 Task: Look for space in Somerset East, South Africa from 10th July, 2023 to 15th July, 2023 for 7 adults in price range Rs.10000 to Rs.15000. Place can be entire place or shared room with 4 bedrooms having 7 beds and 4 bathrooms. Property type can be house, flat, guest house. Amenities needed are: wifi, TV, free parkinig on premises, gym, breakfast. Booking option can be shelf check-in. Required host language is English.
Action: Mouse moved to (436, 113)
Screenshot: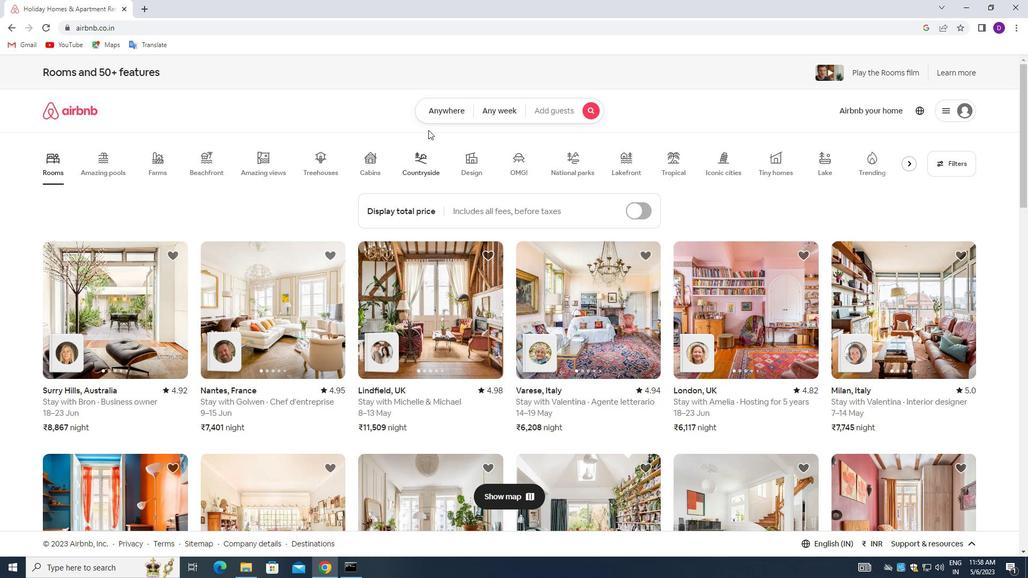 
Action: Mouse pressed left at (436, 113)
Screenshot: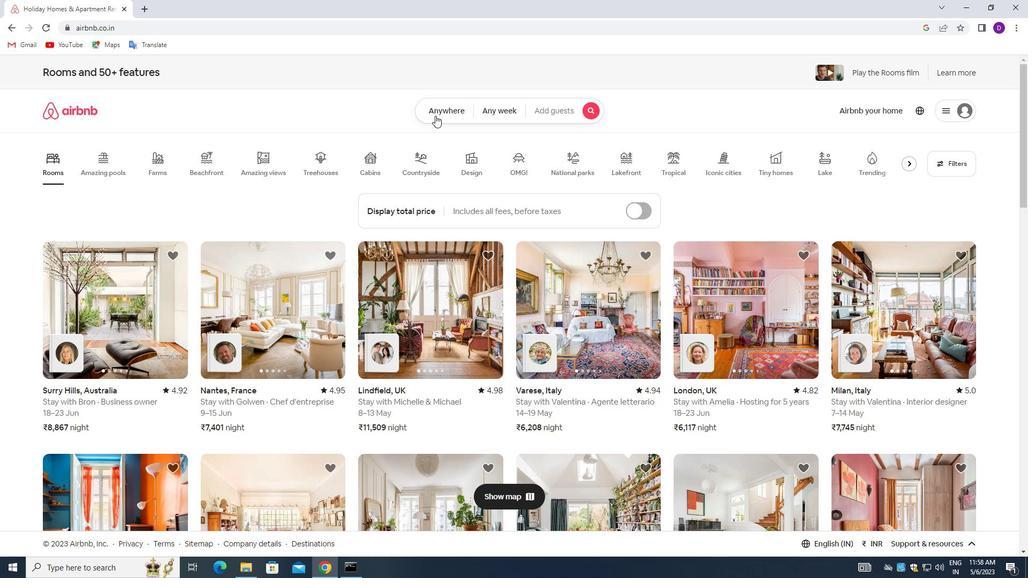 
Action: Mouse moved to (416, 148)
Screenshot: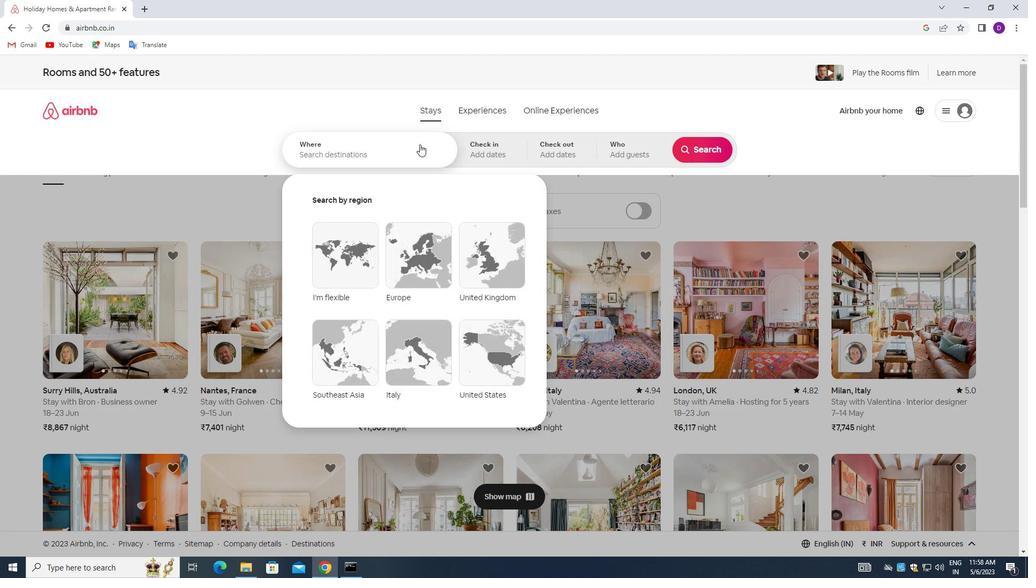 
Action: Mouse pressed left at (416, 148)
Screenshot: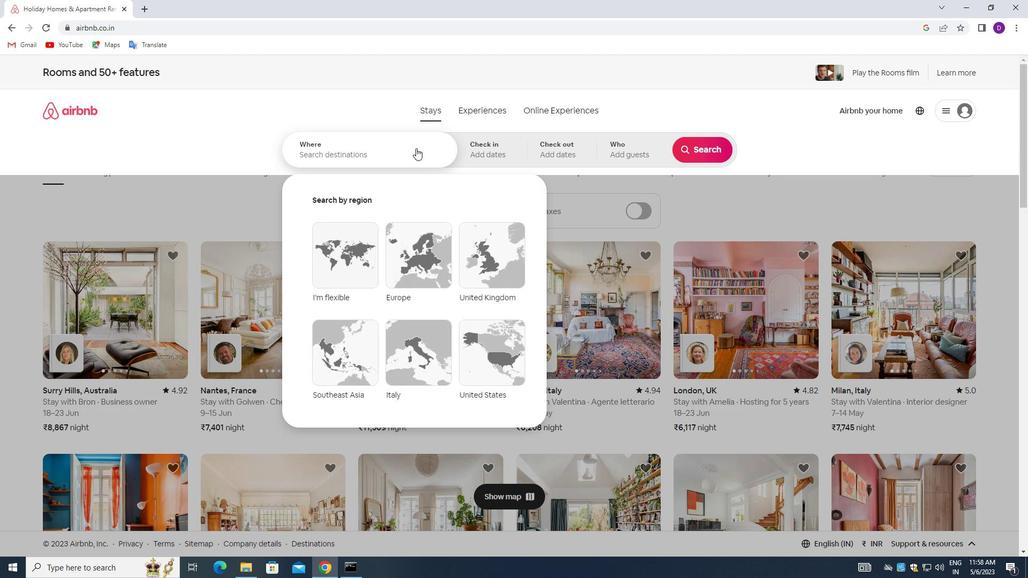 
Action: Mouse moved to (235, 234)
Screenshot: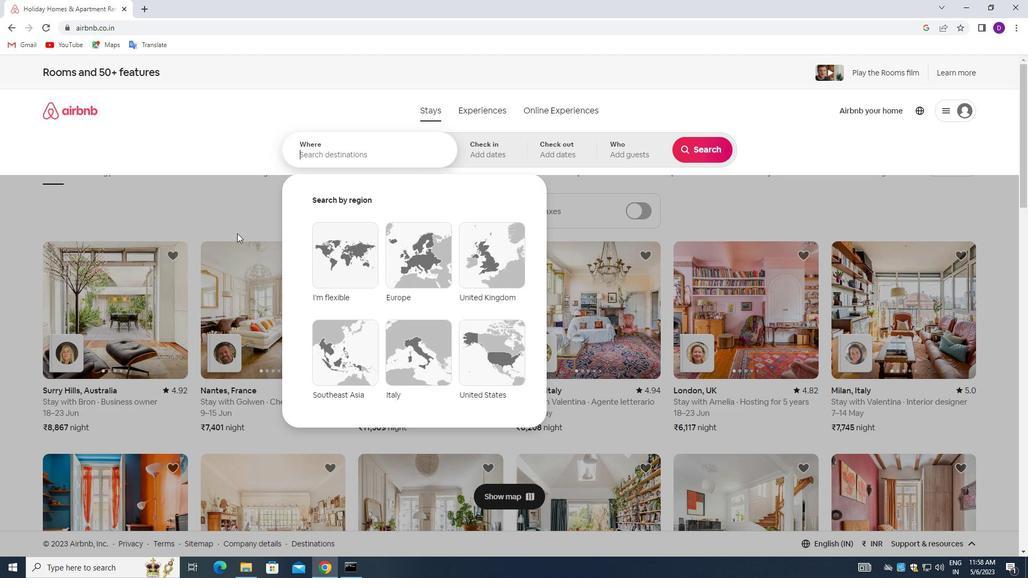 
Action: Key pressed <Key.shift_r>Somerset<Key.space><Key.shift_r>East,<Key.space><Key.shift_r>South<Key.space><Key.shift_r>Africa<Key.enter>
Screenshot: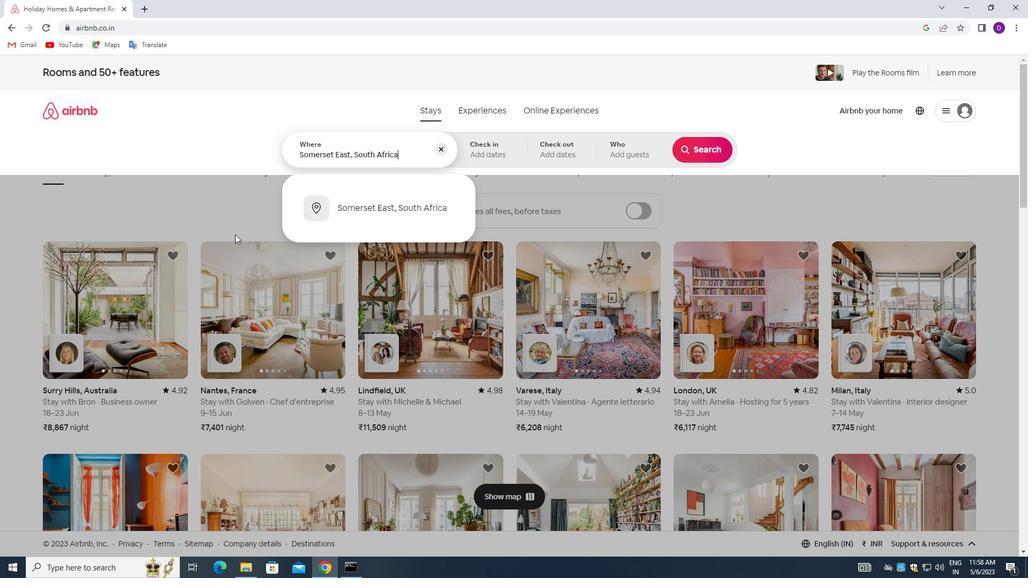 
Action: Mouse moved to (694, 242)
Screenshot: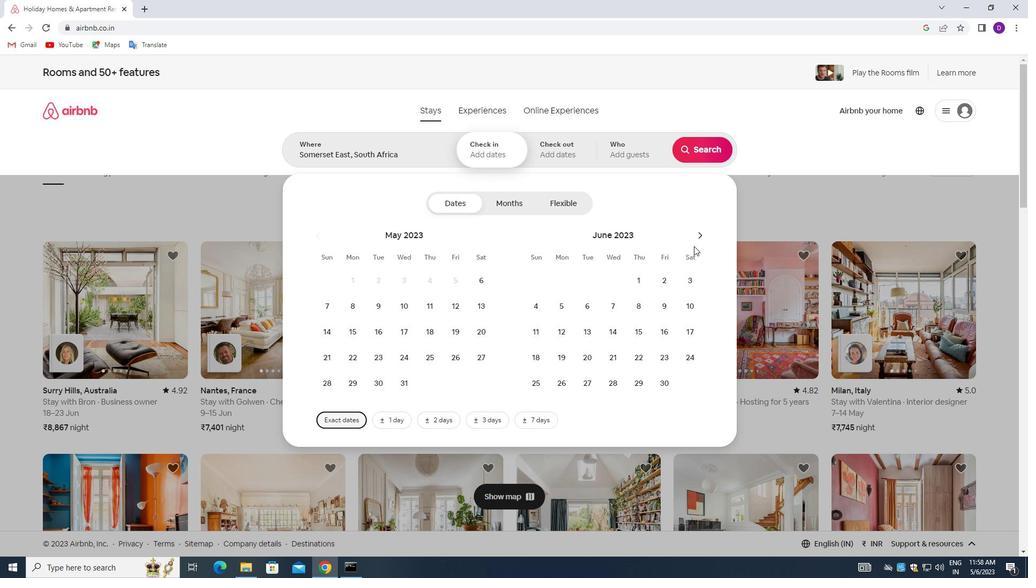 
Action: Mouse pressed left at (694, 242)
Screenshot: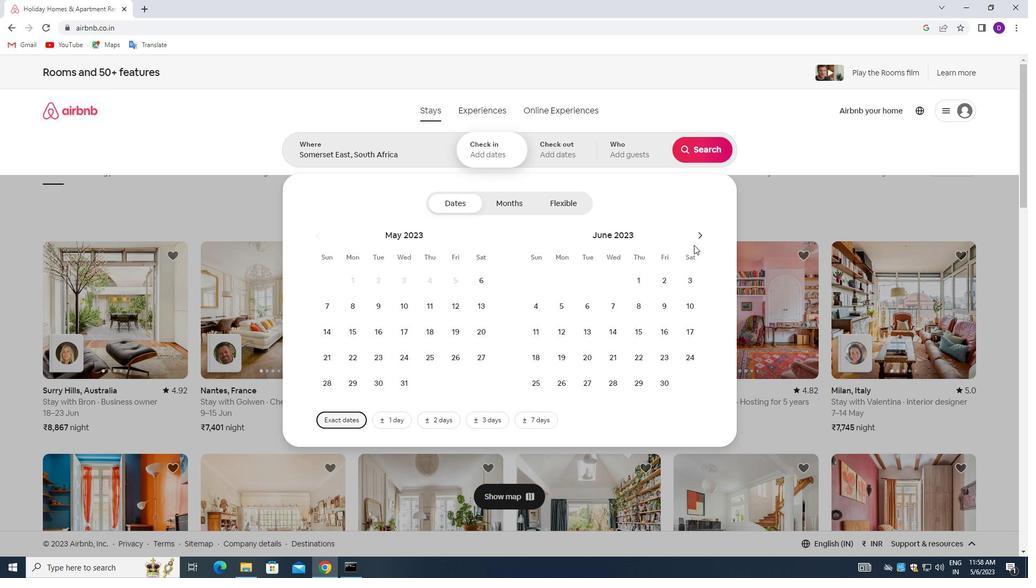 
Action: Mouse moved to (697, 236)
Screenshot: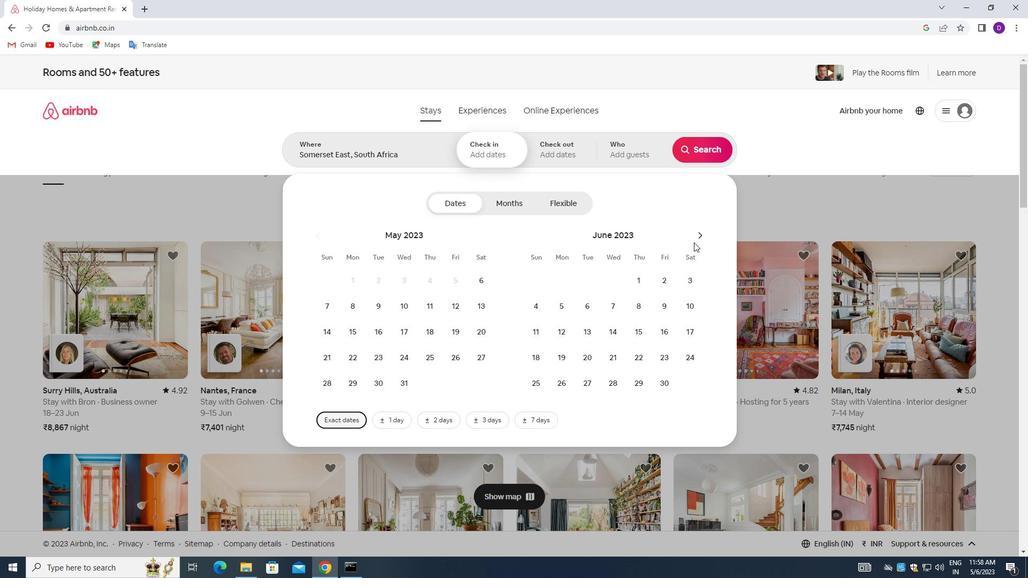 
Action: Mouse pressed left at (697, 236)
Screenshot: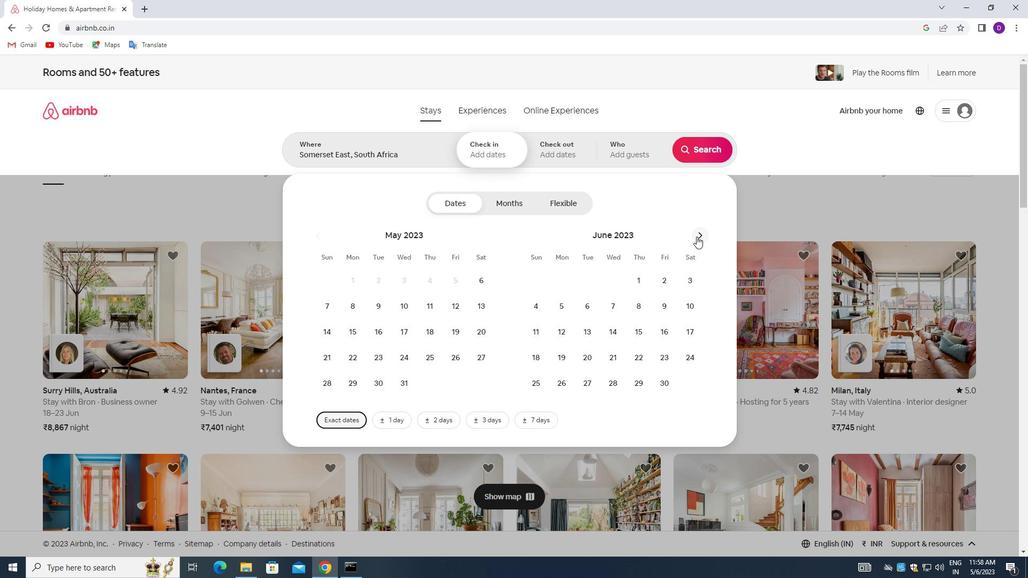 
Action: Mouse moved to (567, 333)
Screenshot: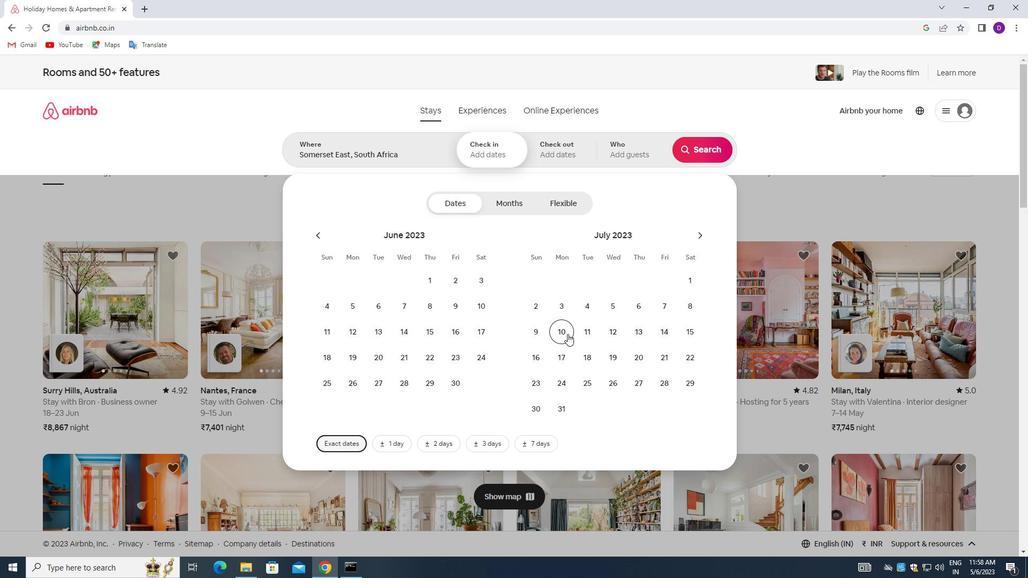 
Action: Mouse pressed left at (567, 333)
Screenshot: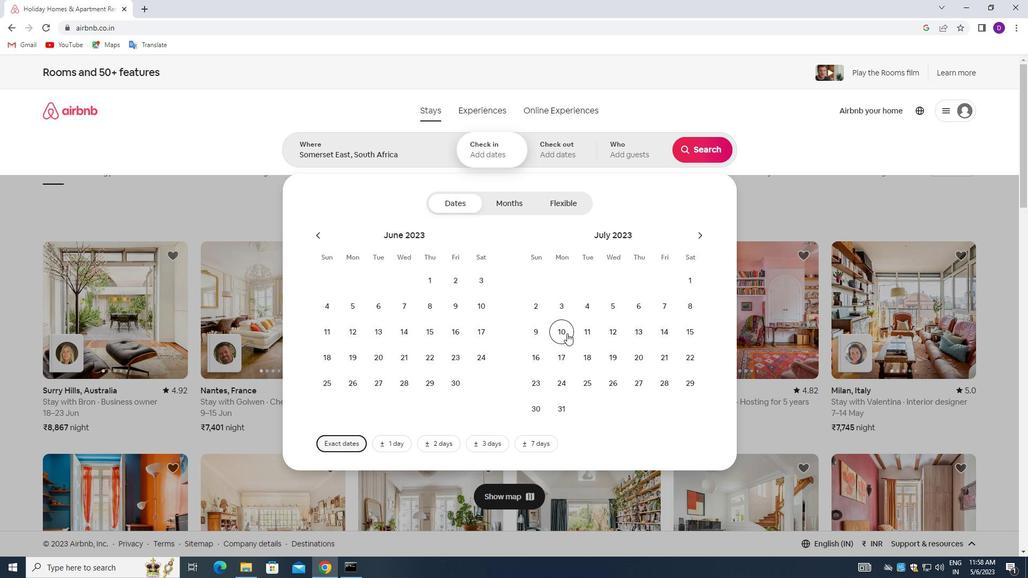 
Action: Mouse moved to (692, 333)
Screenshot: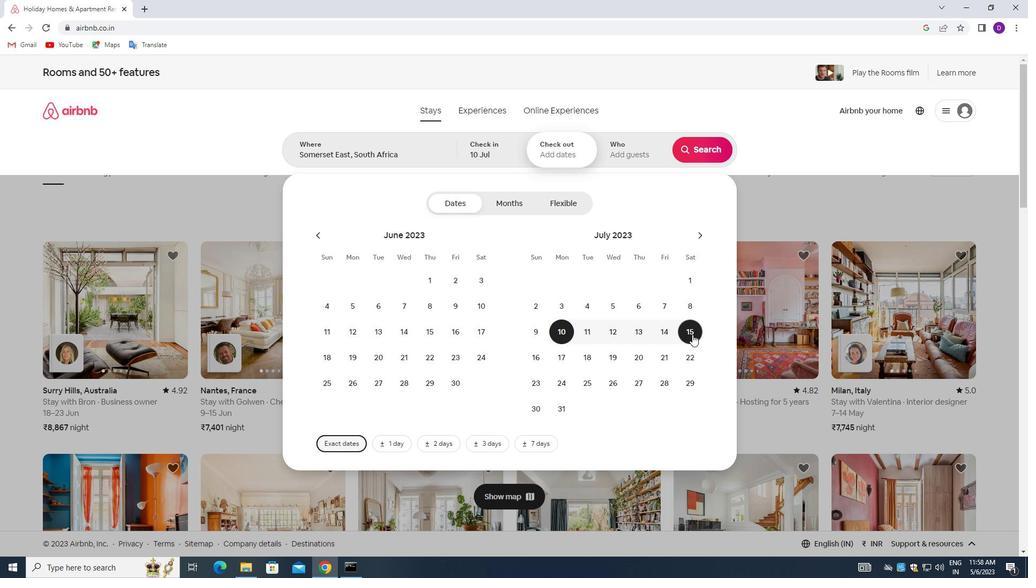 
Action: Mouse pressed left at (692, 333)
Screenshot: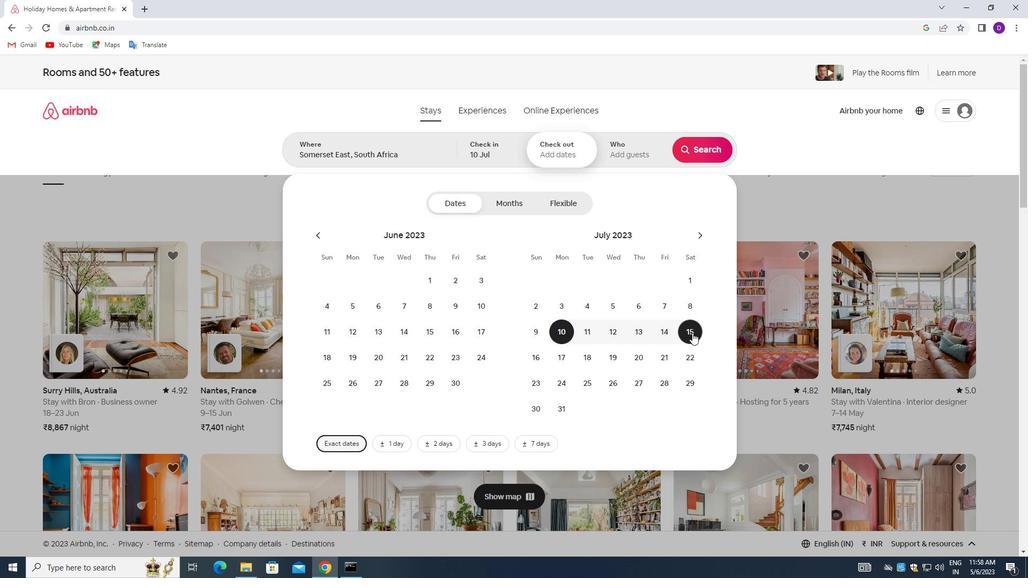 
Action: Mouse moved to (615, 159)
Screenshot: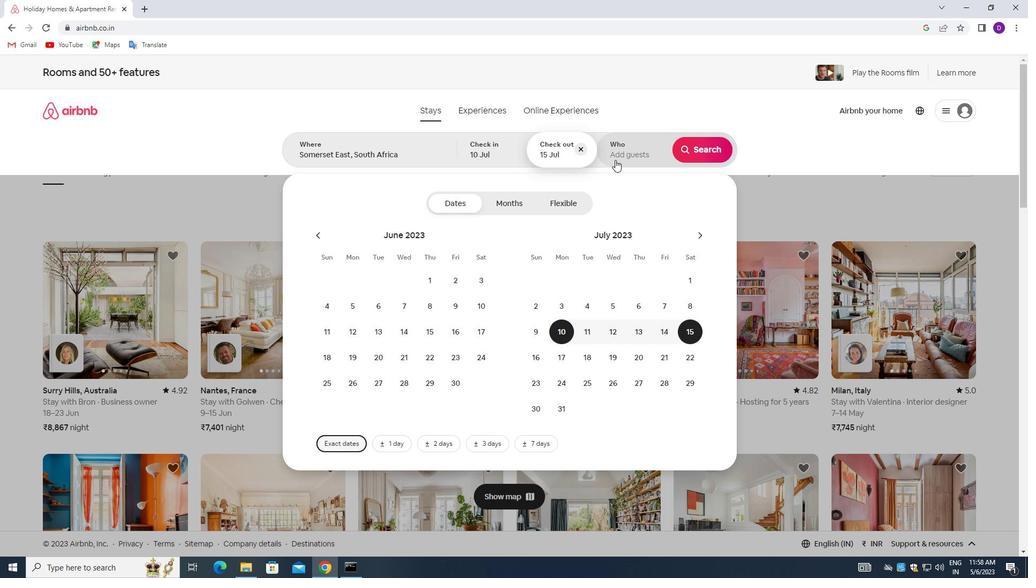 
Action: Mouse pressed left at (615, 159)
Screenshot: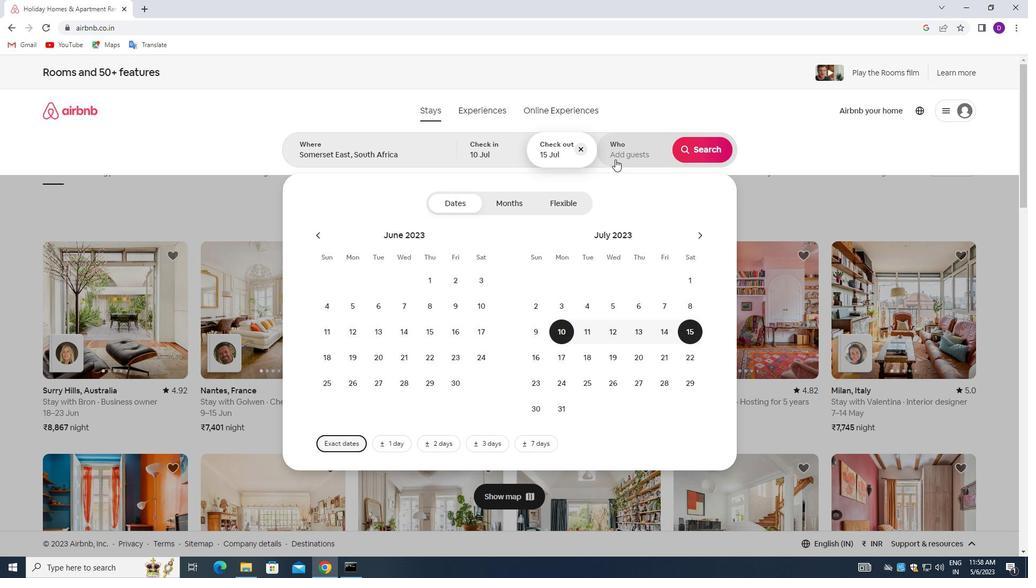 
Action: Mouse moved to (701, 209)
Screenshot: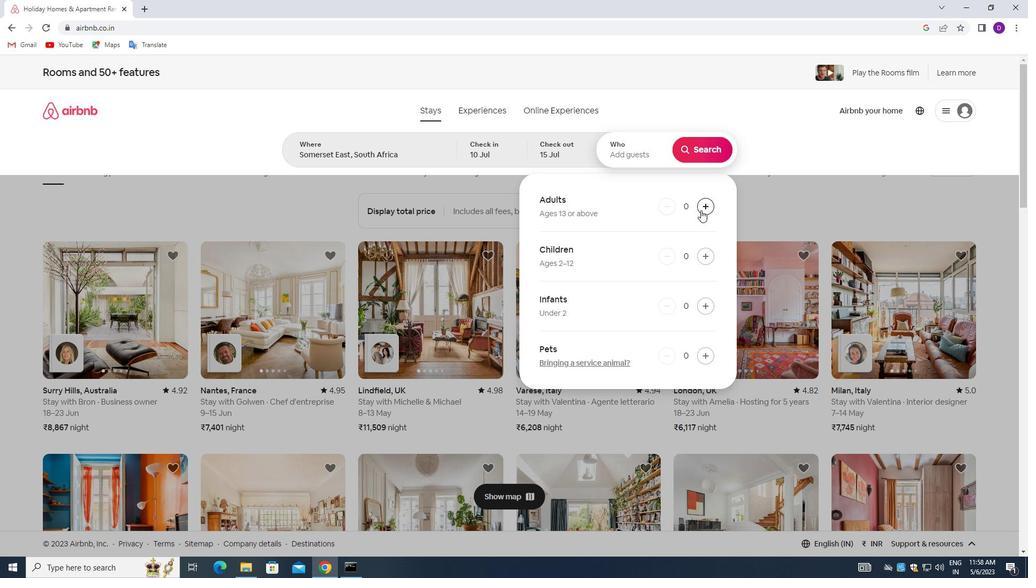 
Action: Mouse pressed left at (701, 209)
Screenshot: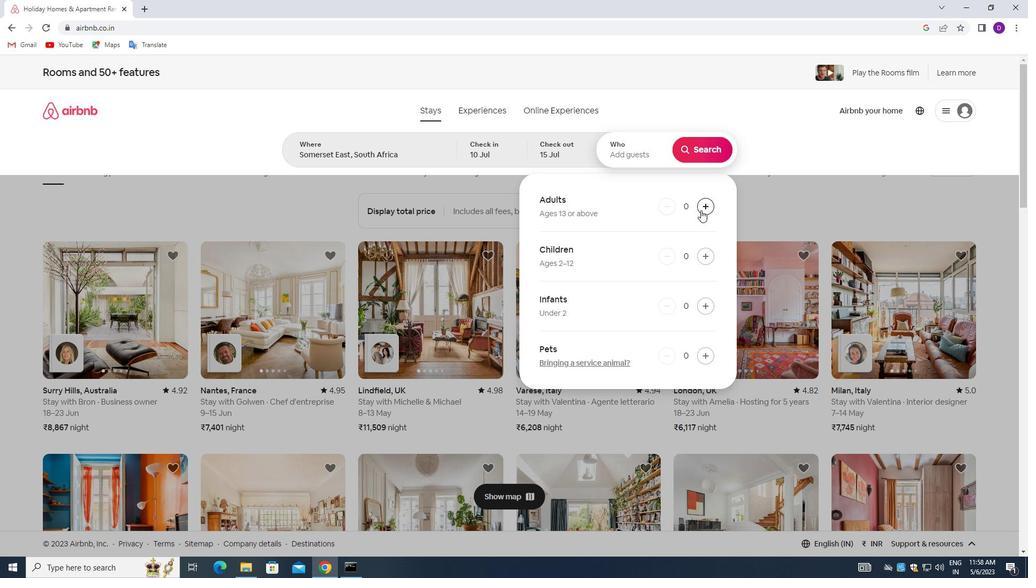 
Action: Mouse pressed left at (701, 209)
Screenshot: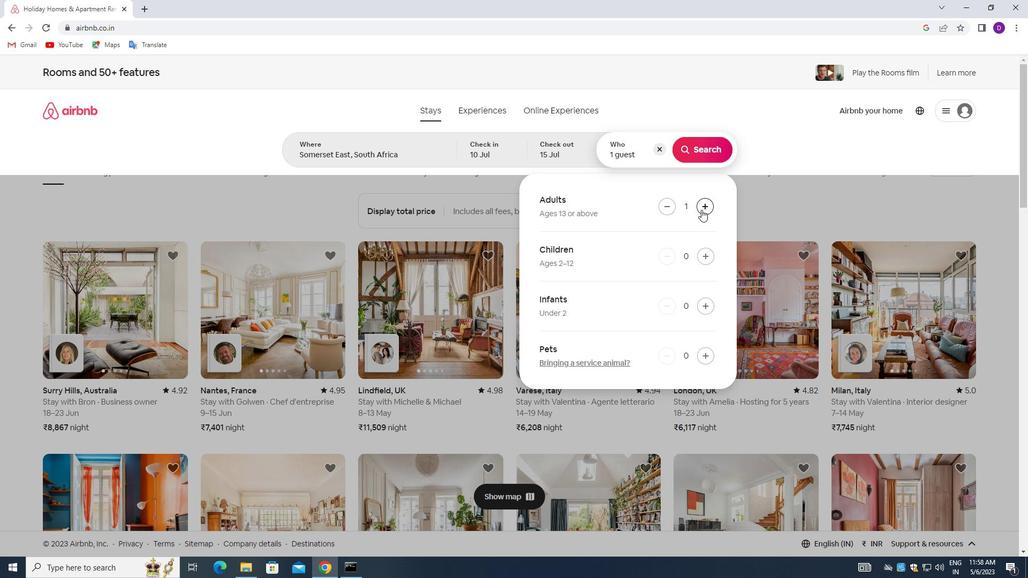 
Action: Mouse pressed left at (701, 209)
Screenshot: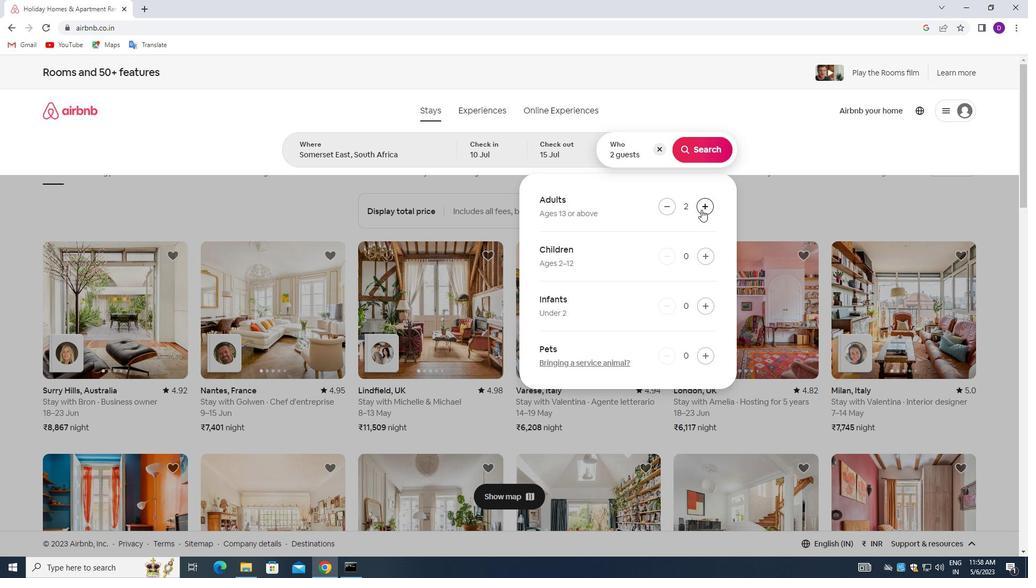 
Action: Mouse pressed left at (701, 209)
Screenshot: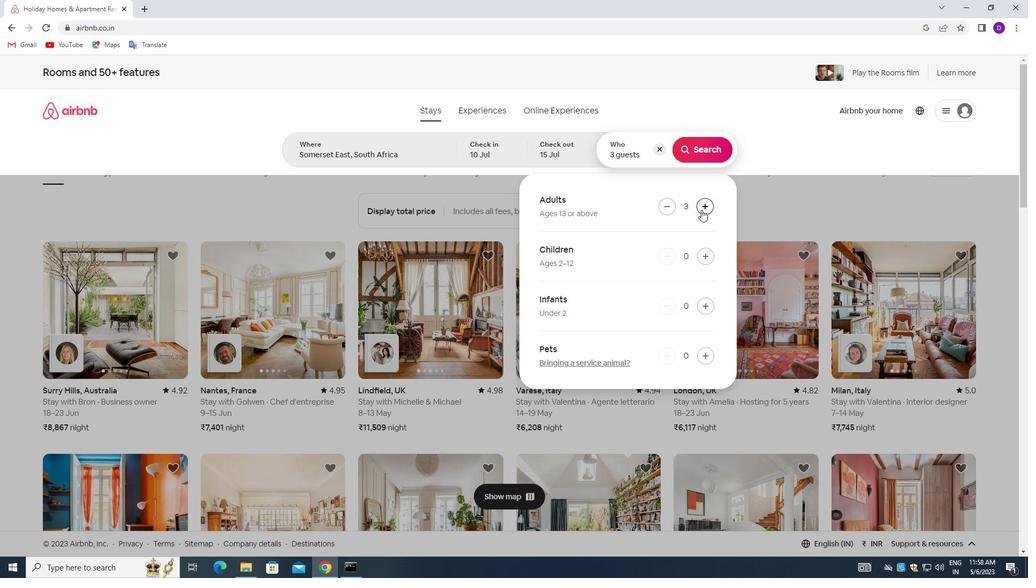 
Action: Mouse pressed left at (701, 209)
Screenshot: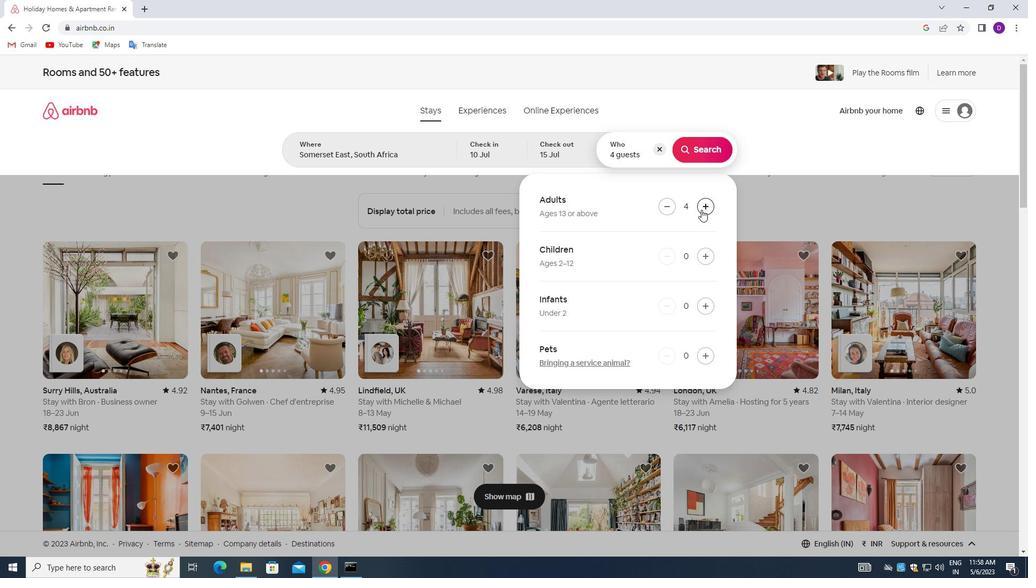 
Action: Mouse pressed left at (701, 209)
Screenshot: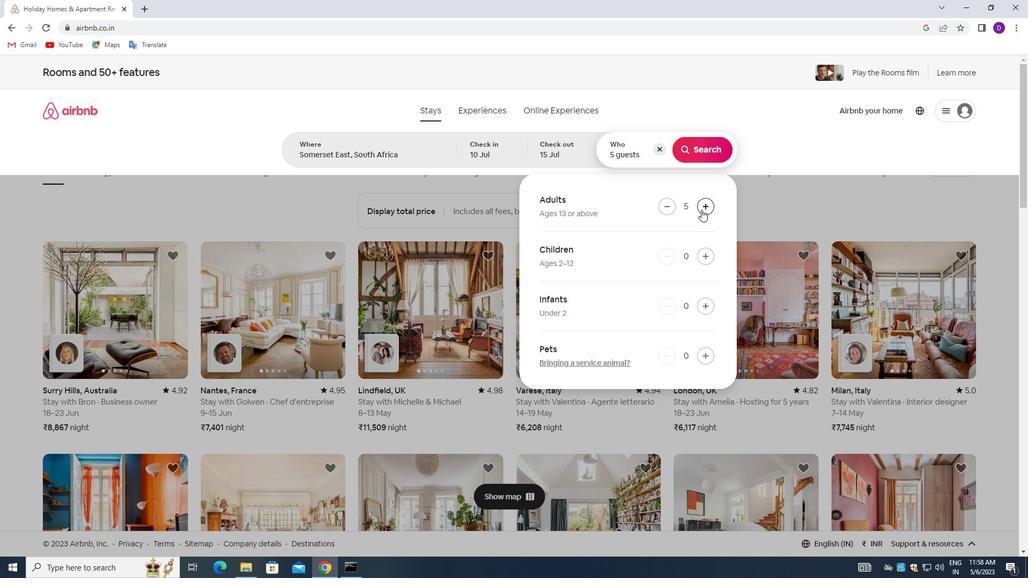 
Action: Mouse moved to (701, 209)
Screenshot: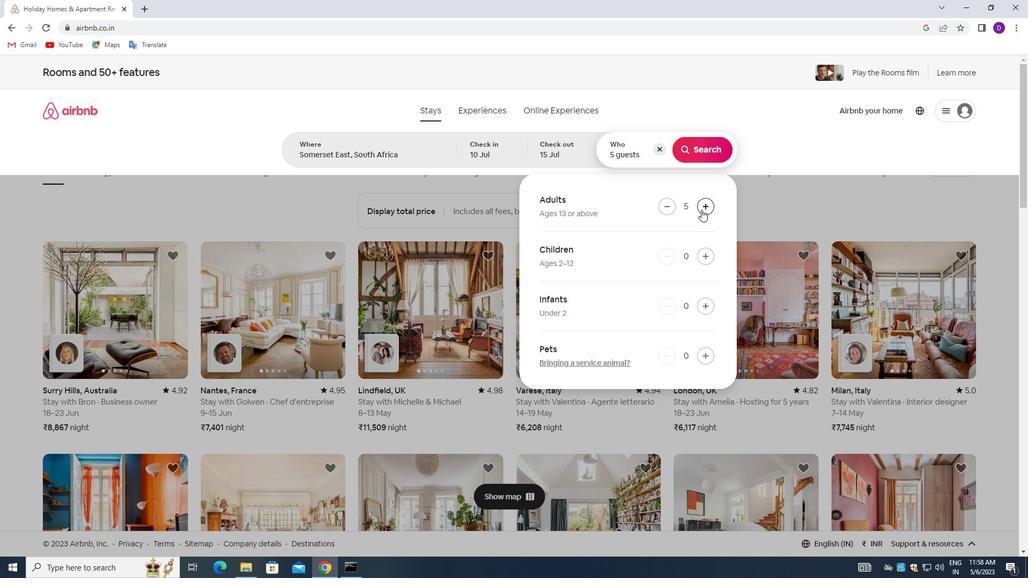 
Action: Mouse pressed left at (701, 209)
Screenshot: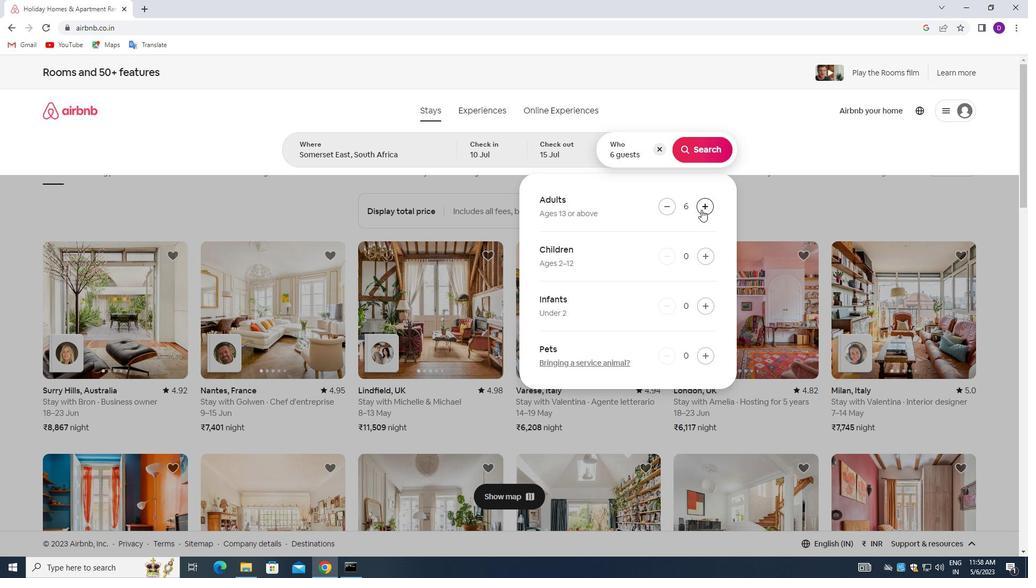 
Action: Mouse moved to (702, 151)
Screenshot: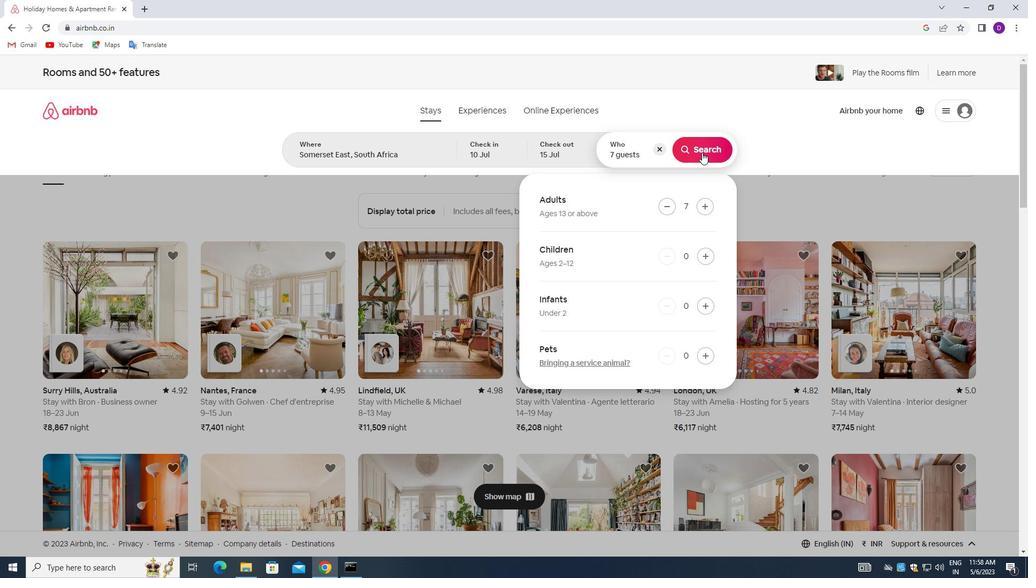 
Action: Mouse pressed left at (702, 151)
Screenshot: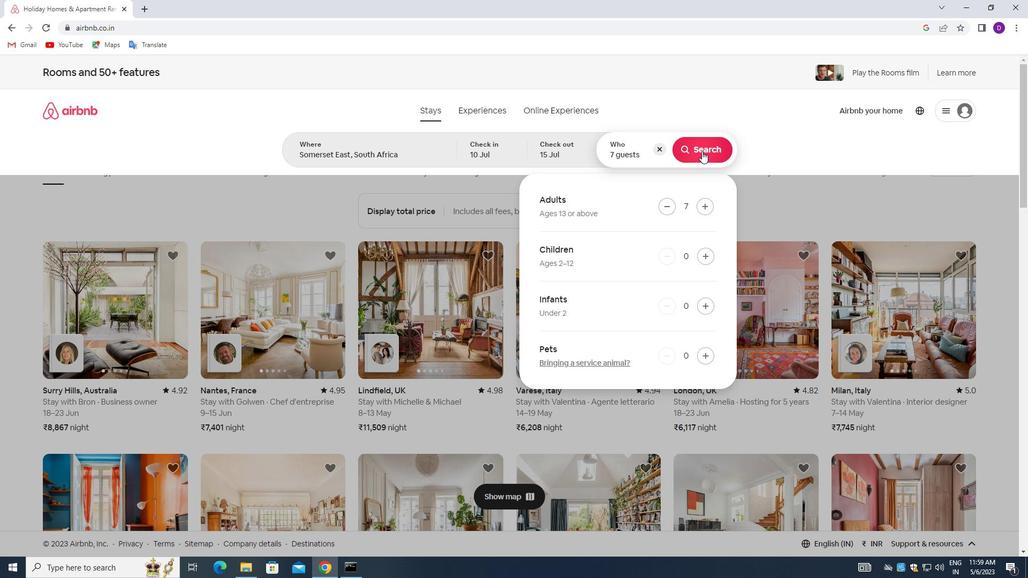 
Action: Mouse moved to (969, 120)
Screenshot: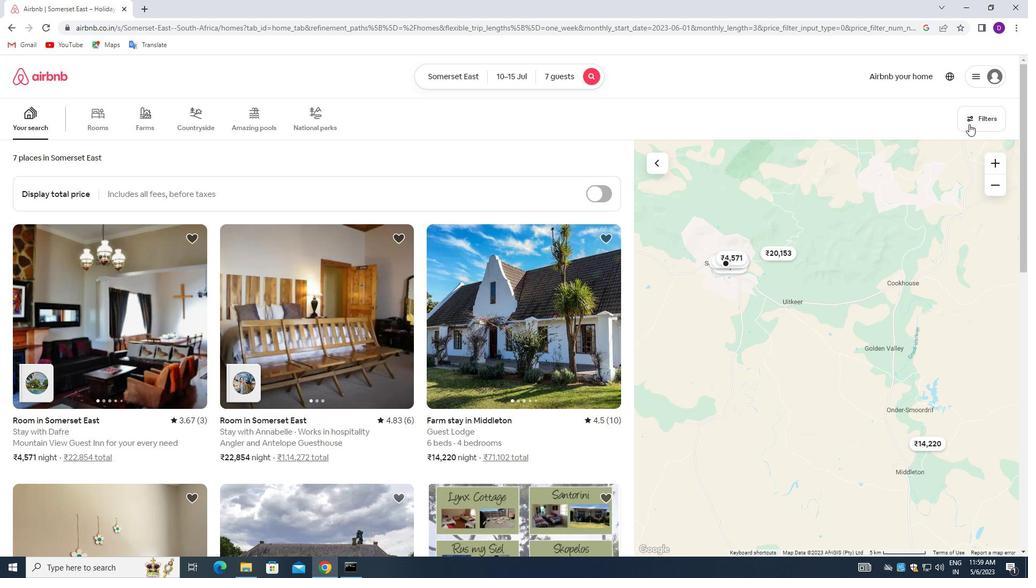
Action: Mouse pressed left at (969, 120)
Screenshot: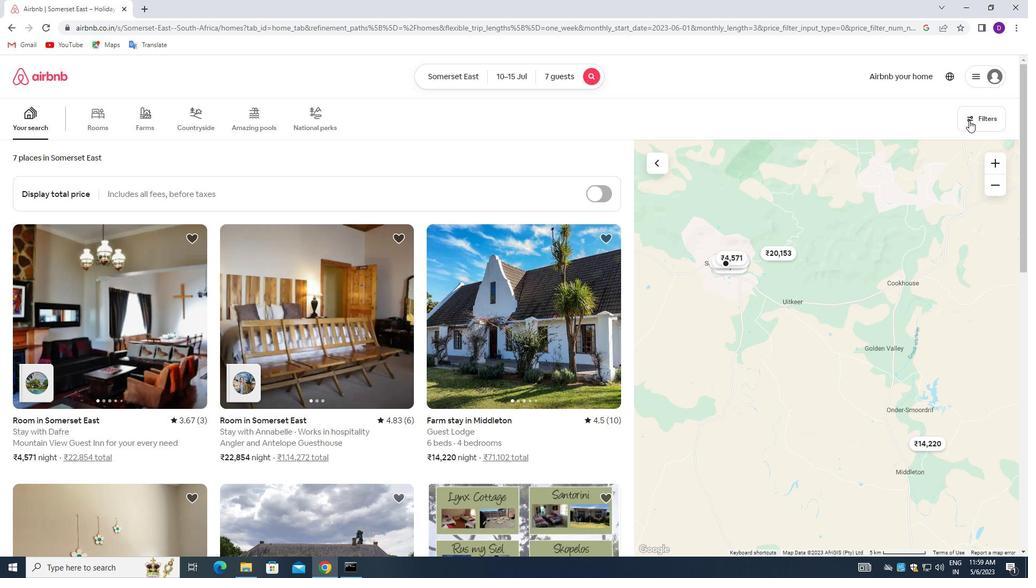 
Action: Mouse moved to (378, 383)
Screenshot: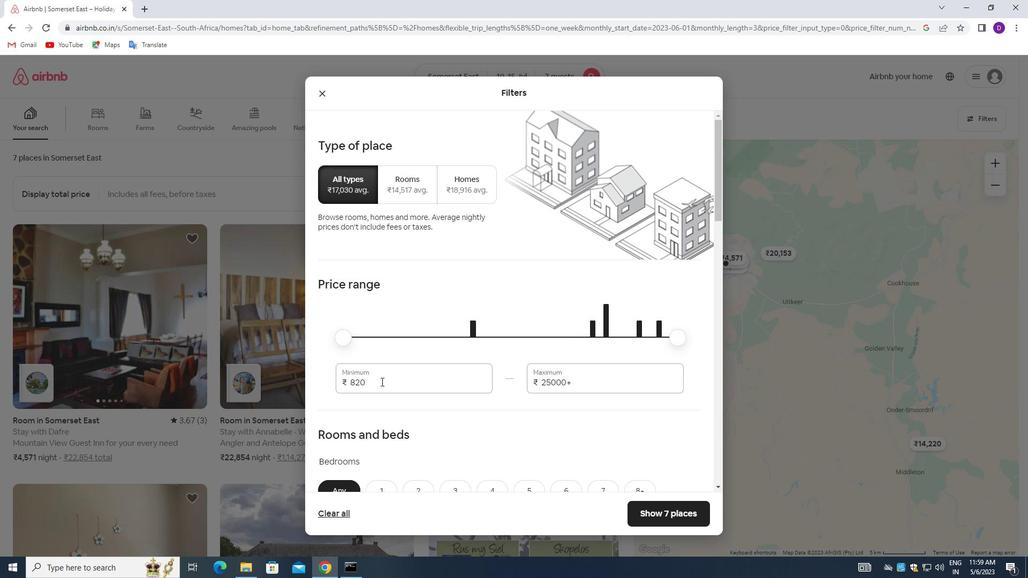 
Action: Mouse pressed left at (378, 383)
Screenshot: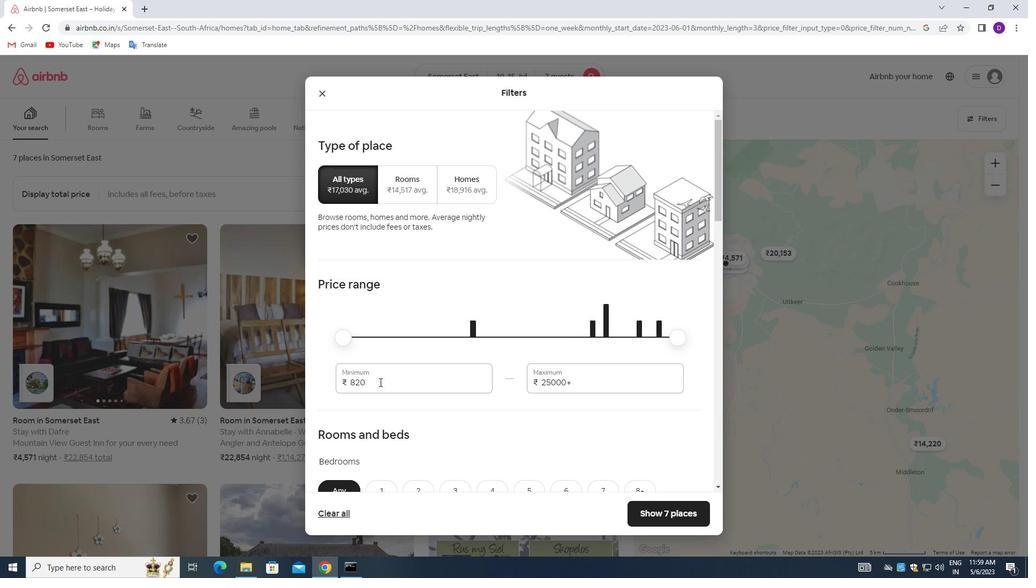 
Action: Mouse pressed left at (378, 383)
Screenshot: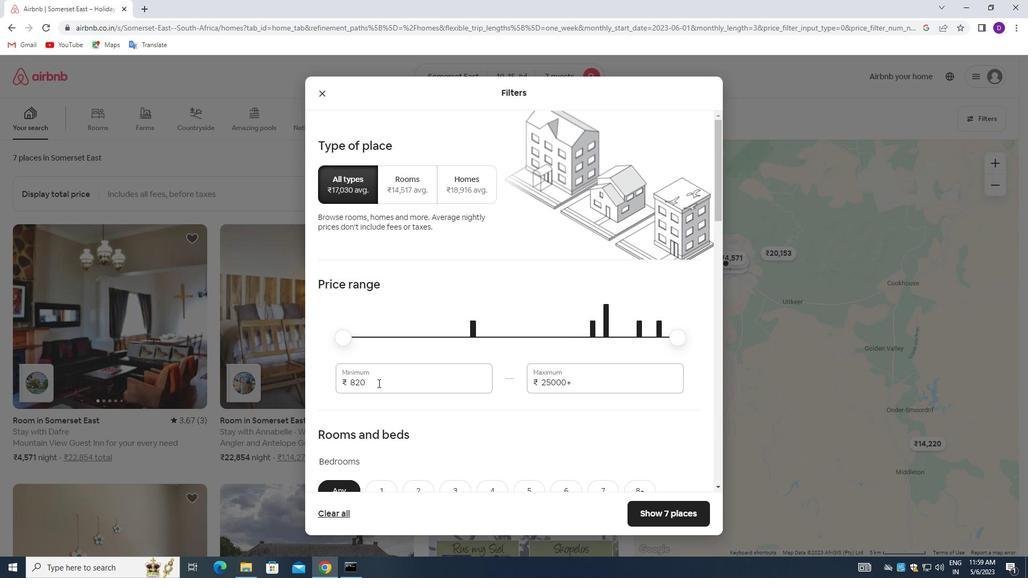 
Action: Key pressed 10000<Key.tab>15000
Screenshot: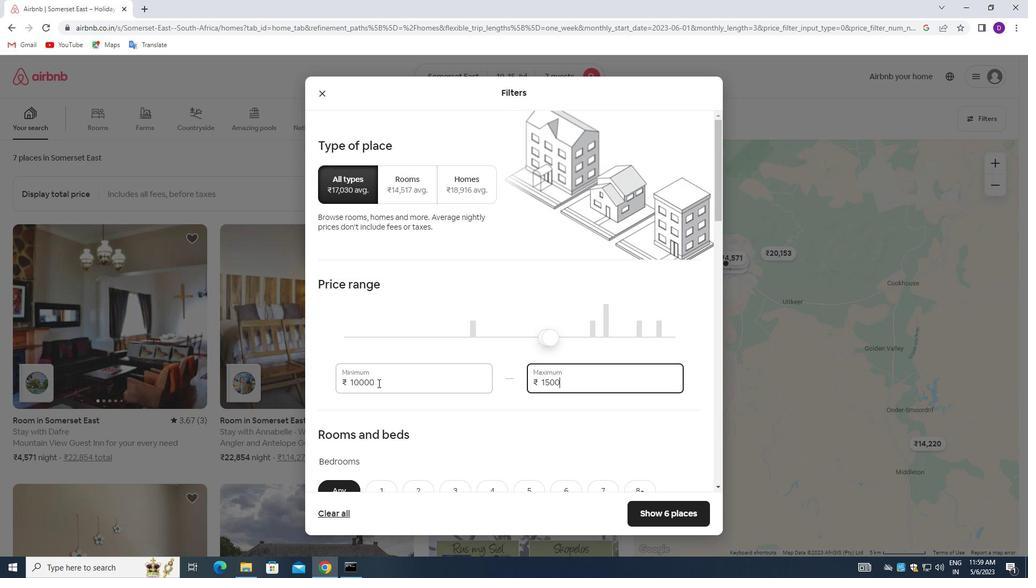 
Action: Mouse moved to (450, 389)
Screenshot: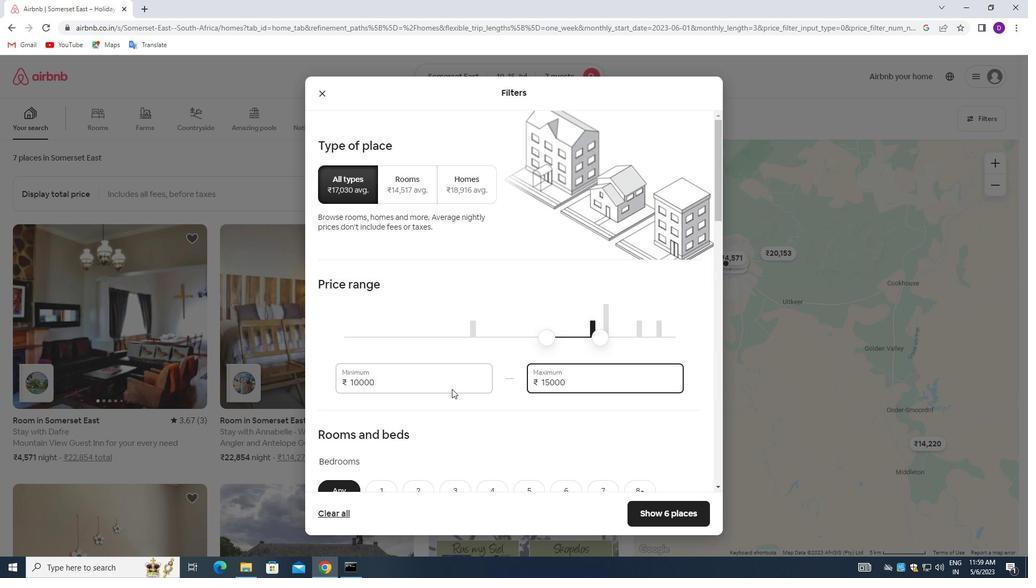 
Action: Mouse scrolled (450, 388) with delta (0, 0)
Screenshot: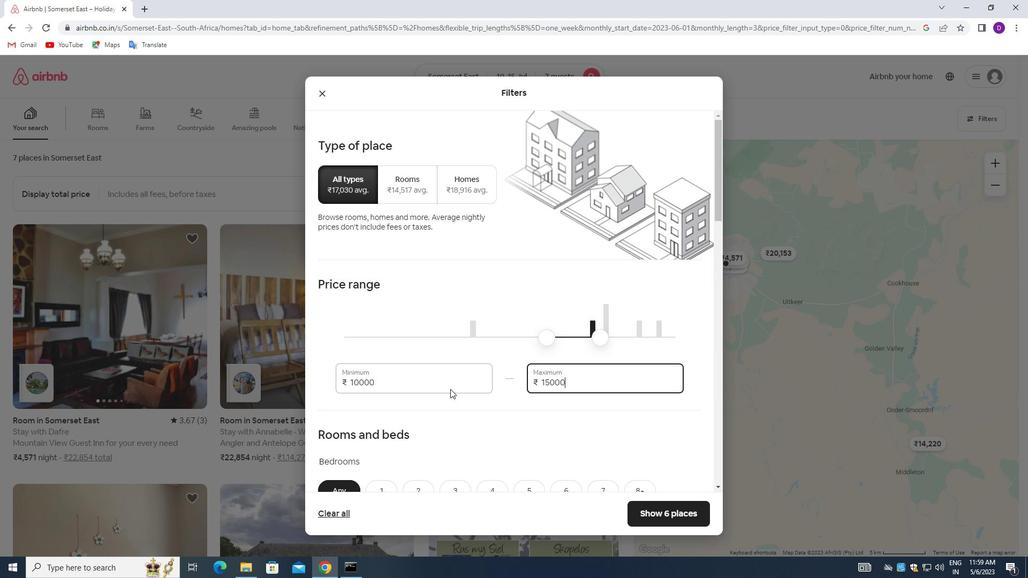 
Action: Mouse scrolled (450, 388) with delta (0, 0)
Screenshot: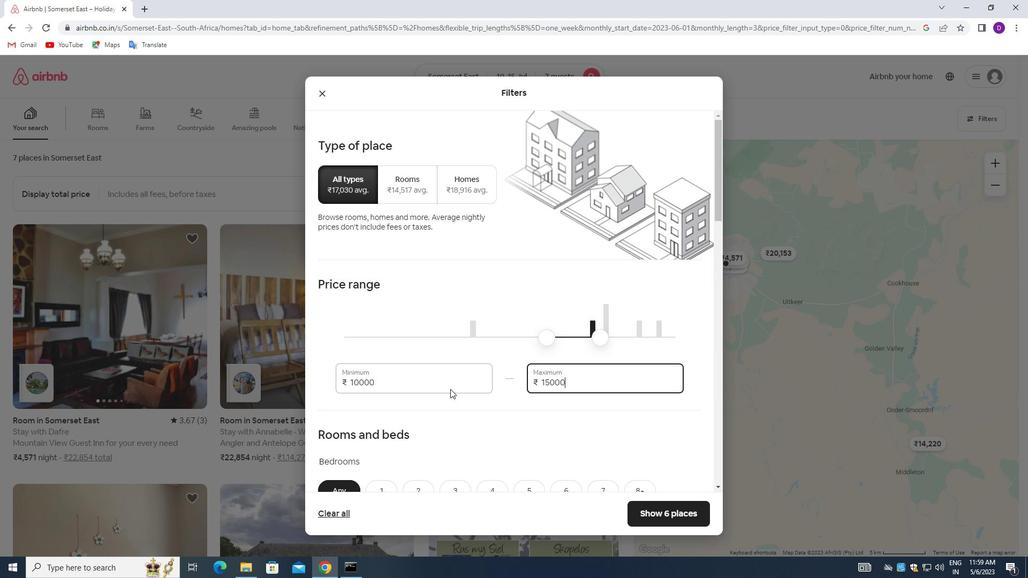 
Action: Mouse scrolled (450, 388) with delta (0, 0)
Screenshot: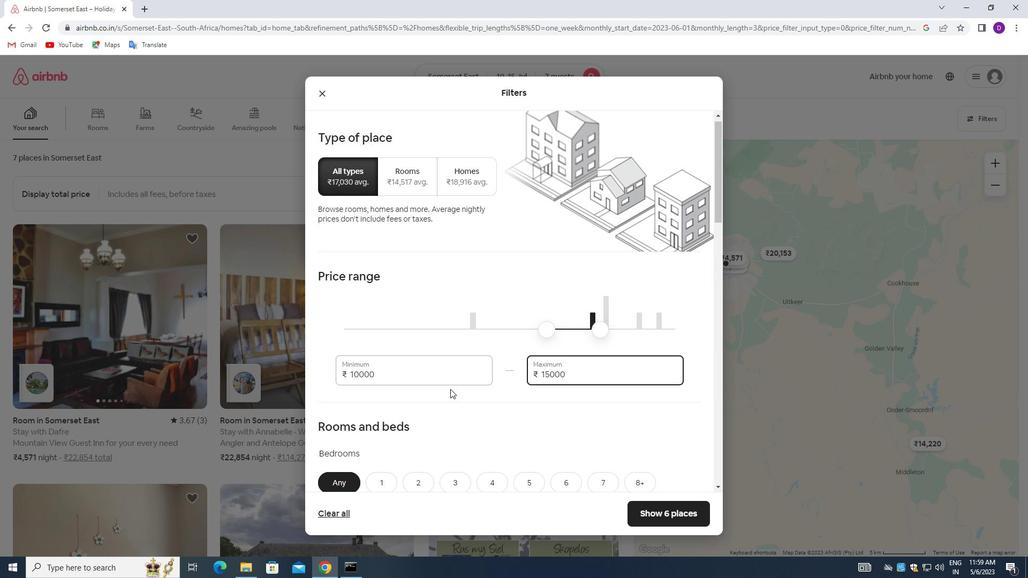 
Action: Mouse moved to (487, 336)
Screenshot: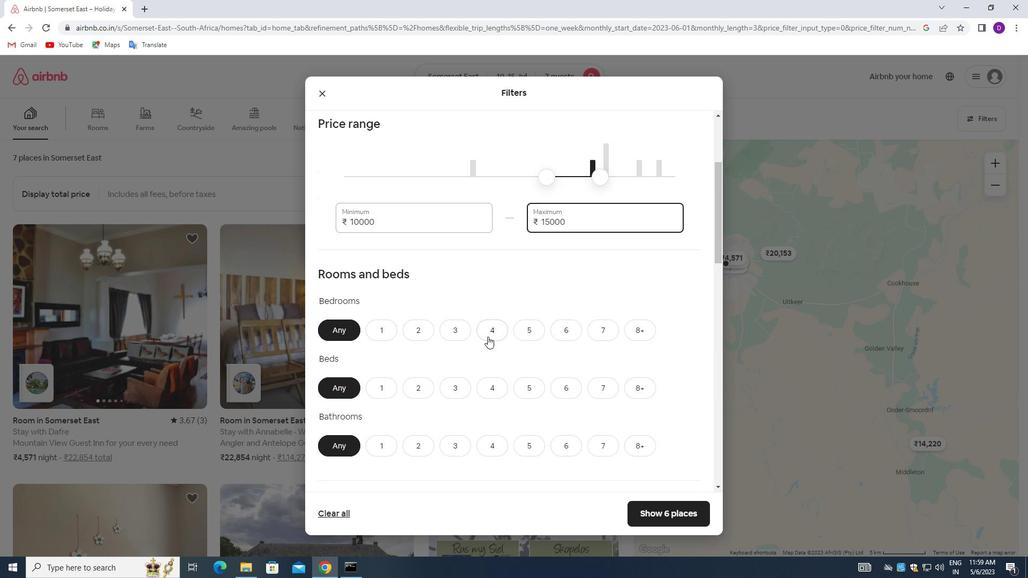 
Action: Mouse pressed left at (487, 336)
Screenshot: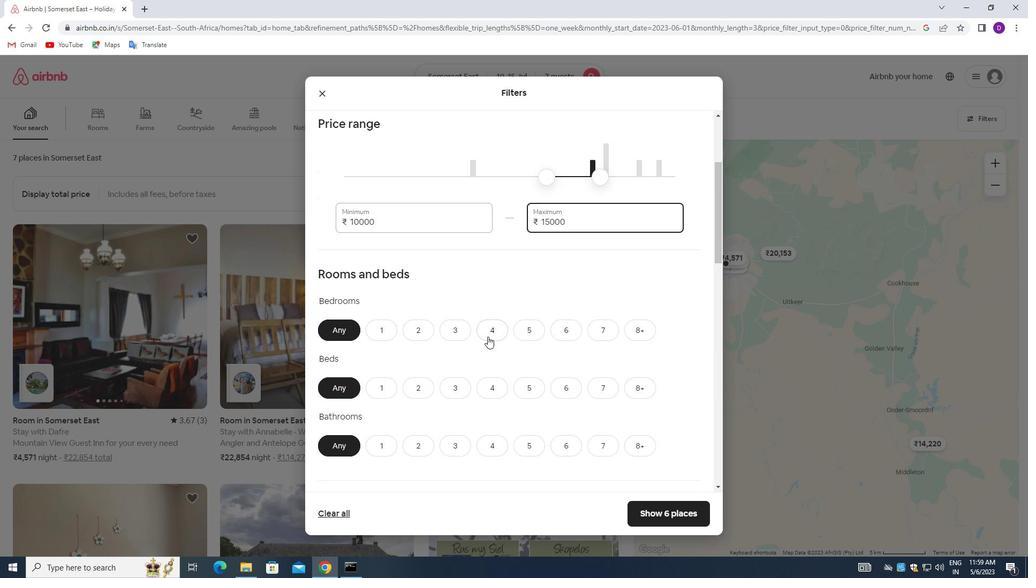 
Action: Mouse moved to (597, 389)
Screenshot: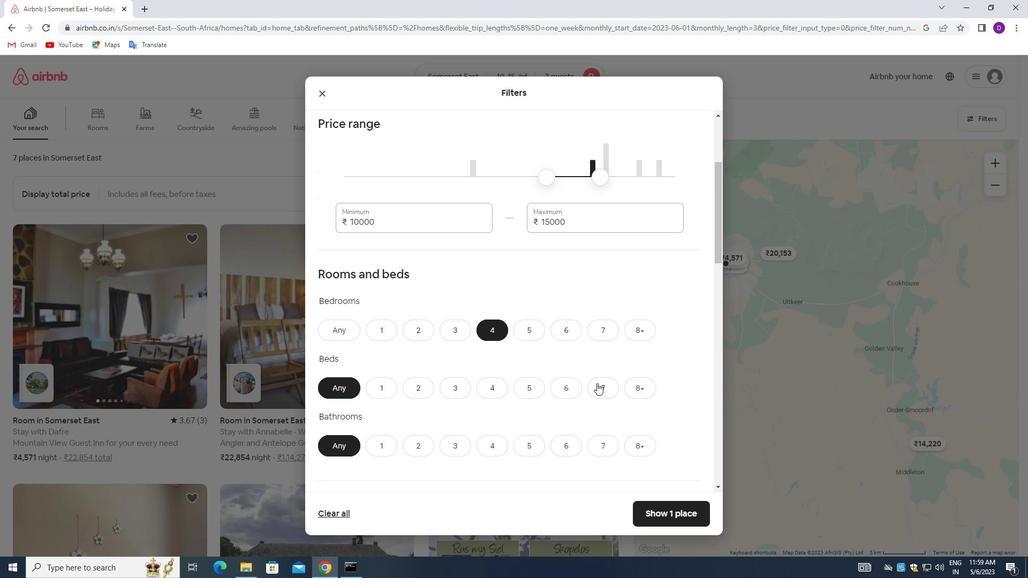 
Action: Mouse pressed left at (597, 389)
Screenshot: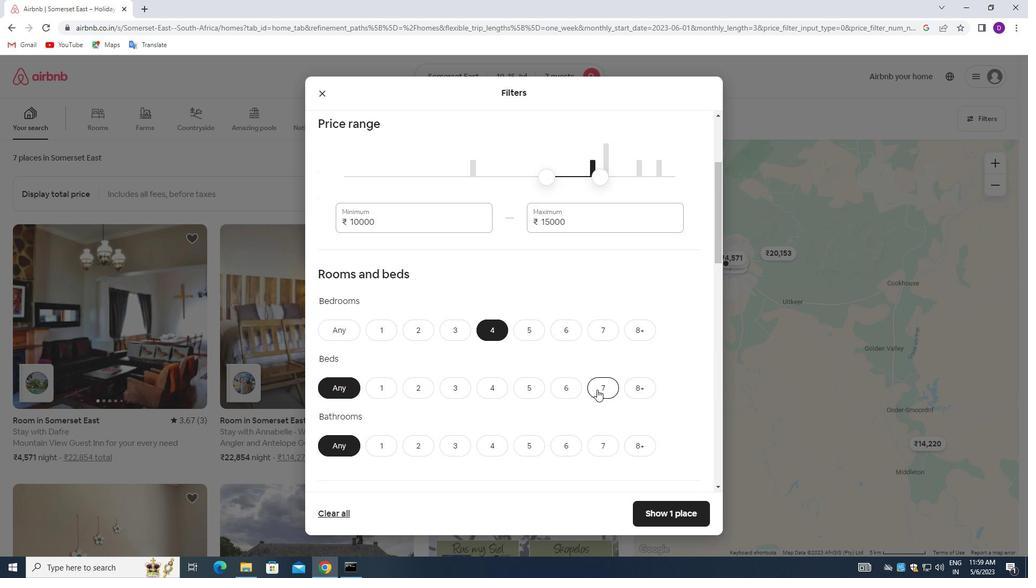
Action: Mouse moved to (497, 442)
Screenshot: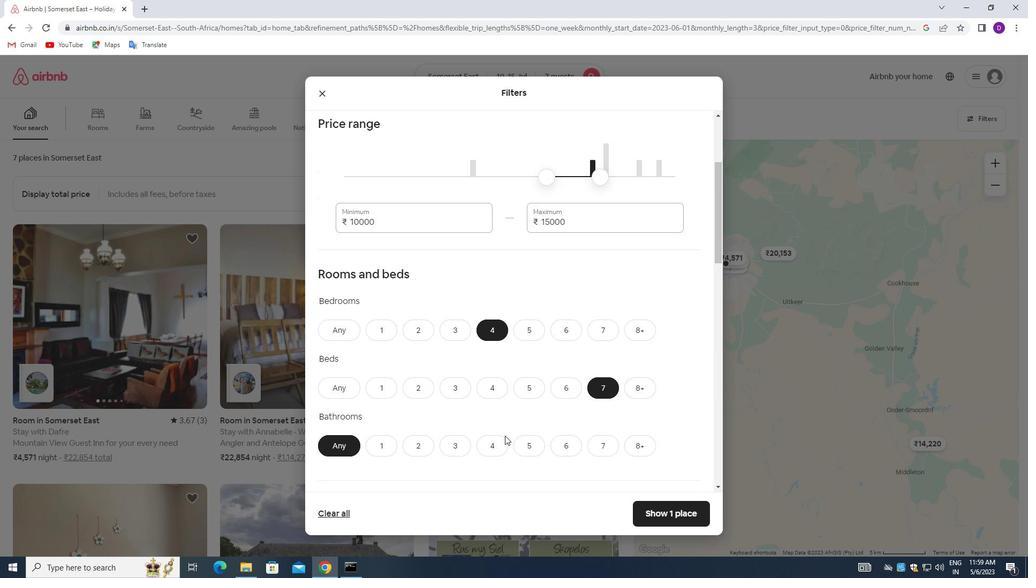 
Action: Mouse pressed left at (497, 442)
Screenshot: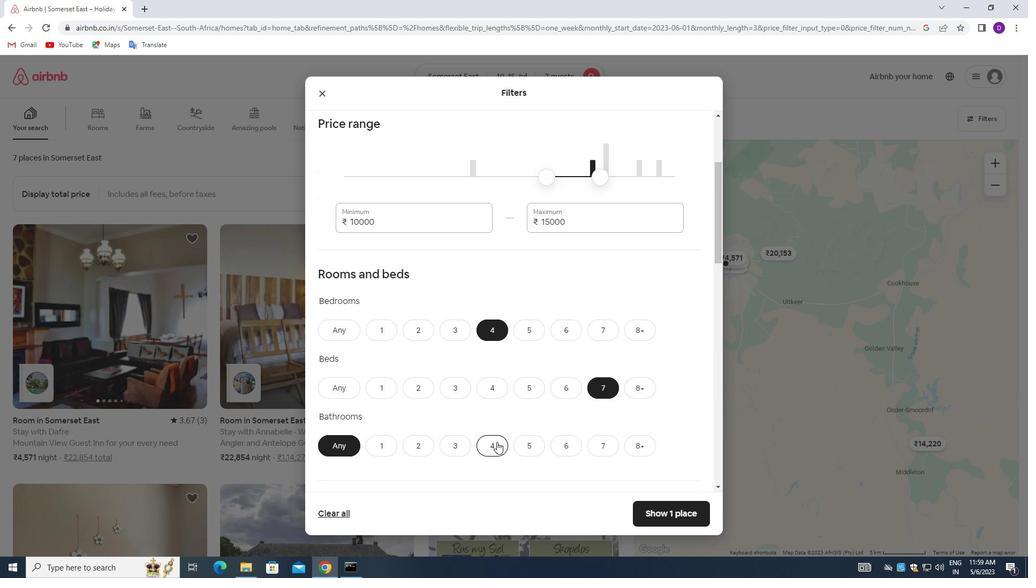 
Action: Mouse moved to (479, 380)
Screenshot: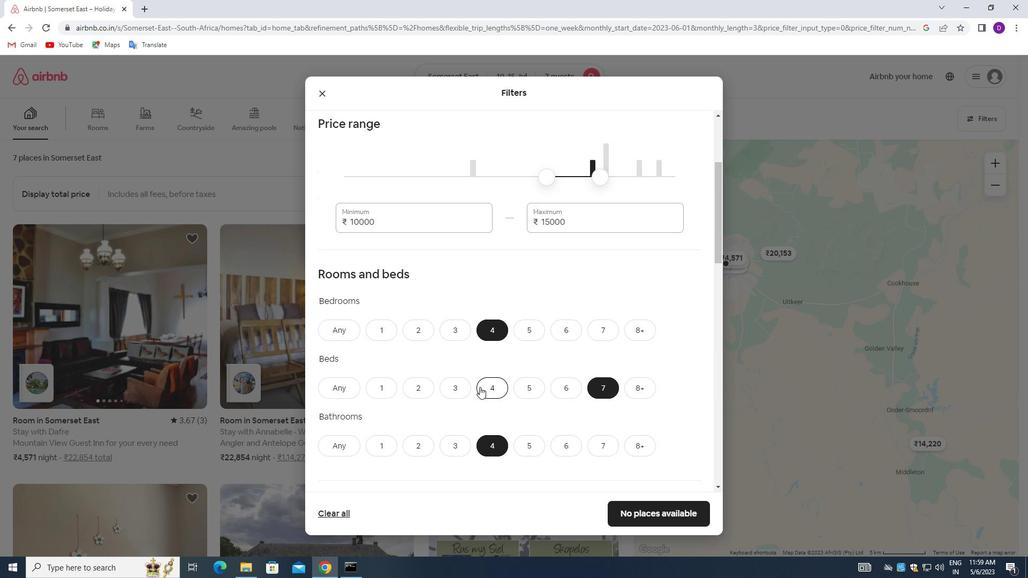 
Action: Mouse scrolled (479, 380) with delta (0, 0)
Screenshot: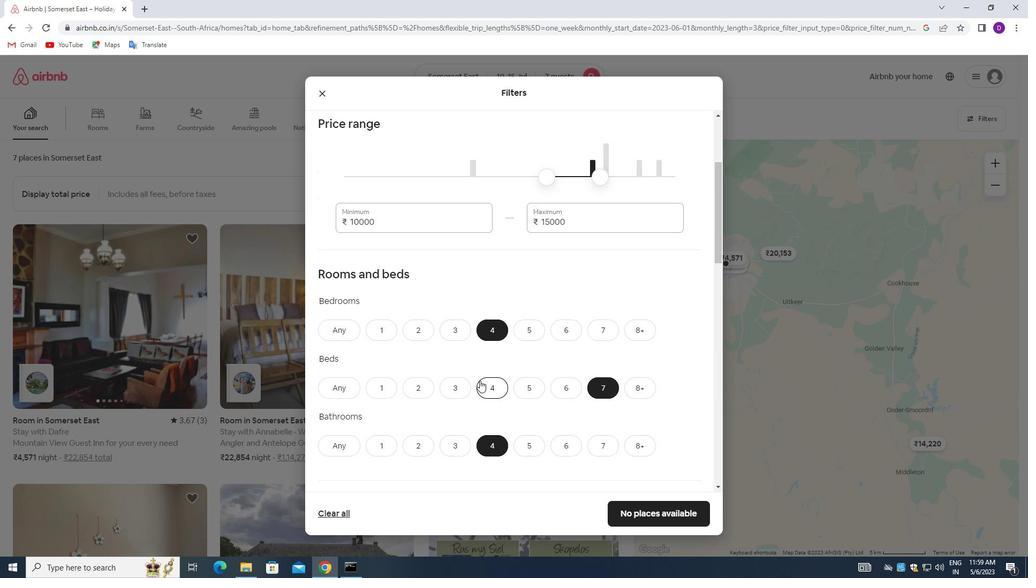 
Action: Mouse scrolled (479, 380) with delta (0, 0)
Screenshot: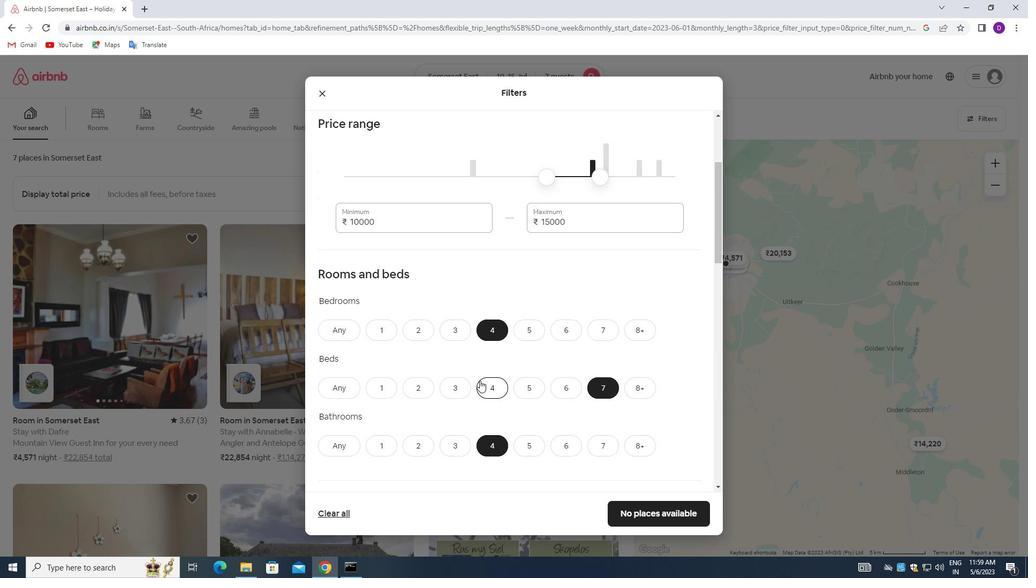 
Action: Mouse scrolled (479, 380) with delta (0, 0)
Screenshot: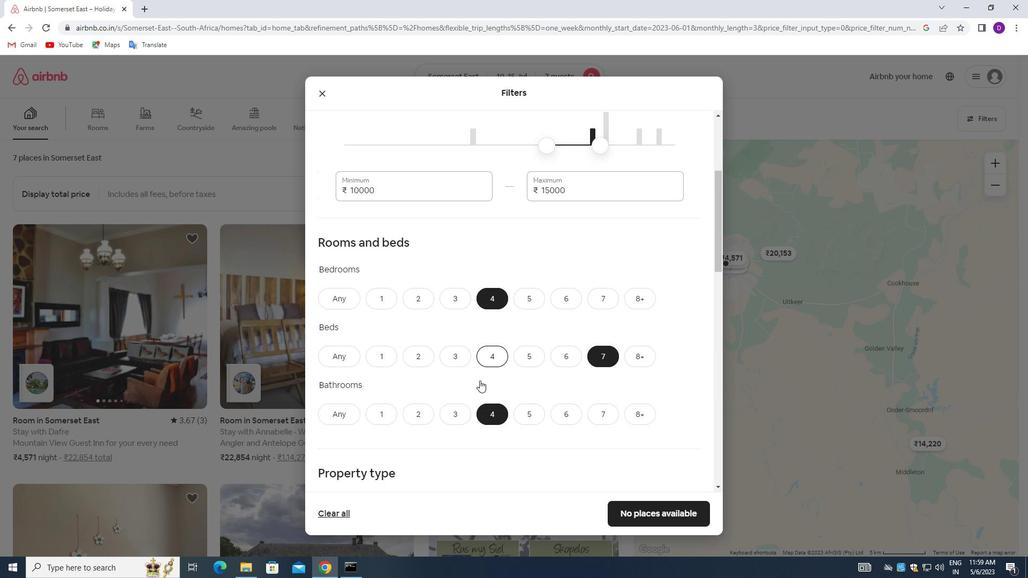 
Action: Mouse moved to (393, 401)
Screenshot: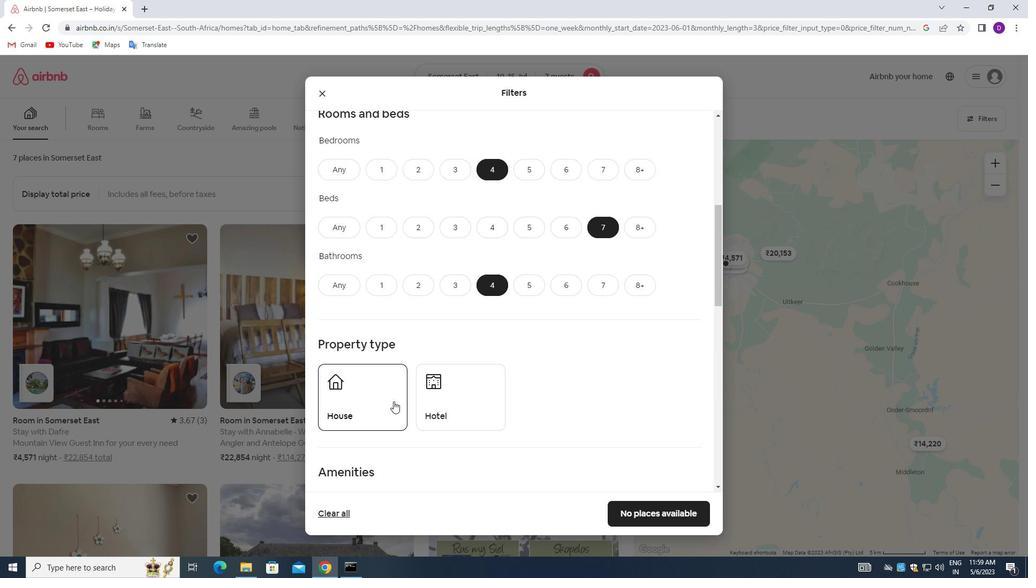 
Action: Mouse pressed left at (393, 401)
Screenshot: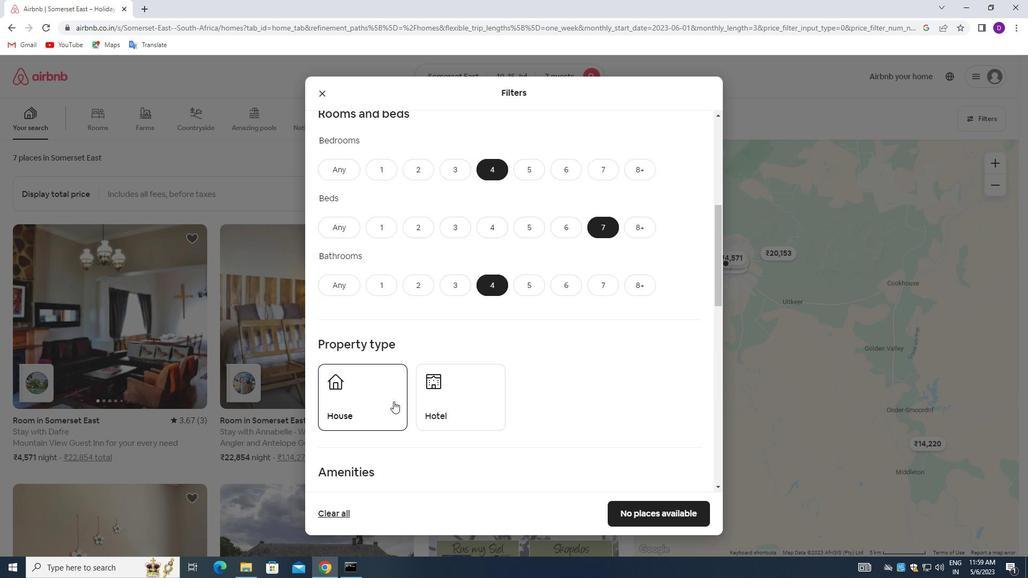 
Action: Mouse moved to (479, 389)
Screenshot: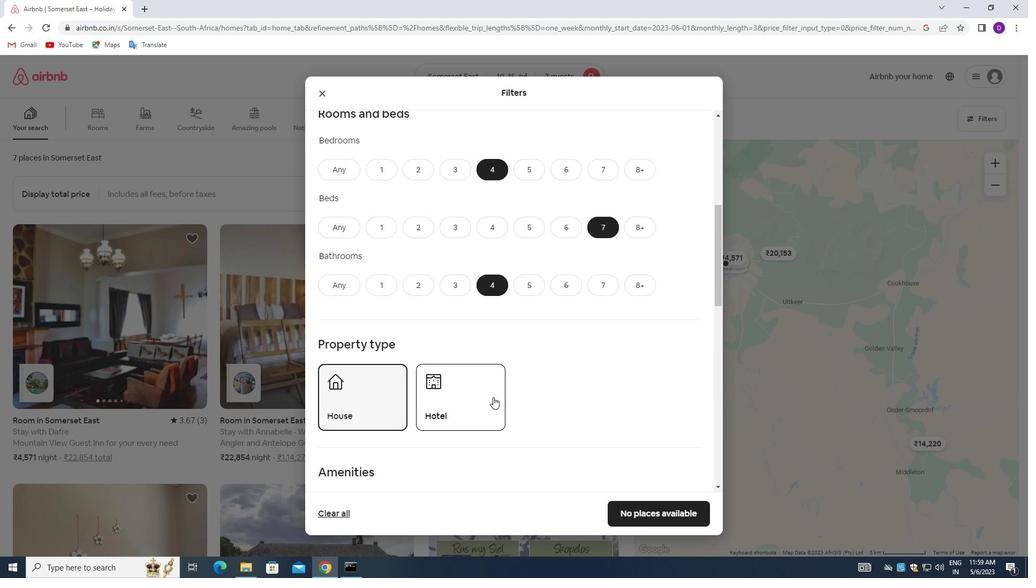 
Action: Mouse scrolled (479, 389) with delta (0, 0)
Screenshot: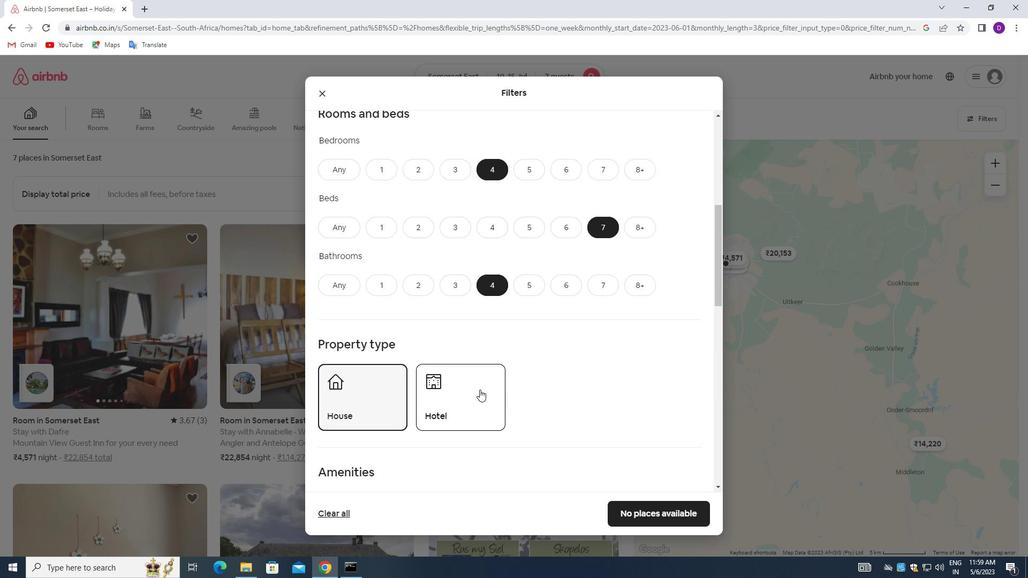 
Action: Mouse scrolled (479, 389) with delta (0, 0)
Screenshot: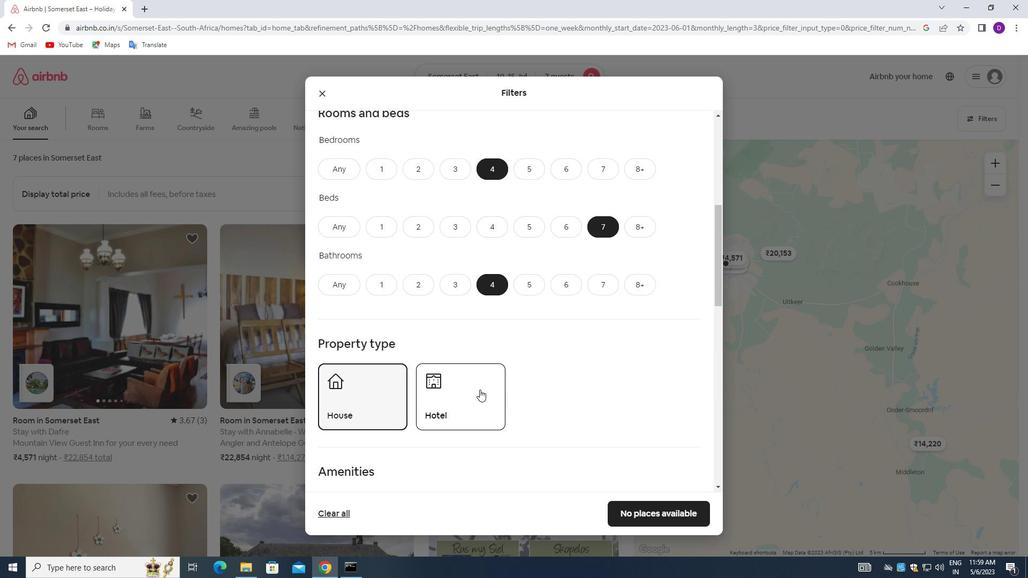 
Action: Mouse moved to (474, 374)
Screenshot: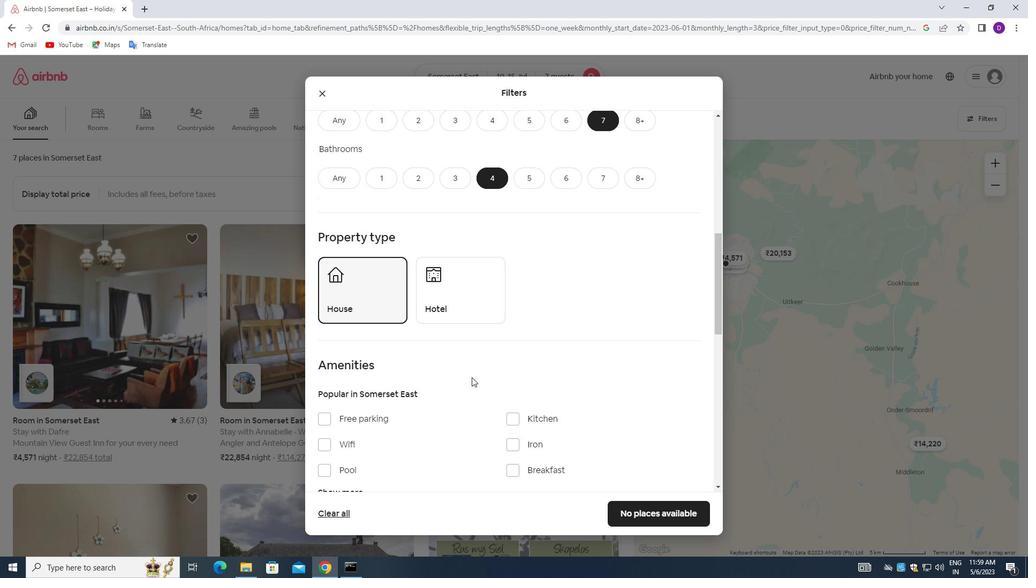 
Action: Mouse scrolled (474, 373) with delta (0, 0)
Screenshot: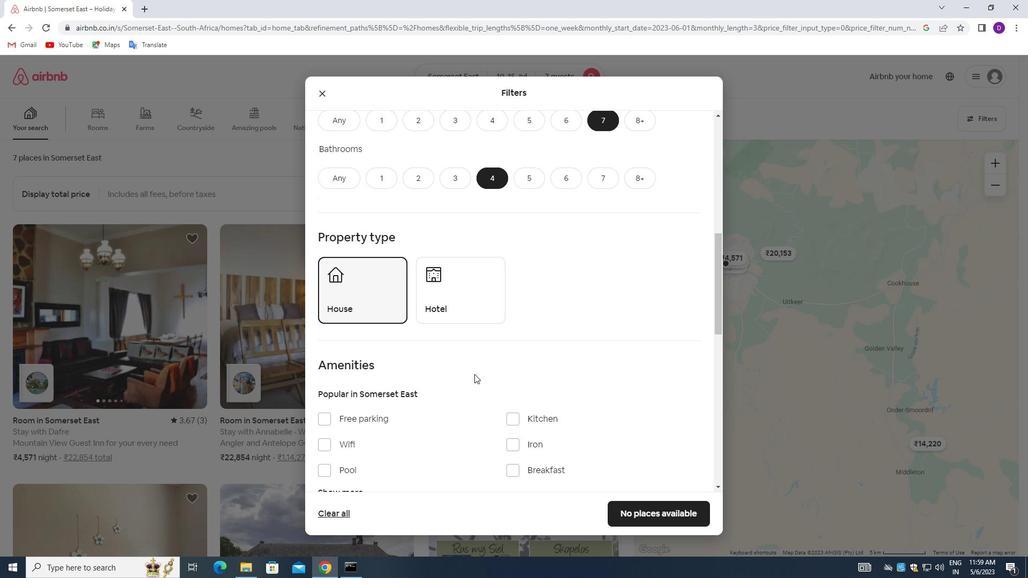 
Action: Mouse moved to (474, 374)
Screenshot: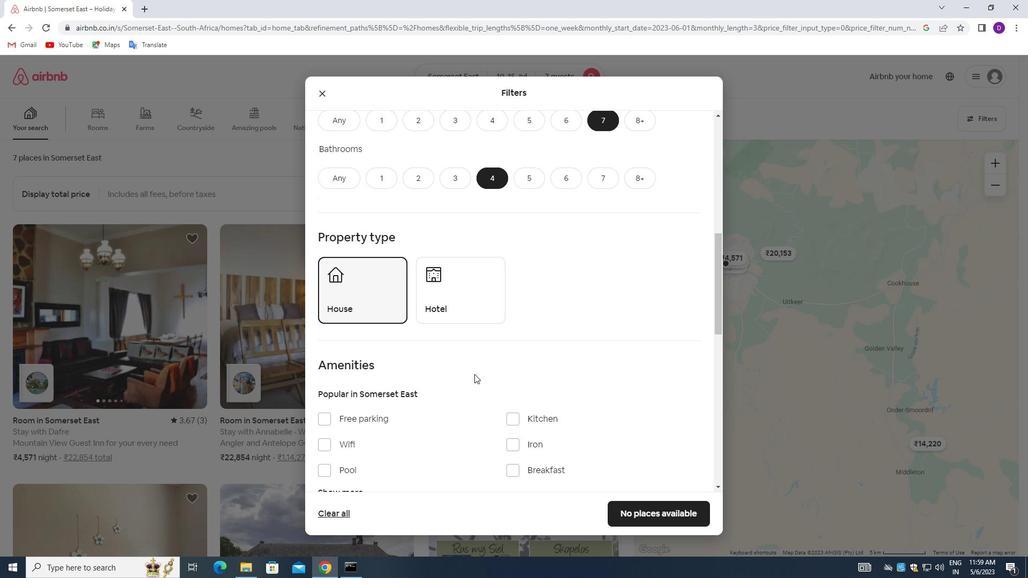 
Action: Mouse scrolled (474, 373) with delta (0, 0)
Screenshot: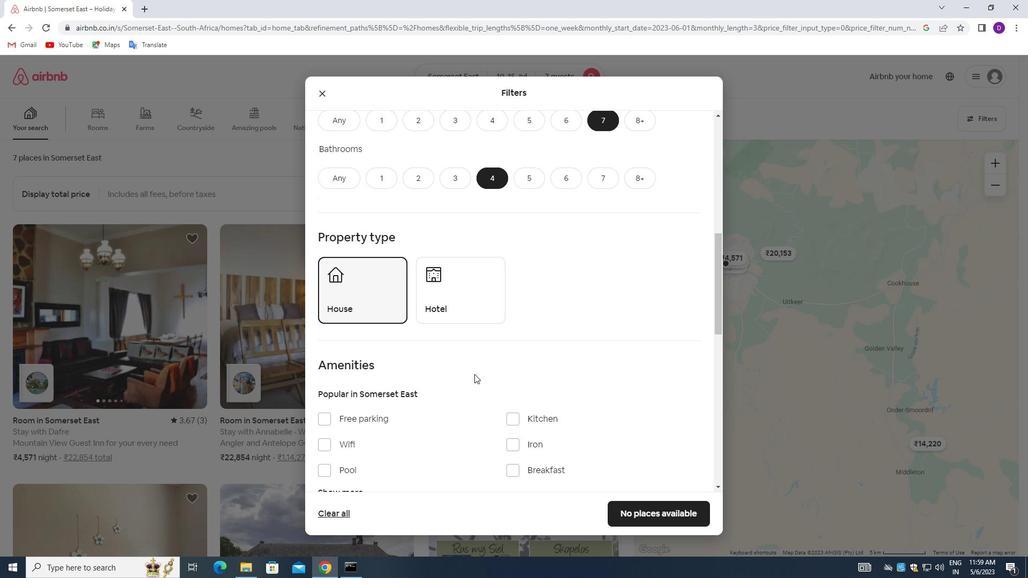 
Action: Mouse moved to (323, 340)
Screenshot: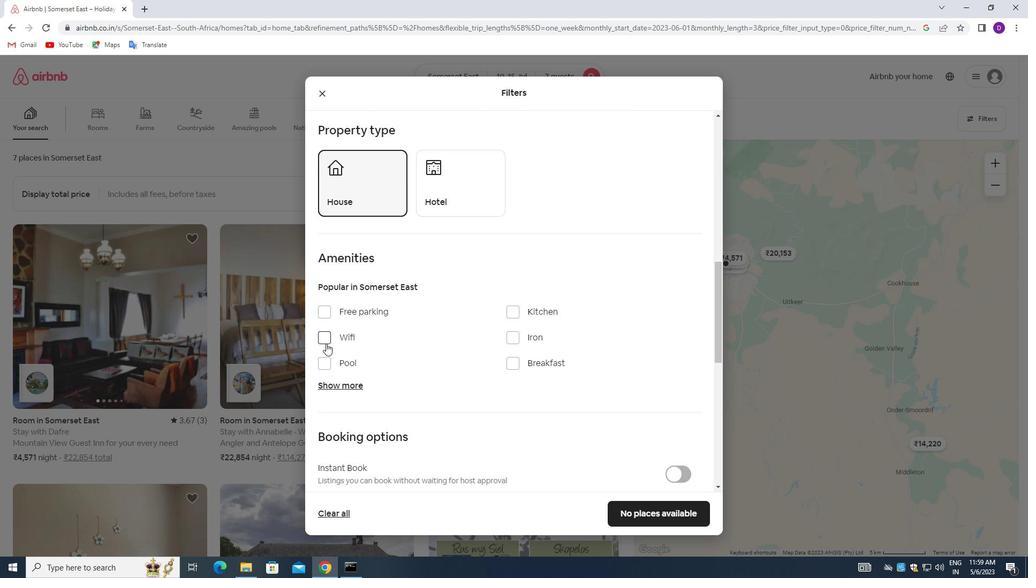 
Action: Mouse pressed left at (323, 340)
Screenshot: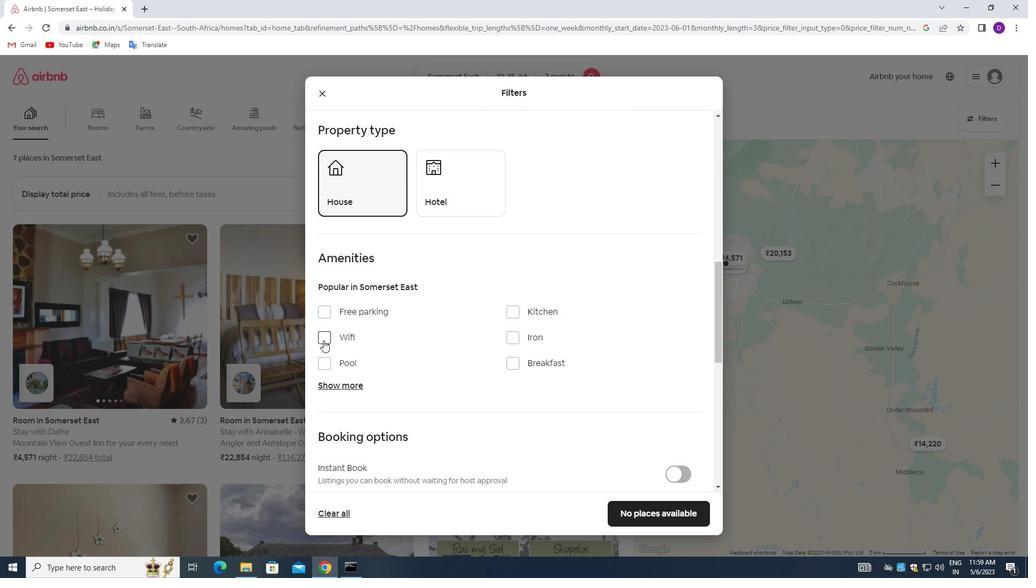 
Action: Mouse moved to (322, 316)
Screenshot: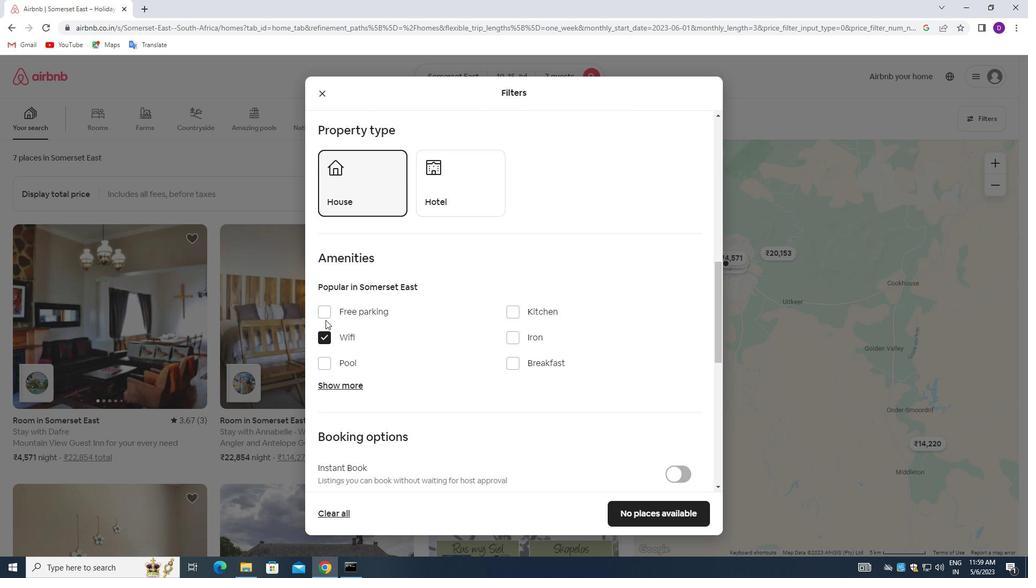 
Action: Mouse pressed left at (322, 316)
Screenshot: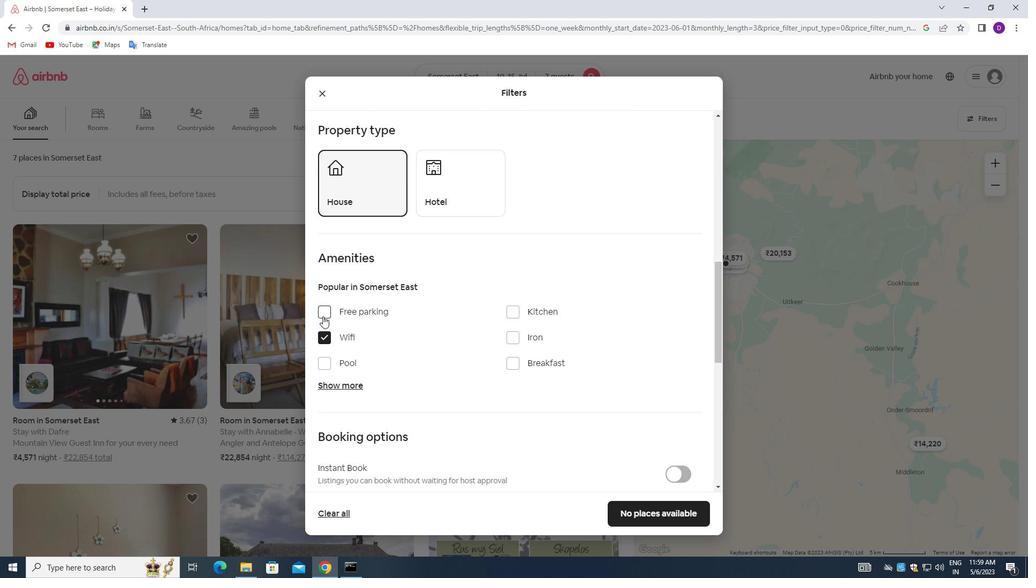 
Action: Mouse moved to (337, 386)
Screenshot: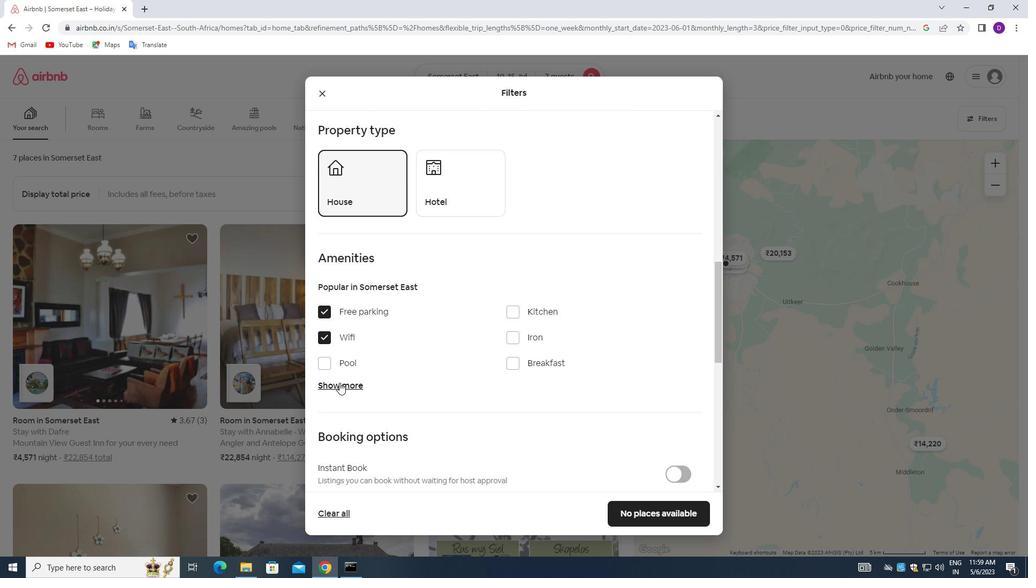 
Action: Mouse pressed left at (337, 386)
Screenshot: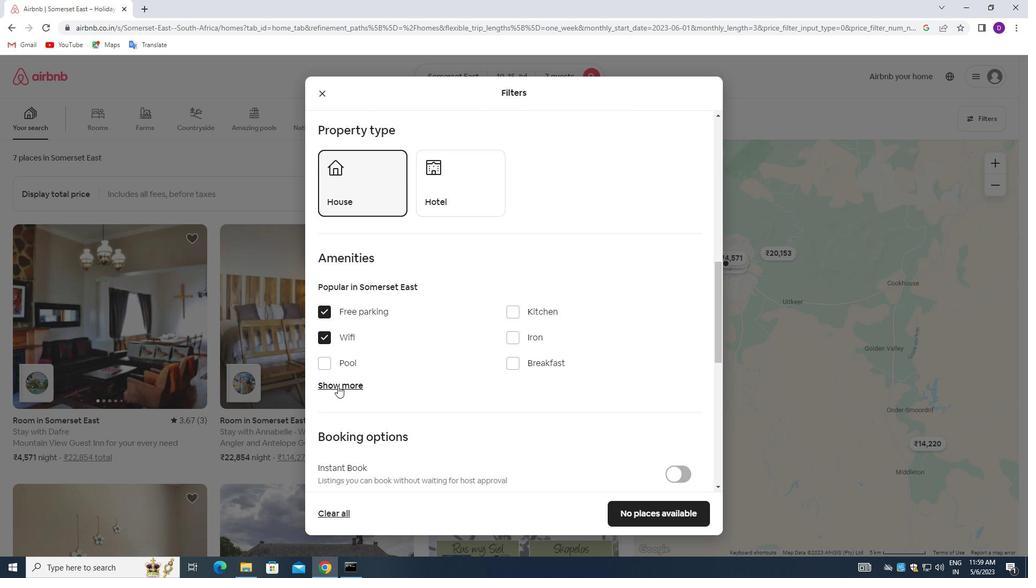 
Action: Mouse moved to (441, 400)
Screenshot: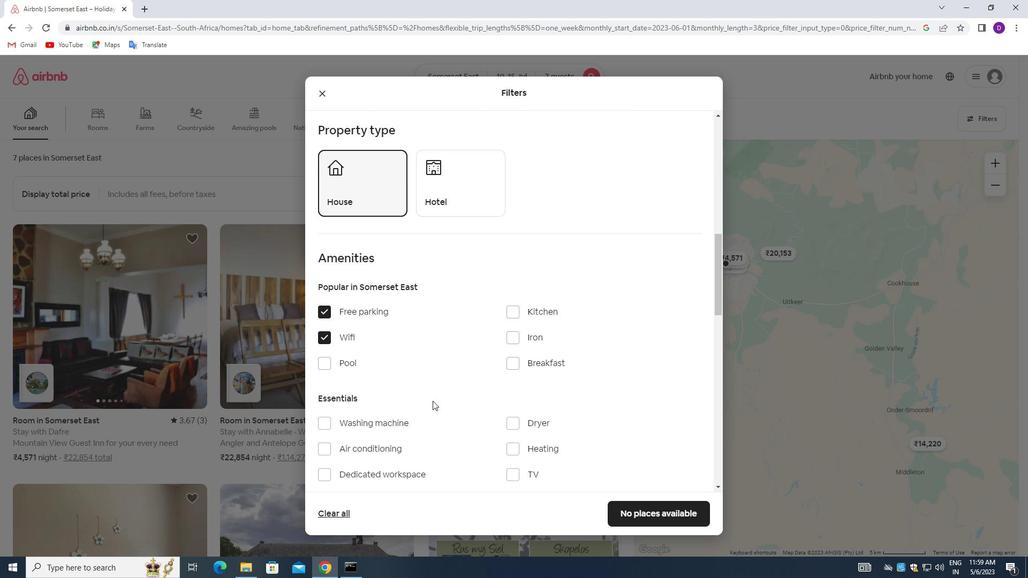 
Action: Mouse scrolled (441, 400) with delta (0, 0)
Screenshot: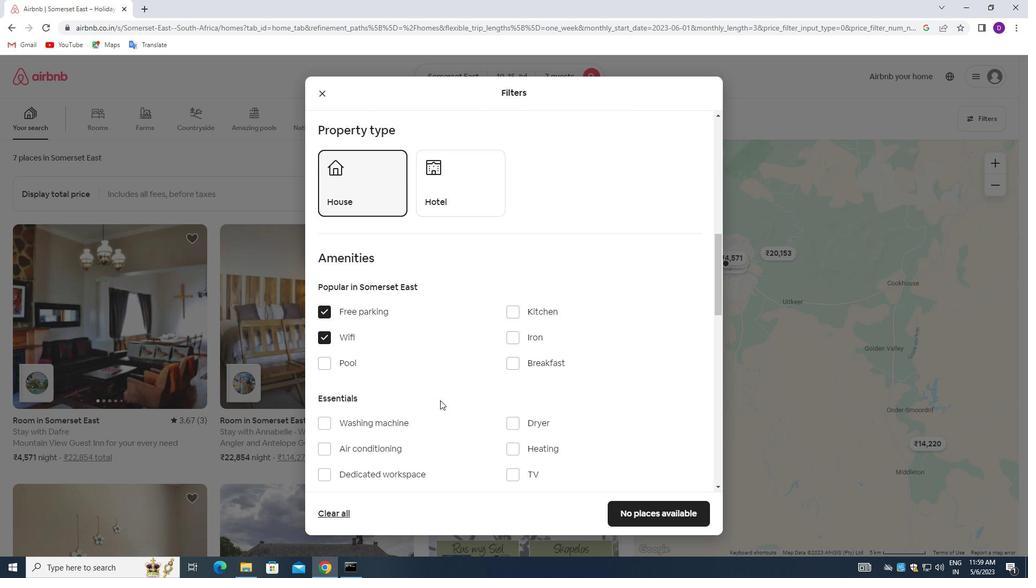 
Action: Mouse moved to (506, 306)
Screenshot: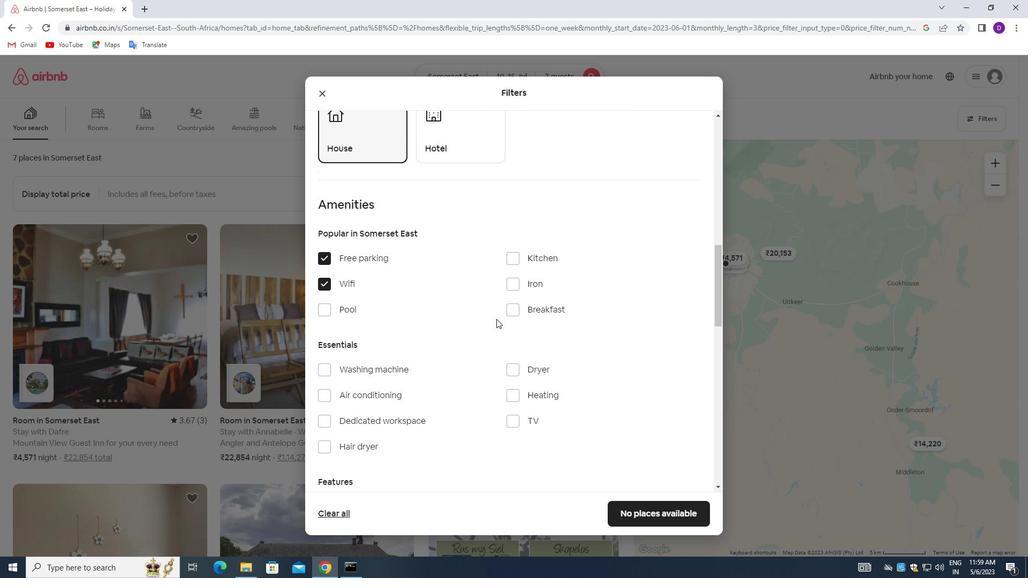 
Action: Mouse pressed left at (506, 306)
Screenshot: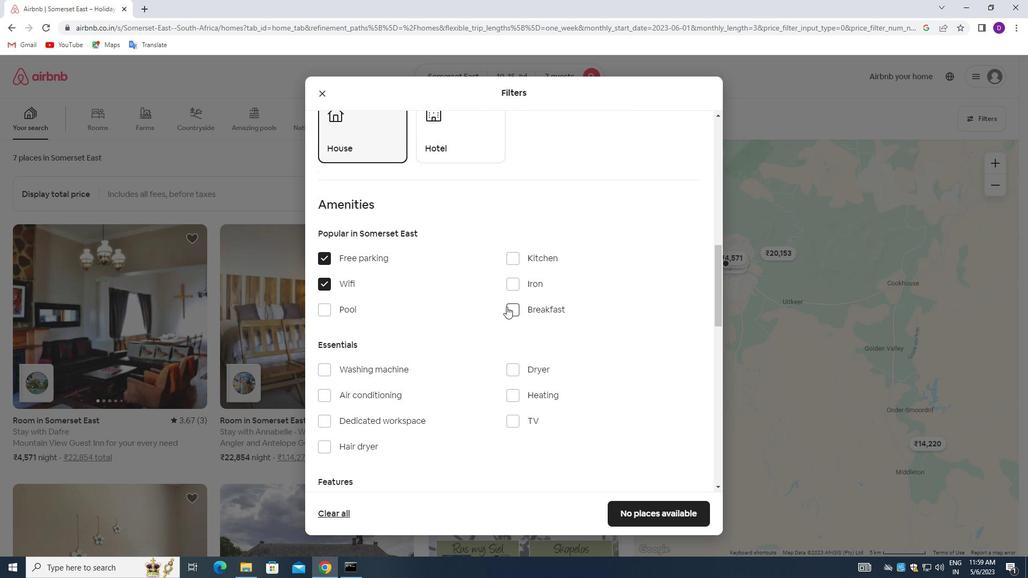 
Action: Mouse moved to (510, 420)
Screenshot: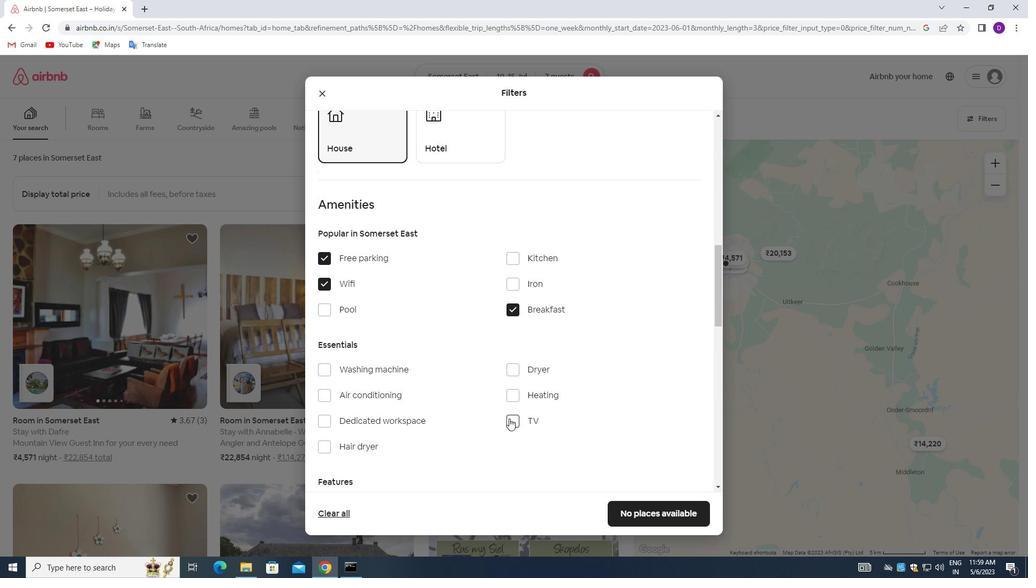 
Action: Mouse pressed left at (510, 420)
Screenshot: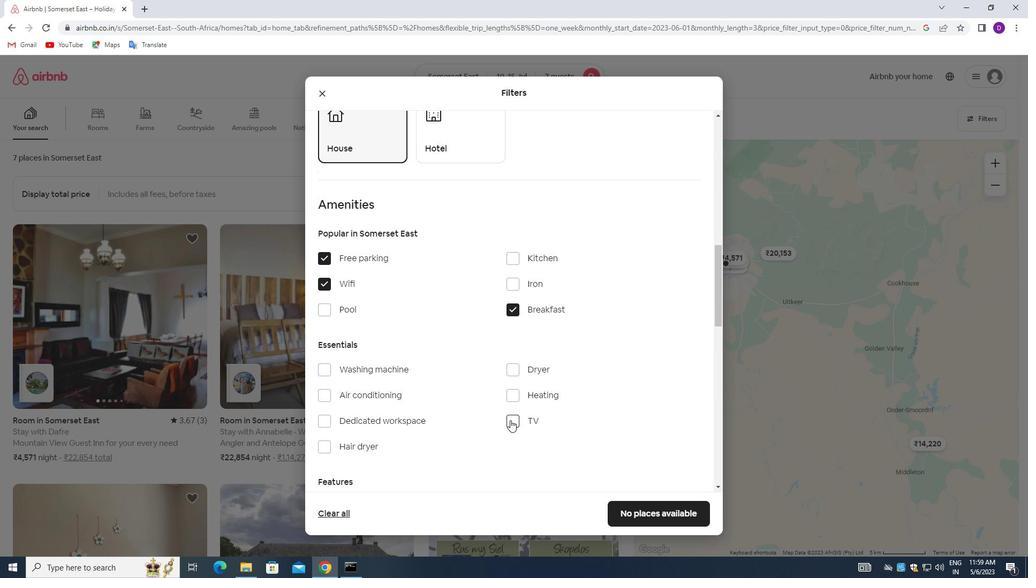 
Action: Mouse moved to (425, 394)
Screenshot: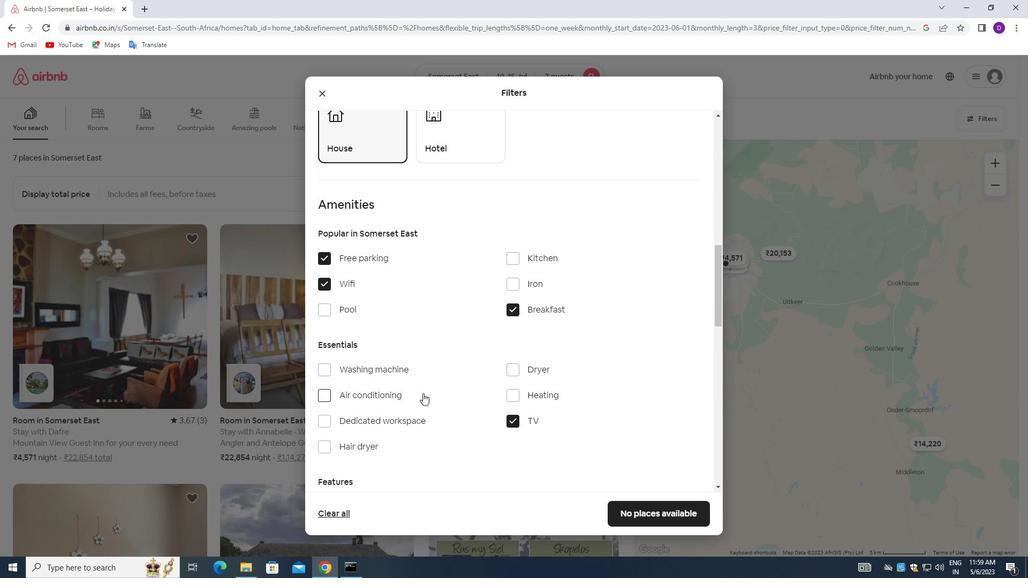 
Action: Mouse scrolled (425, 394) with delta (0, 0)
Screenshot: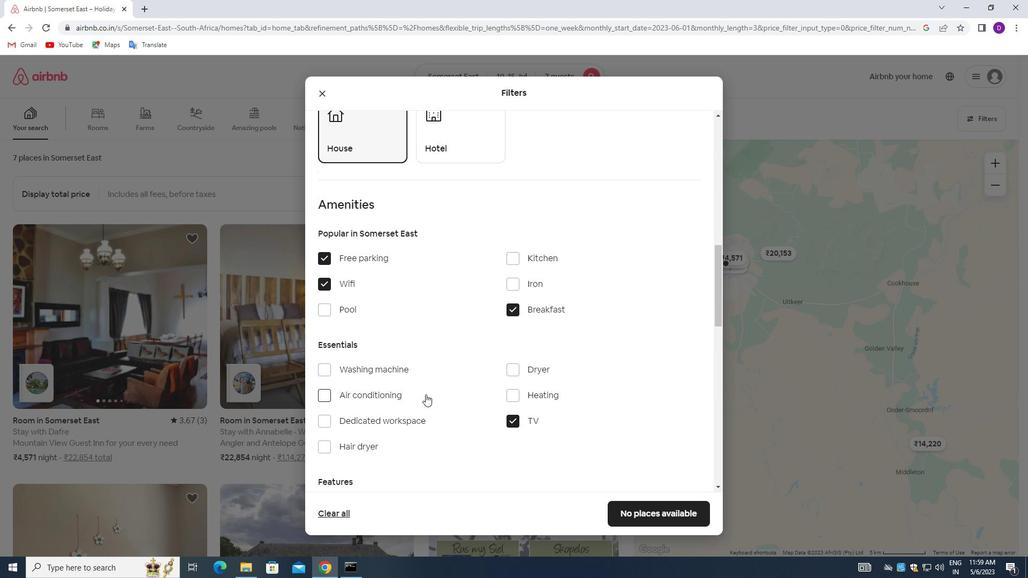 
Action: Mouse moved to (420, 394)
Screenshot: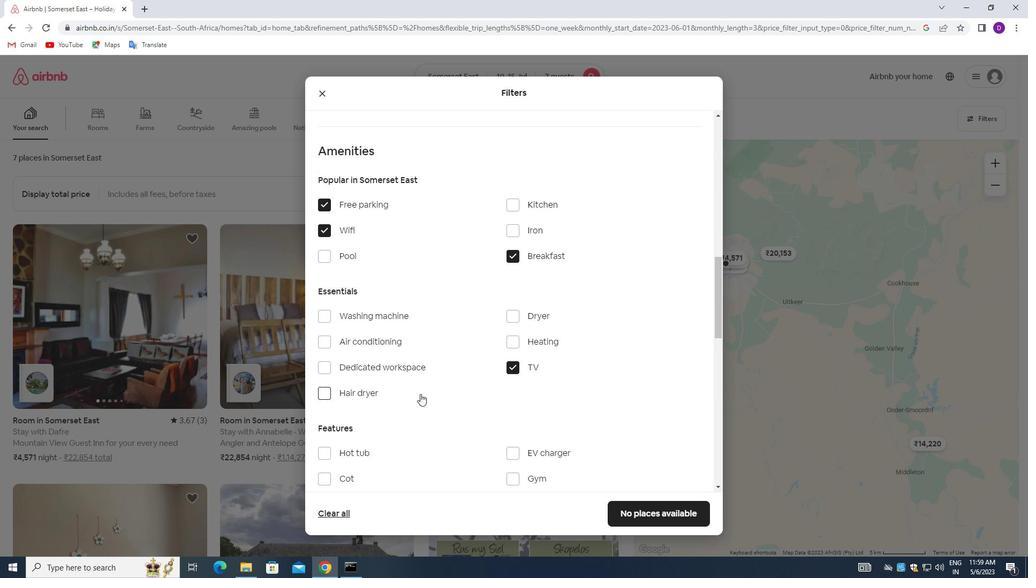 
Action: Mouse scrolled (420, 393) with delta (0, 0)
Screenshot: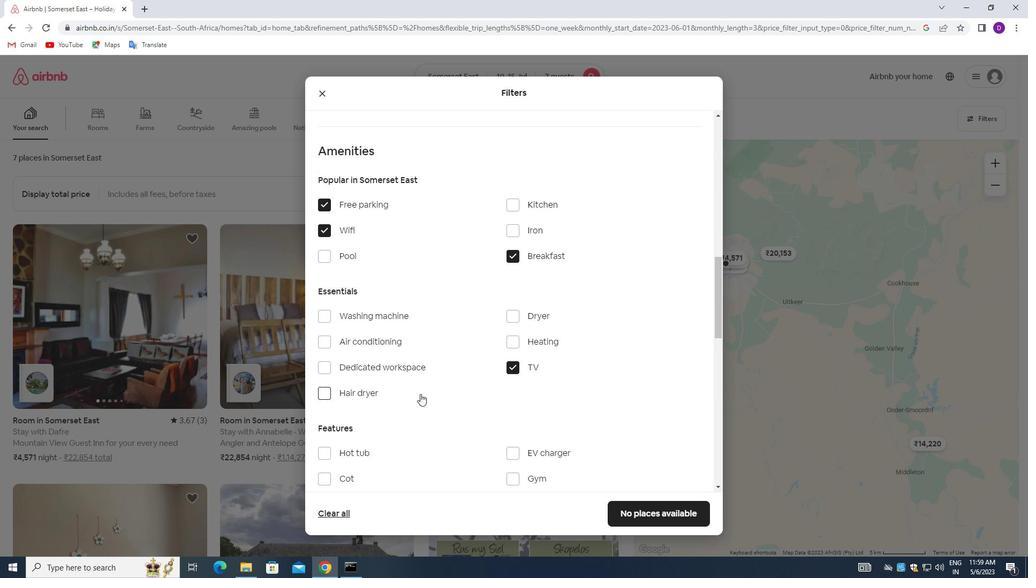 
Action: Mouse moved to (419, 394)
Screenshot: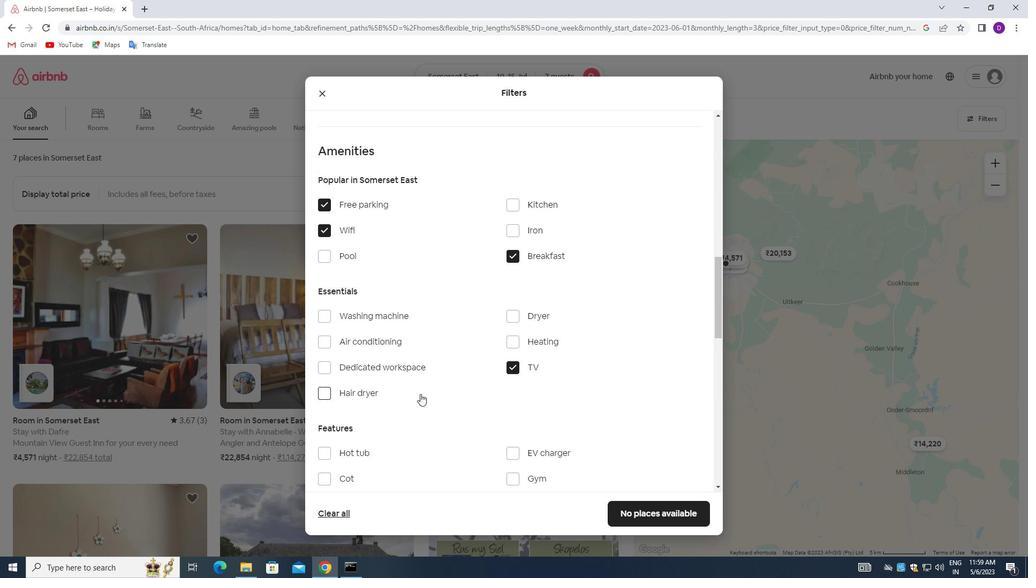 
Action: Mouse scrolled (419, 393) with delta (0, 0)
Screenshot: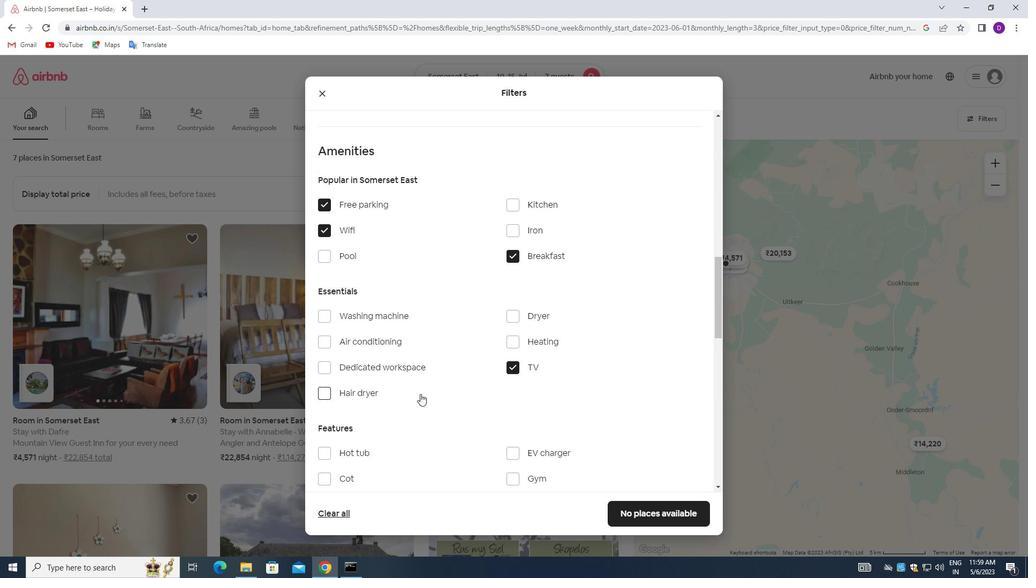 
Action: Mouse moved to (516, 374)
Screenshot: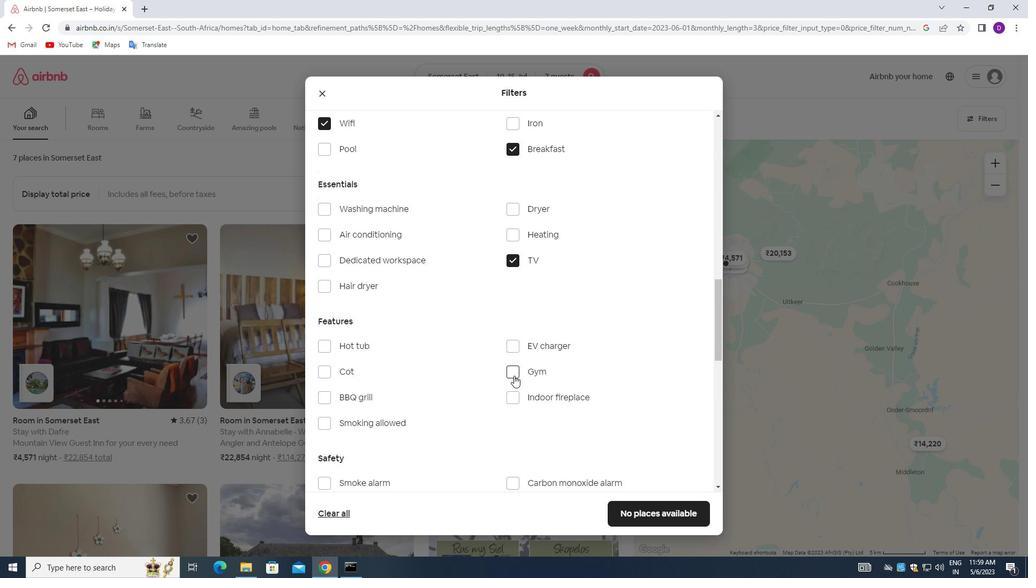 
Action: Mouse pressed left at (516, 374)
Screenshot: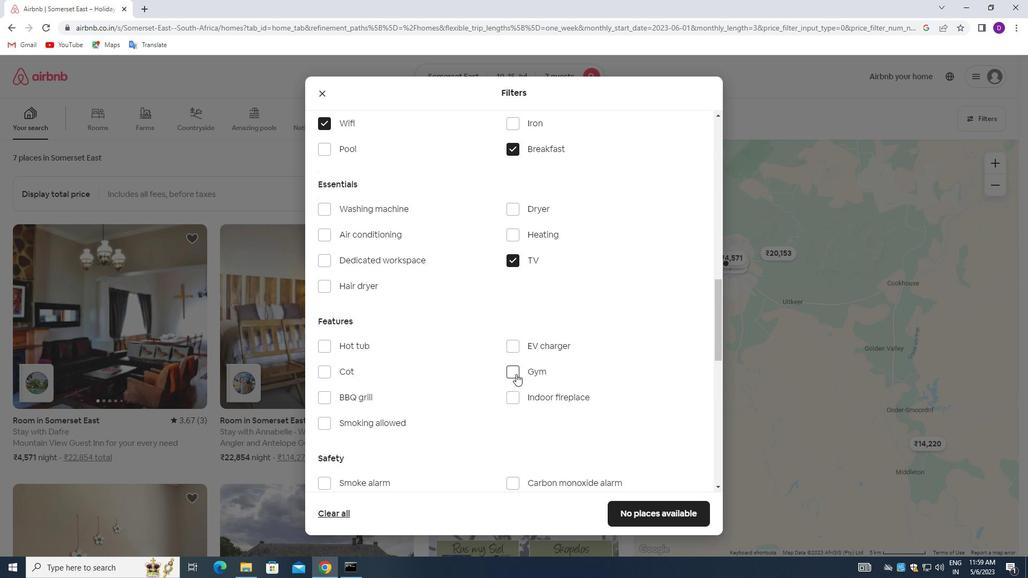 
Action: Mouse moved to (470, 352)
Screenshot: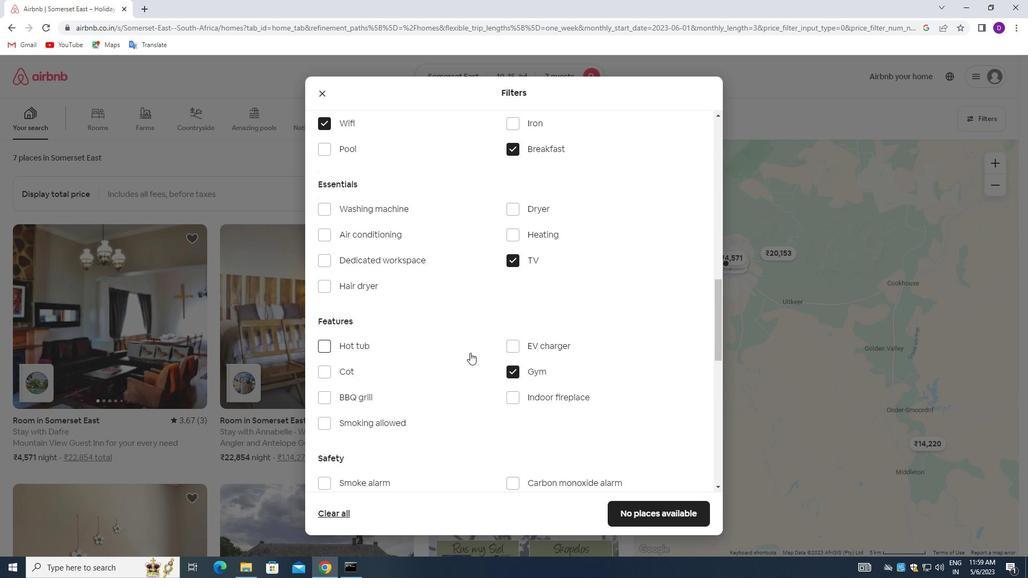 
Action: Mouse scrolled (470, 352) with delta (0, 0)
Screenshot: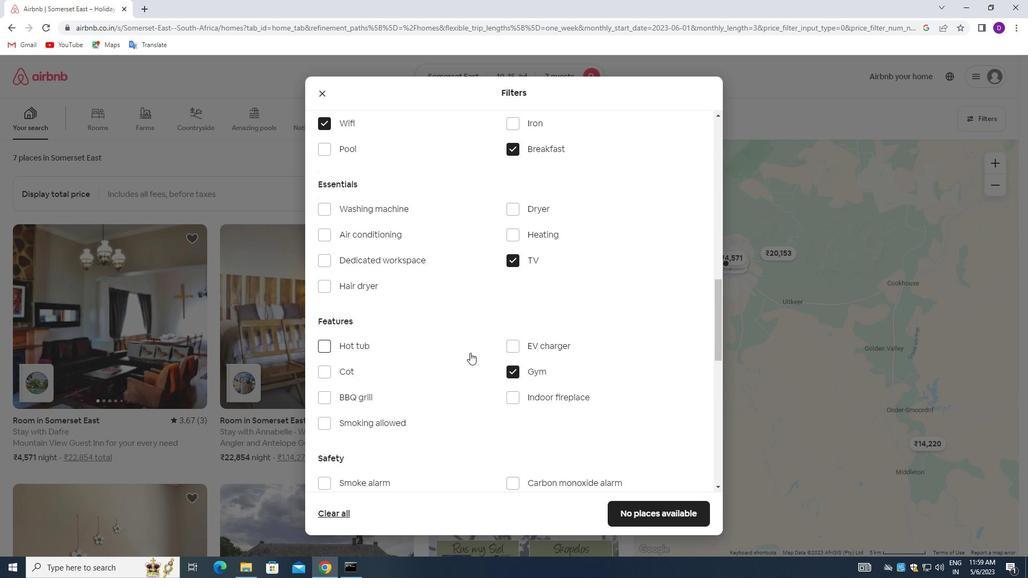 
Action: Mouse moved to (471, 352)
Screenshot: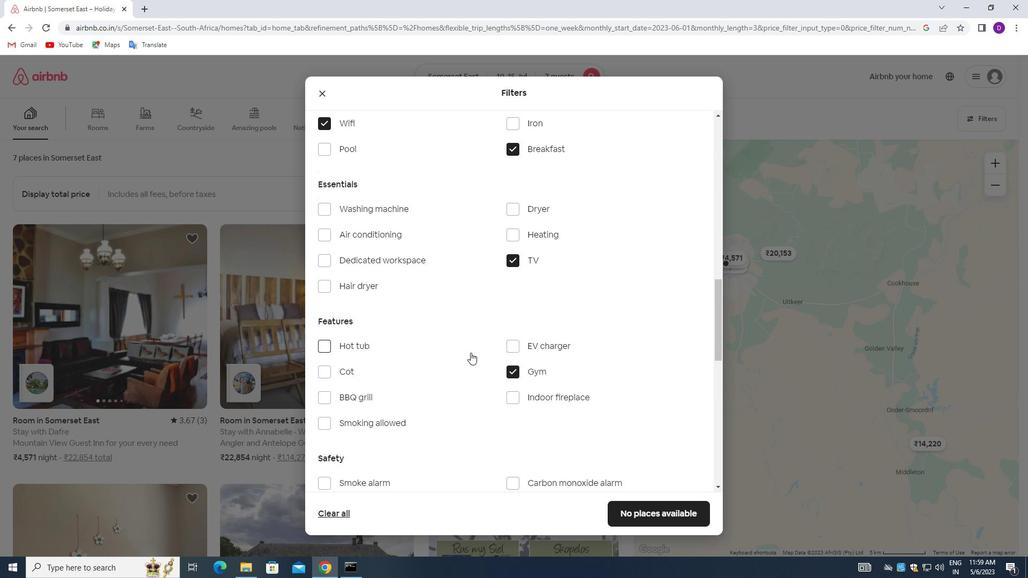 
Action: Mouse scrolled (471, 352) with delta (0, 0)
Screenshot: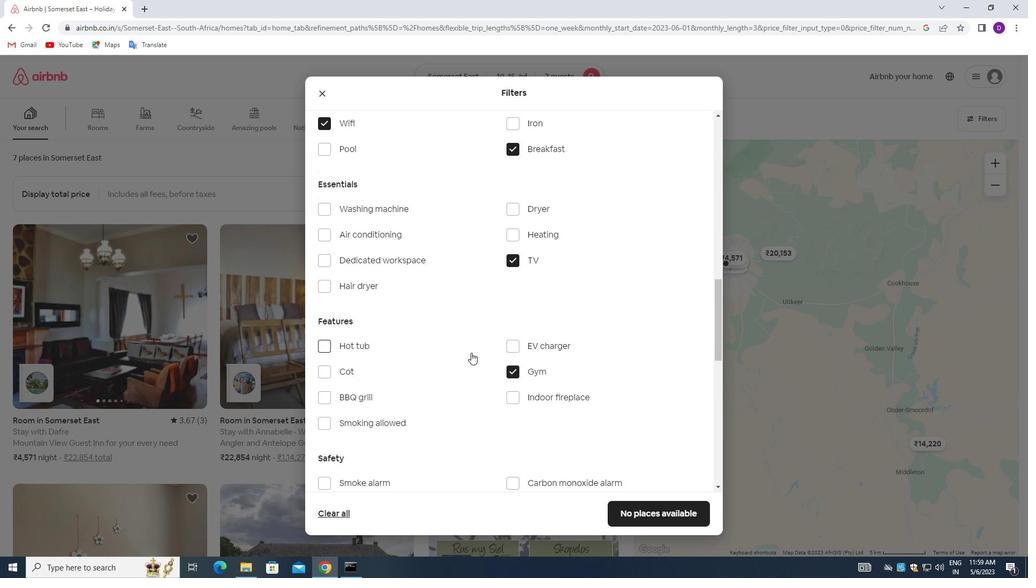 
Action: Mouse moved to (471, 359)
Screenshot: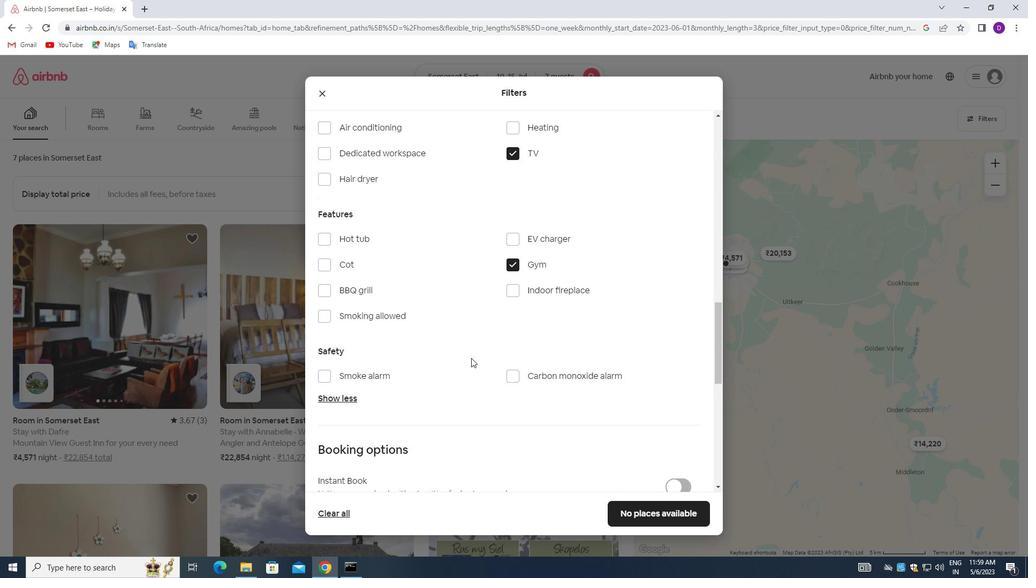 
Action: Mouse scrolled (471, 358) with delta (0, 0)
Screenshot: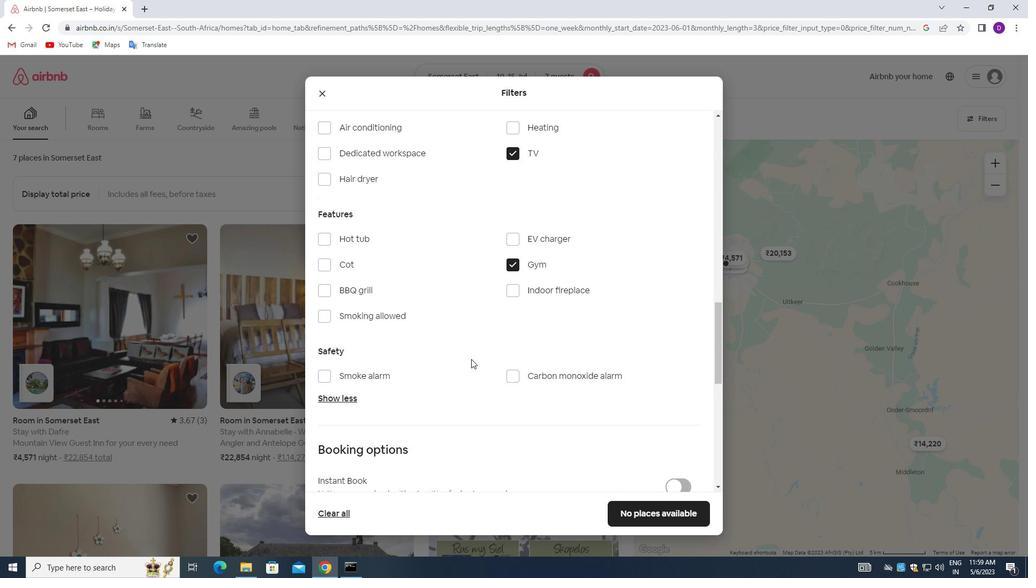 
Action: Mouse moved to (471, 359)
Screenshot: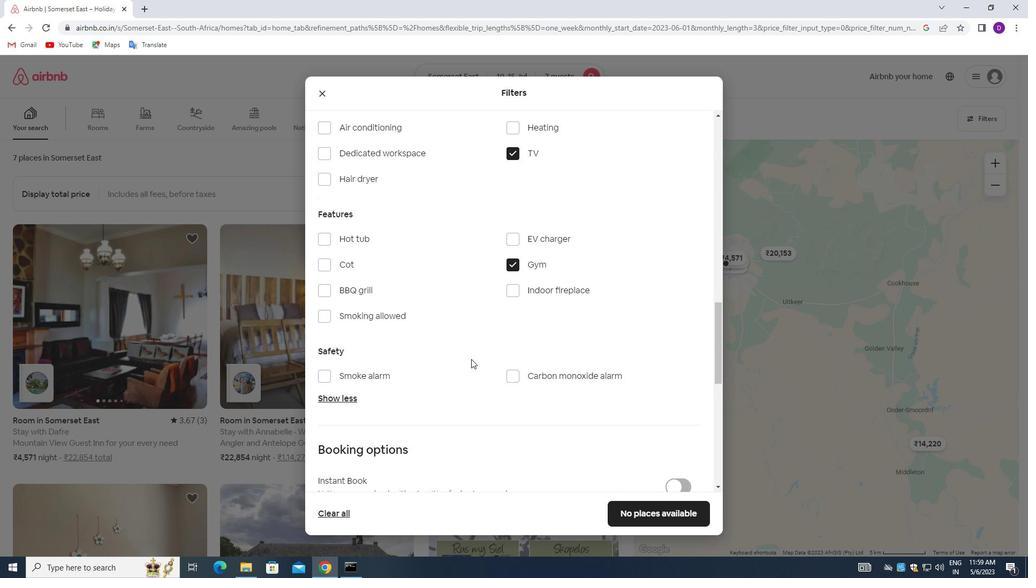 
Action: Mouse scrolled (471, 359) with delta (0, 0)
Screenshot: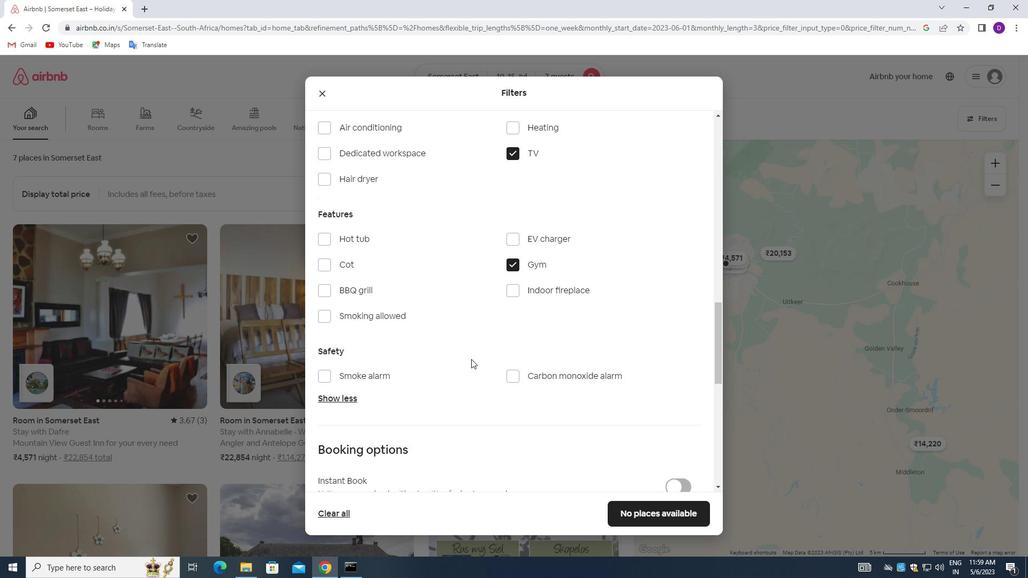 
Action: Mouse moved to (680, 416)
Screenshot: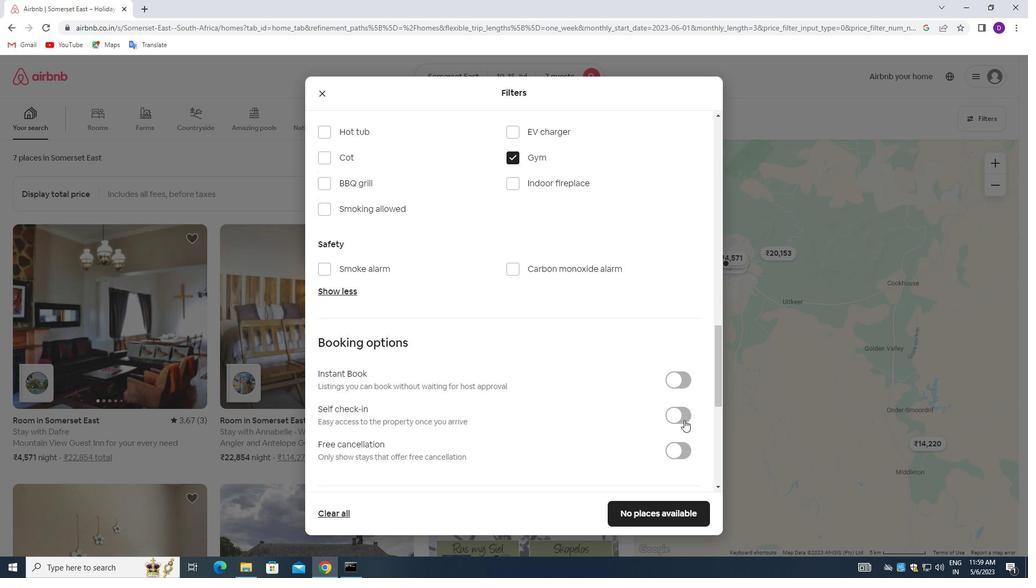 
Action: Mouse pressed left at (680, 416)
Screenshot: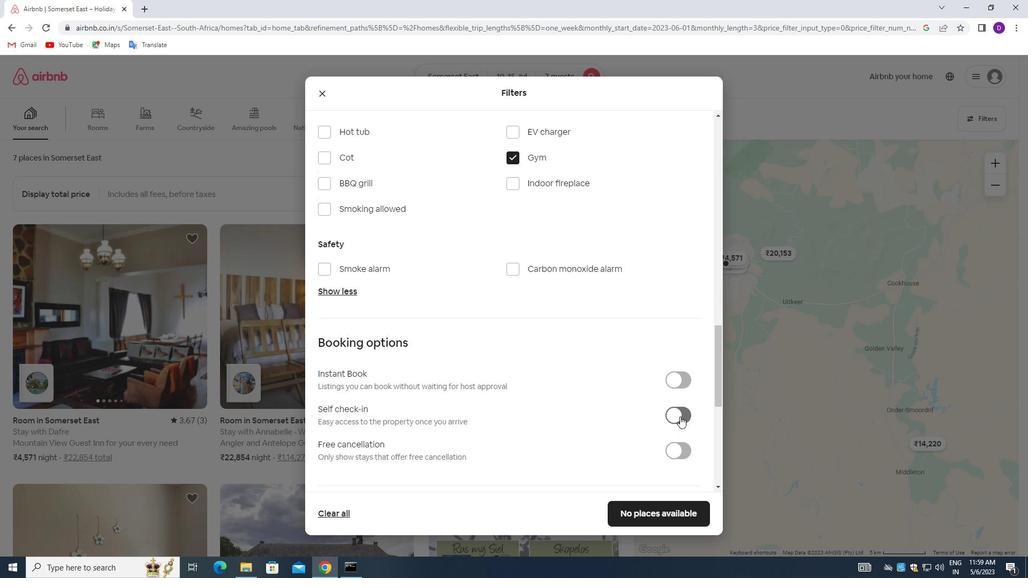 
Action: Mouse moved to (466, 388)
Screenshot: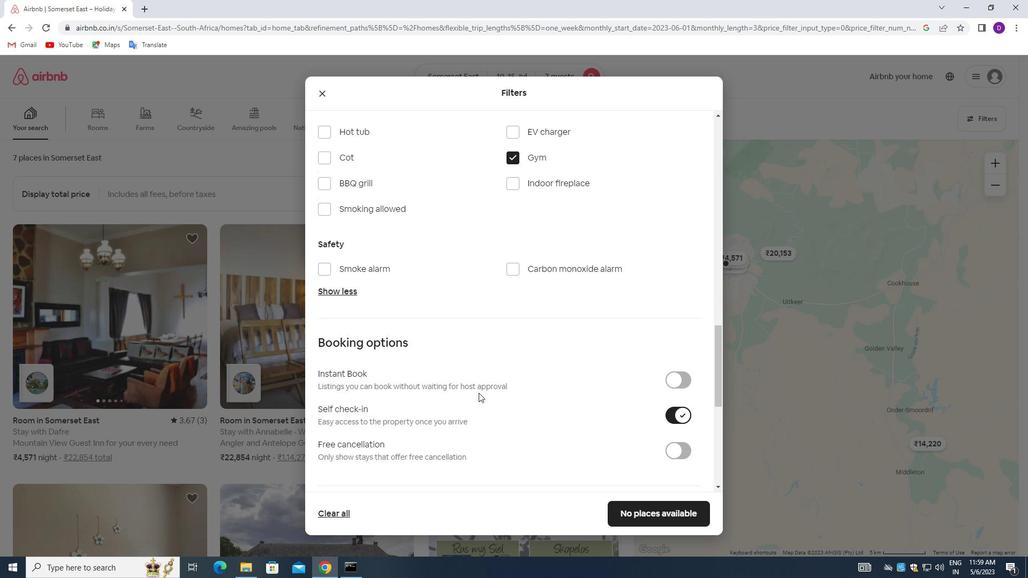 
Action: Mouse scrolled (466, 389) with delta (0, 0)
Screenshot: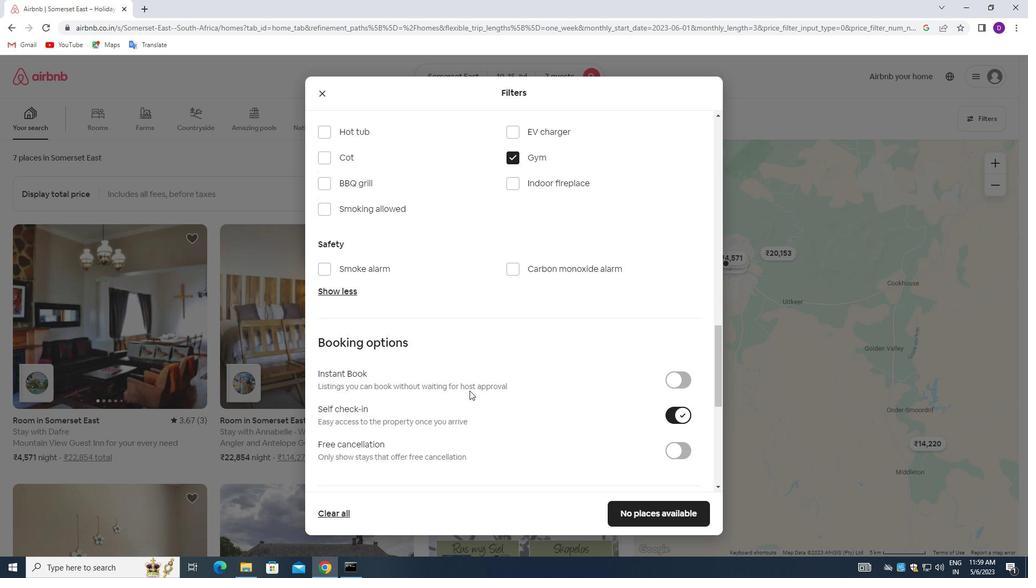 
Action: Mouse scrolled (466, 389) with delta (0, 0)
Screenshot: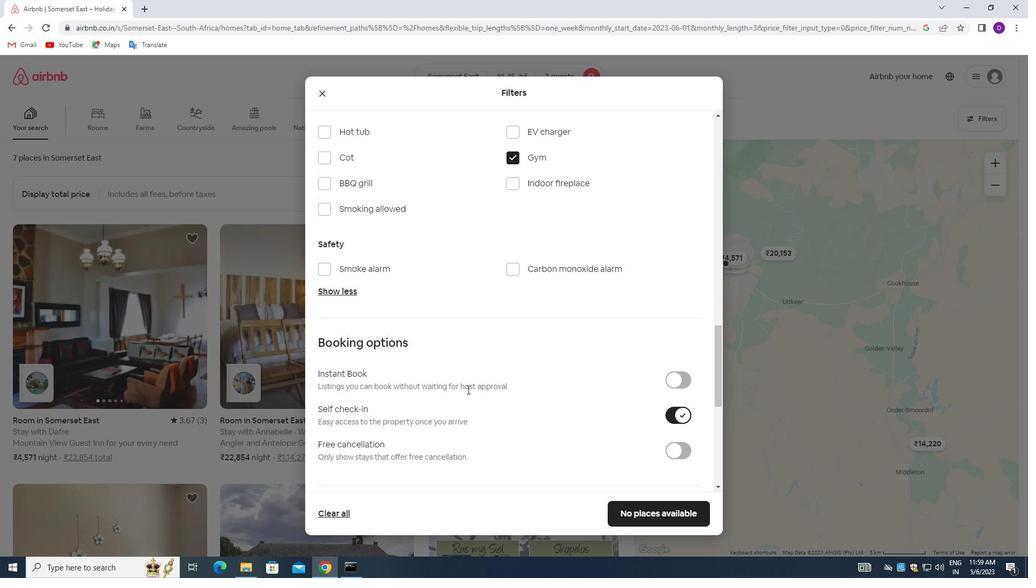 
Action: Mouse scrolled (466, 389) with delta (0, 0)
Screenshot: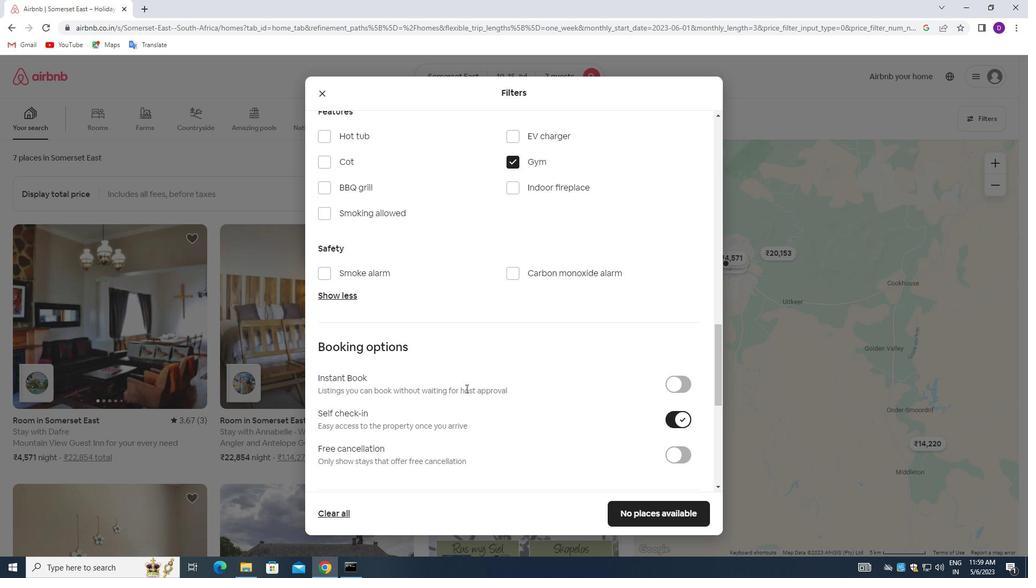 
Action: Mouse scrolled (466, 389) with delta (0, 0)
Screenshot: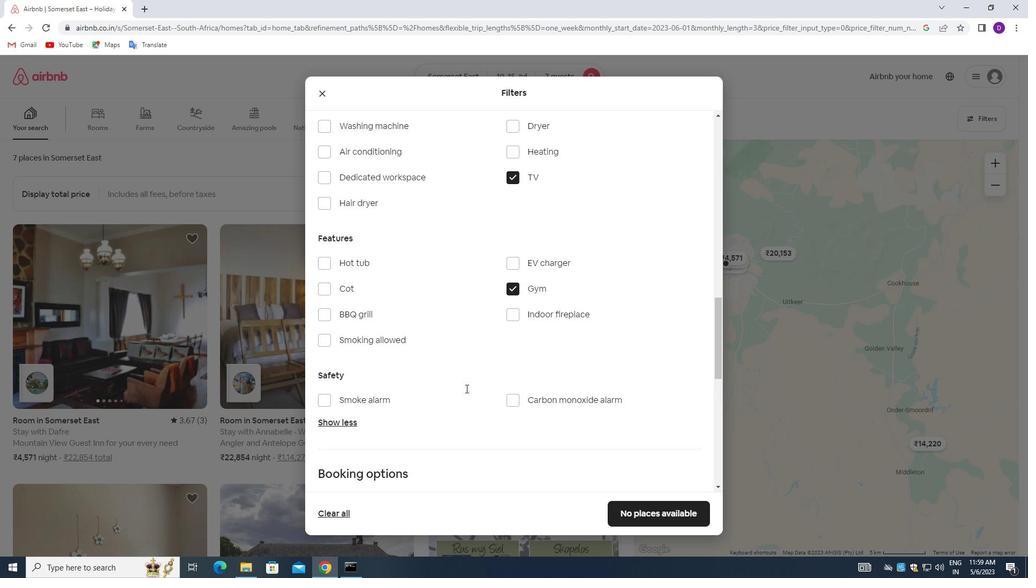 
Action: Mouse scrolled (466, 389) with delta (0, 0)
Screenshot: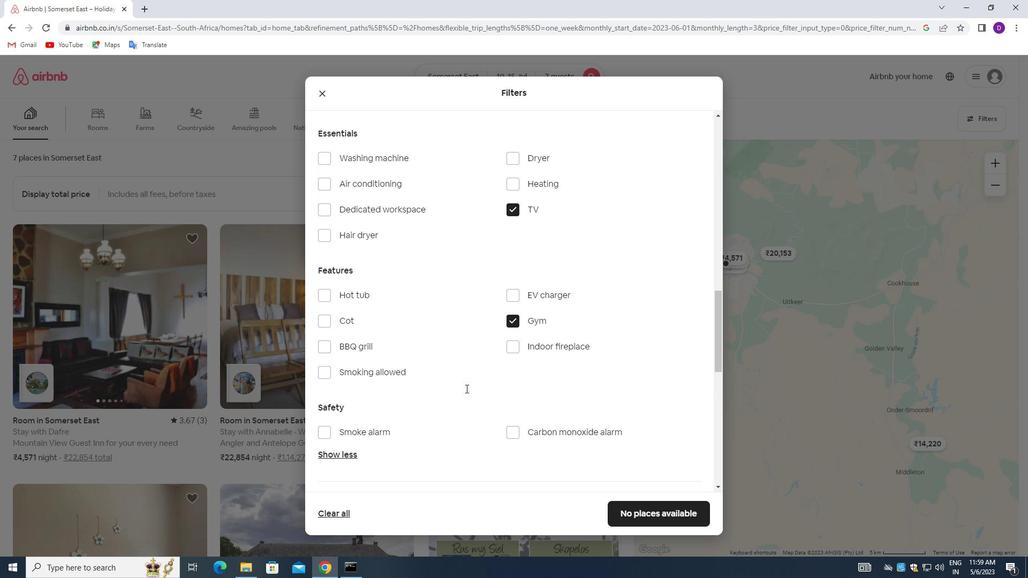 
Action: Mouse scrolled (466, 388) with delta (0, 0)
Screenshot: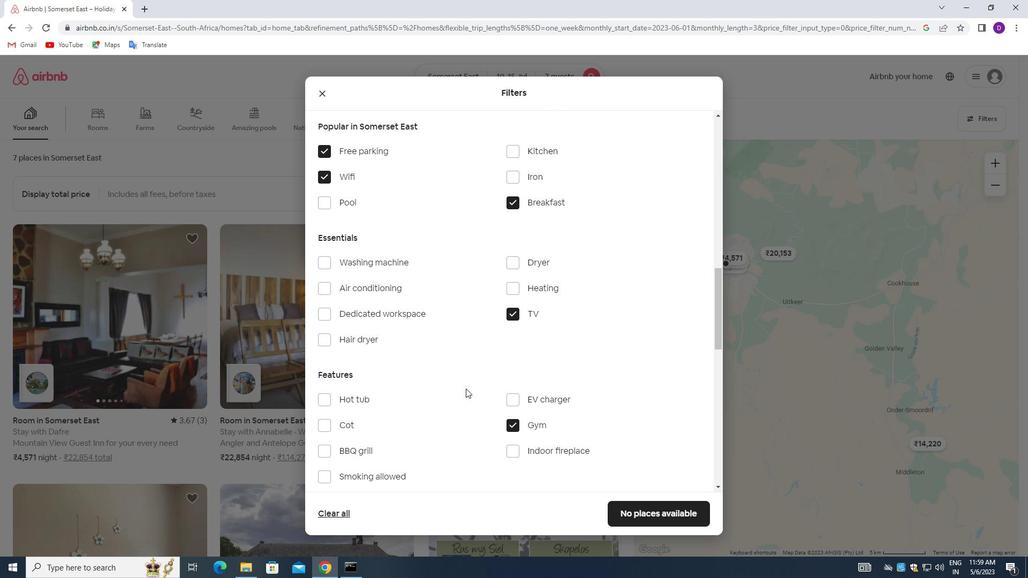 
Action: Mouse scrolled (466, 388) with delta (0, 0)
Screenshot: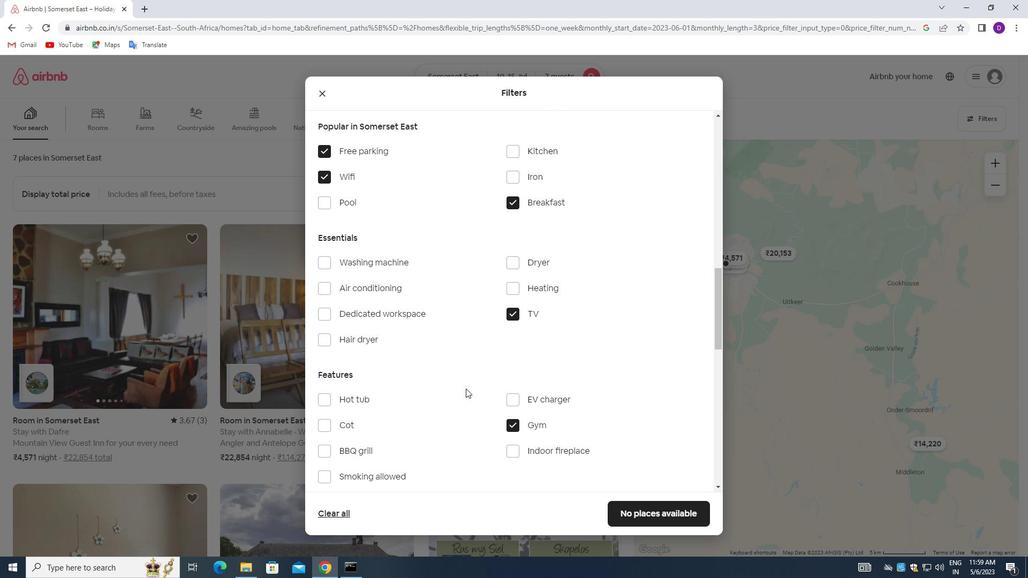 
Action: Mouse scrolled (466, 388) with delta (0, 0)
Screenshot: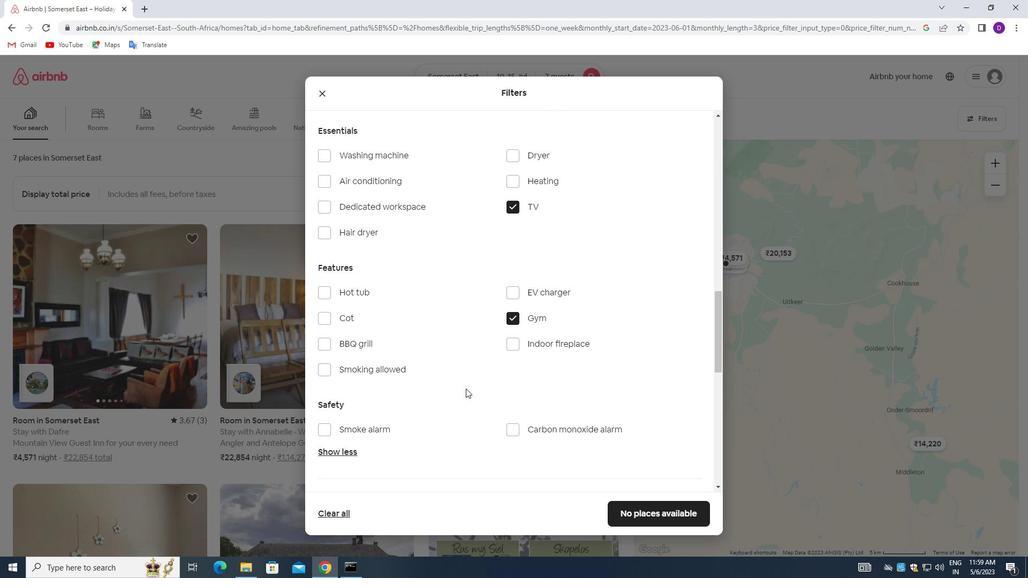 
Action: Mouse scrolled (466, 388) with delta (0, 0)
Screenshot: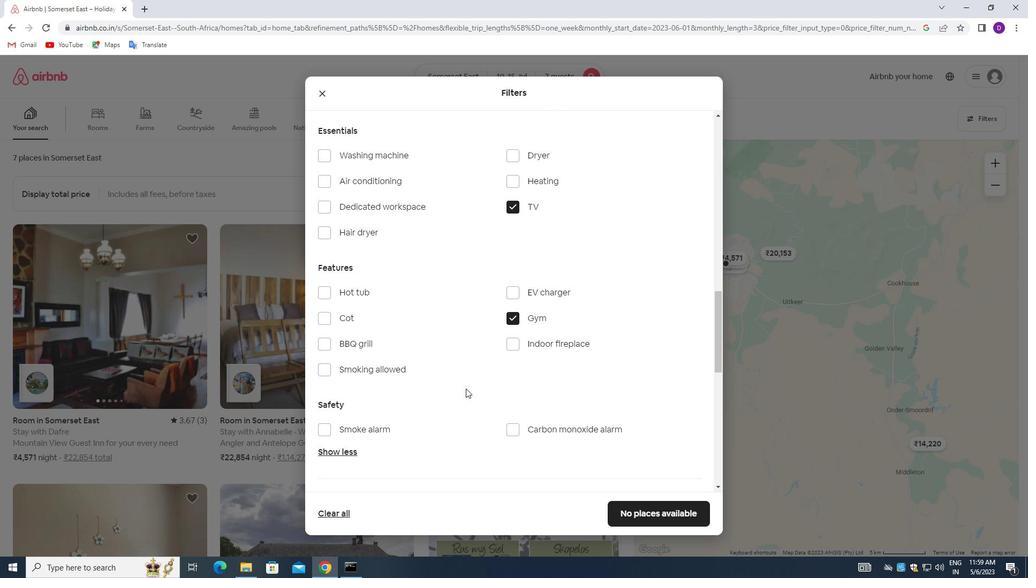 
Action: Mouse scrolled (466, 388) with delta (0, 0)
Screenshot: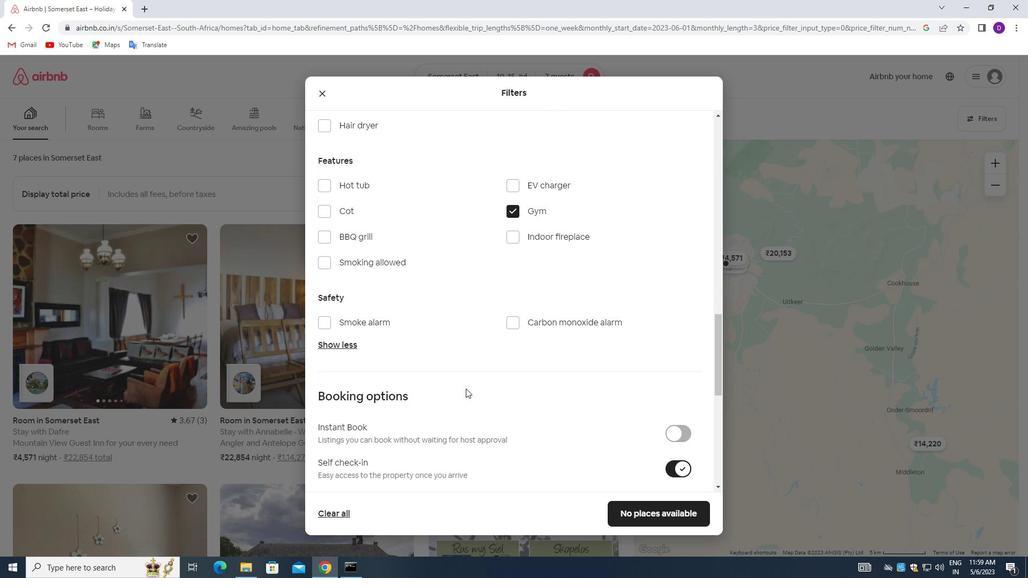 
Action: Mouse scrolled (466, 388) with delta (0, 0)
Screenshot: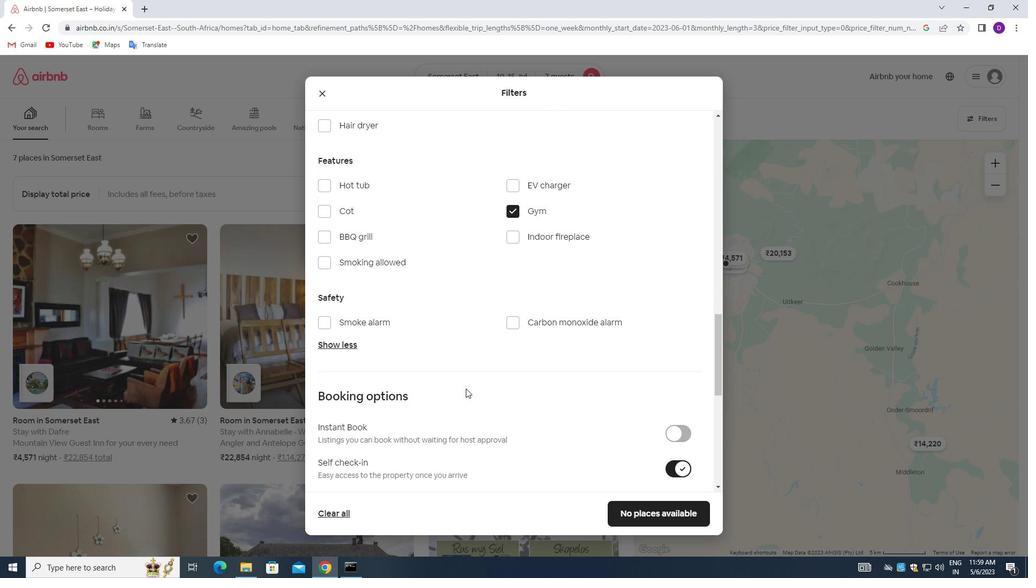 
Action: Mouse moved to (468, 407)
Screenshot: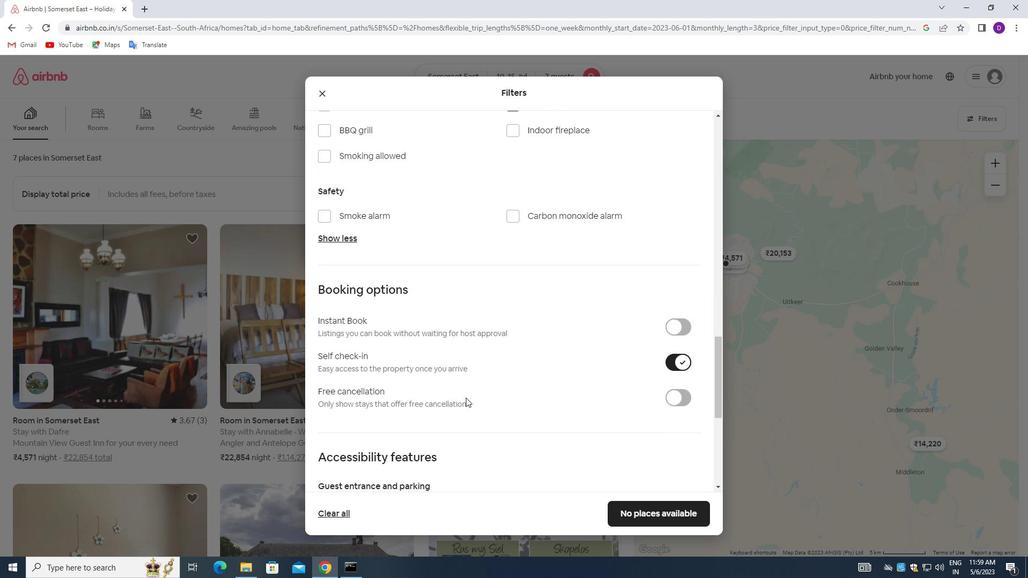 
Action: Mouse scrolled (468, 406) with delta (0, 0)
Screenshot: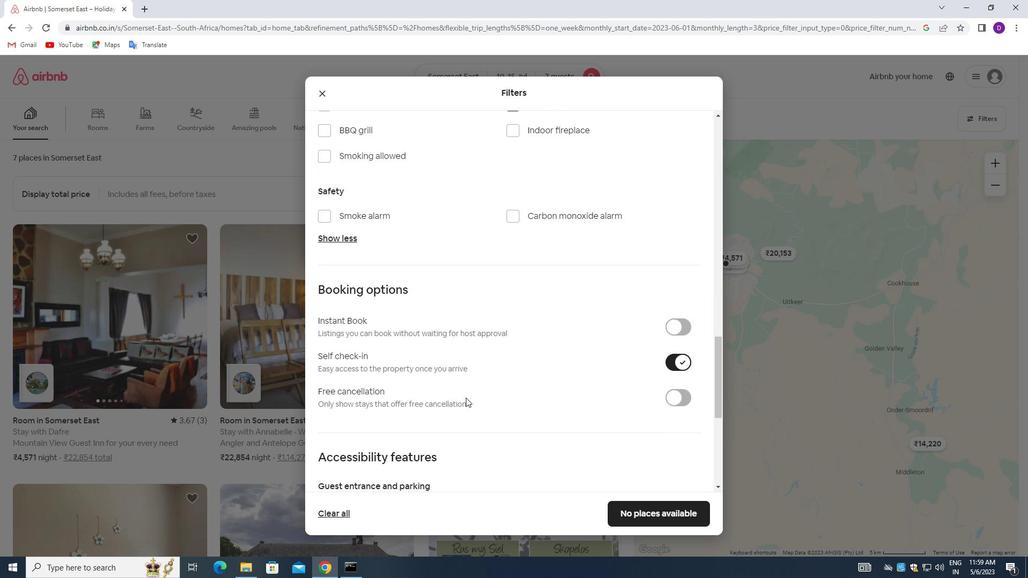
Action: Mouse moved to (468, 409)
Screenshot: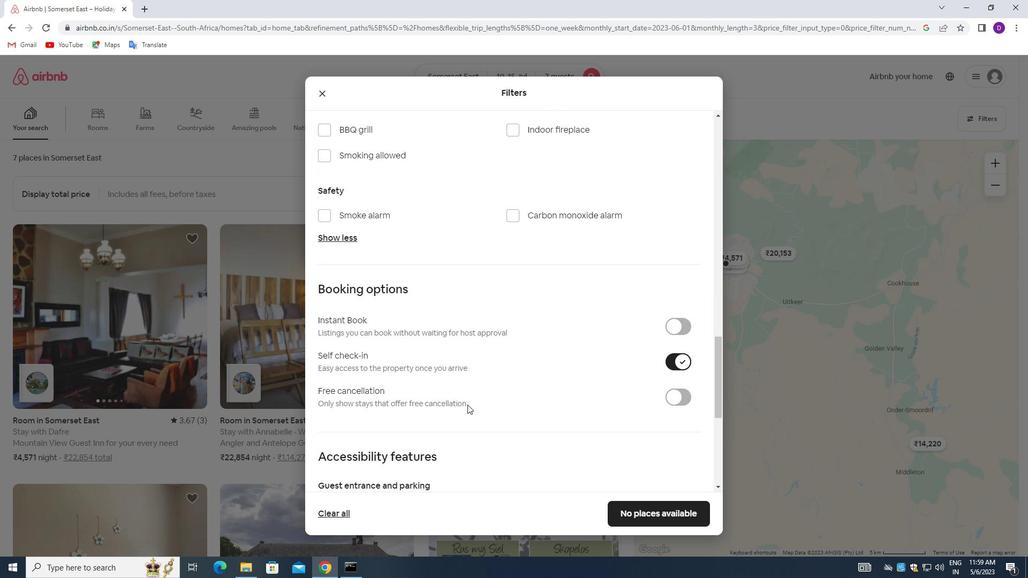 
Action: Mouse scrolled (468, 409) with delta (0, 0)
Screenshot: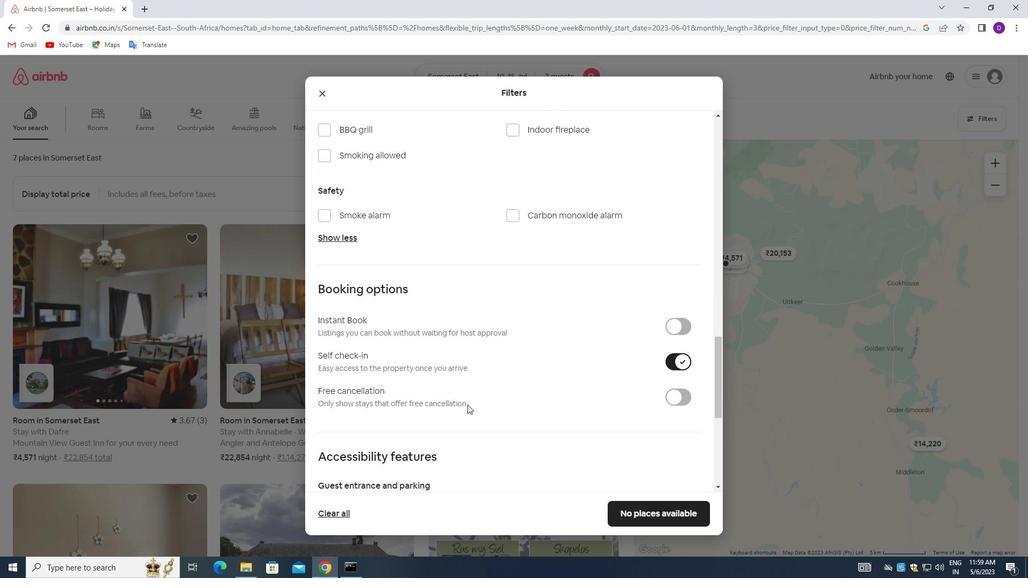 
Action: Mouse moved to (468, 412)
Screenshot: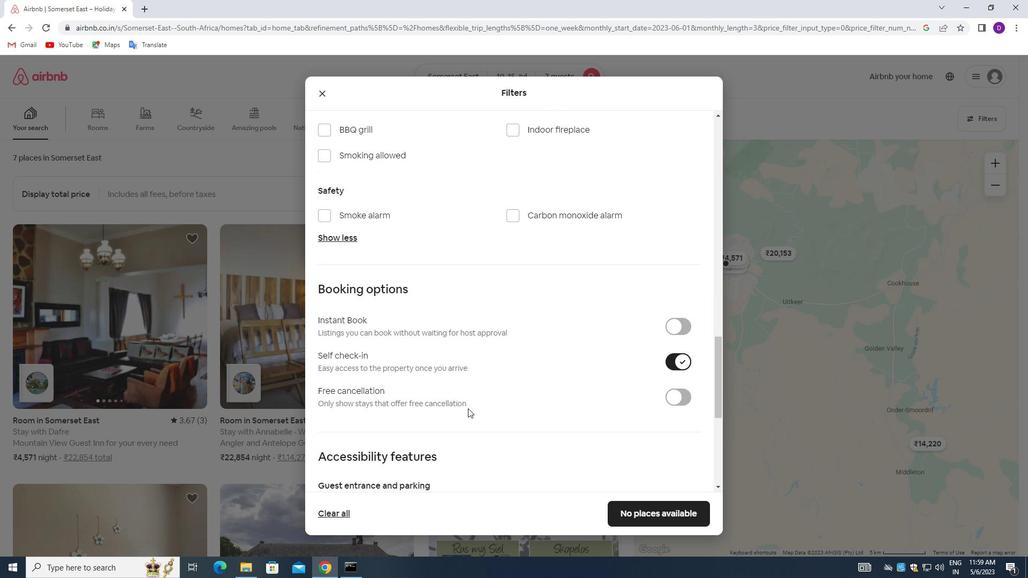 
Action: Mouse scrolled (468, 412) with delta (0, 0)
Screenshot: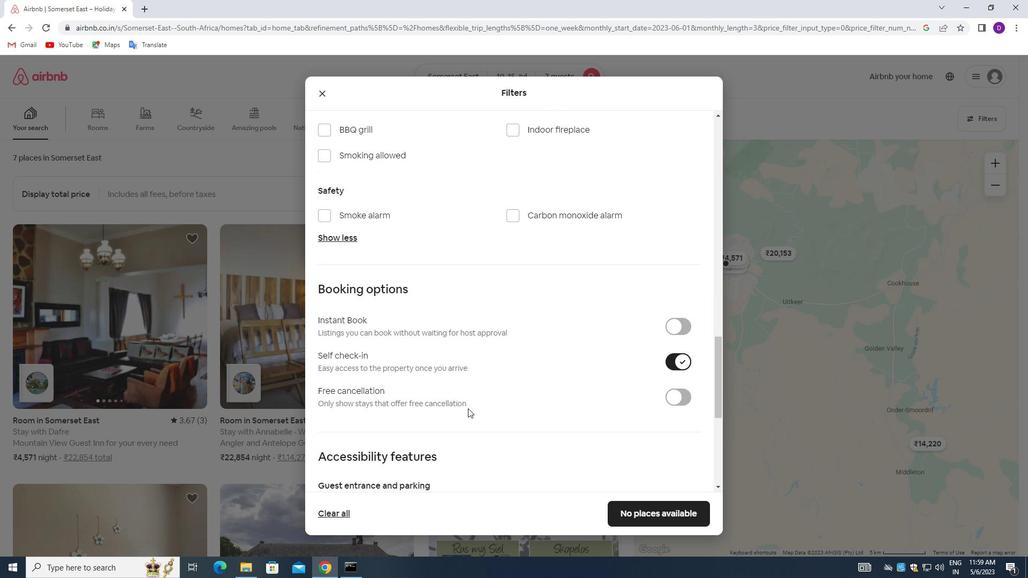 
Action: Mouse moved to (456, 440)
Screenshot: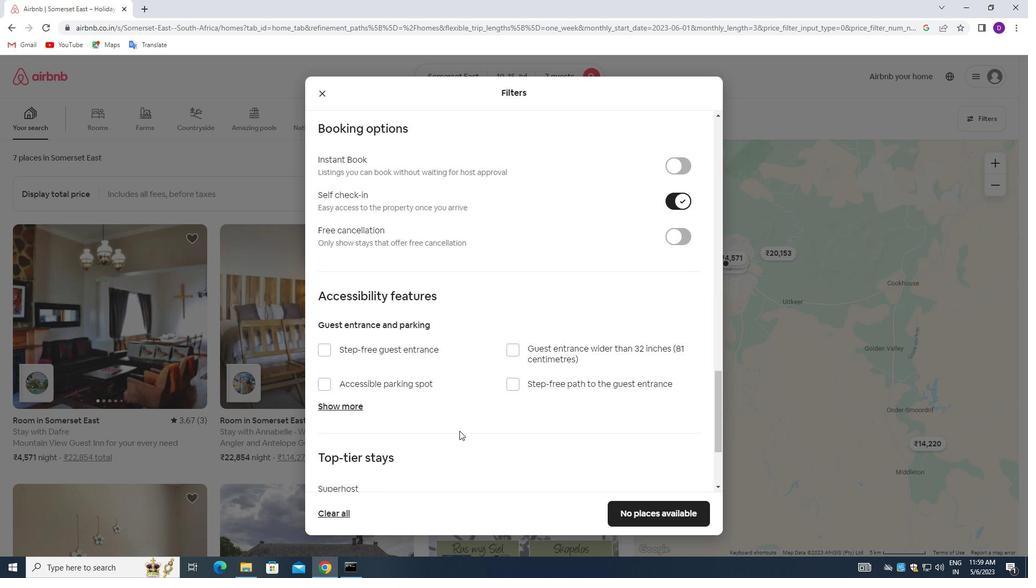 
Action: Mouse scrolled (456, 439) with delta (0, 0)
Screenshot: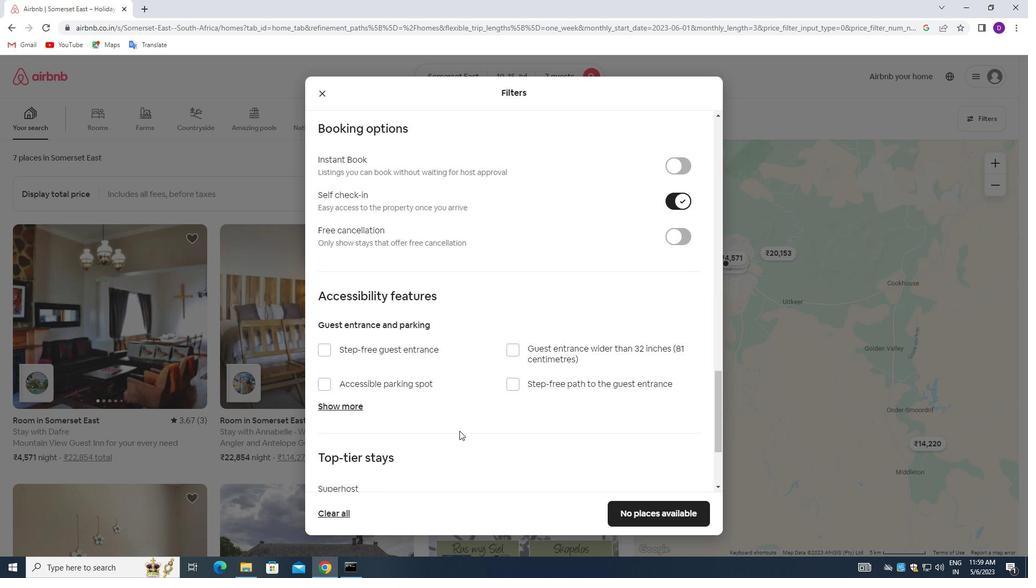 
Action: Mouse moved to (454, 442)
Screenshot: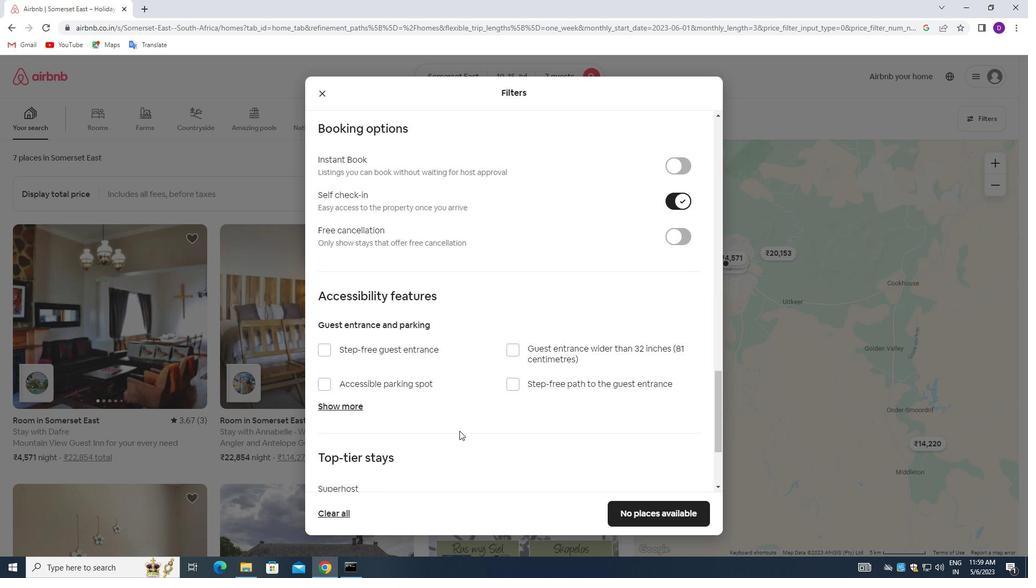 
Action: Mouse scrolled (454, 441) with delta (0, 0)
Screenshot: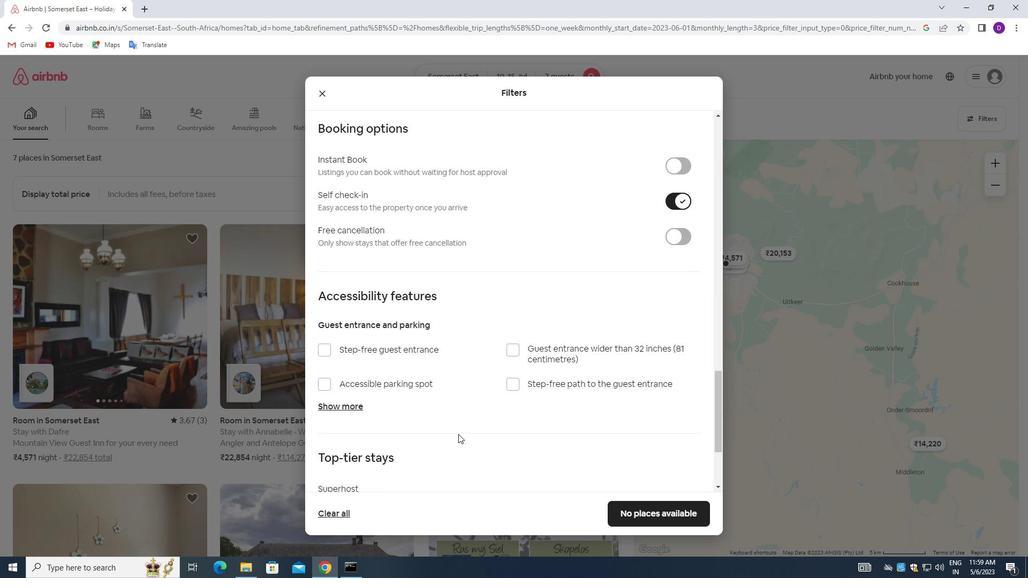 
Action: Mouse moved to (453, 443)
Screenshot: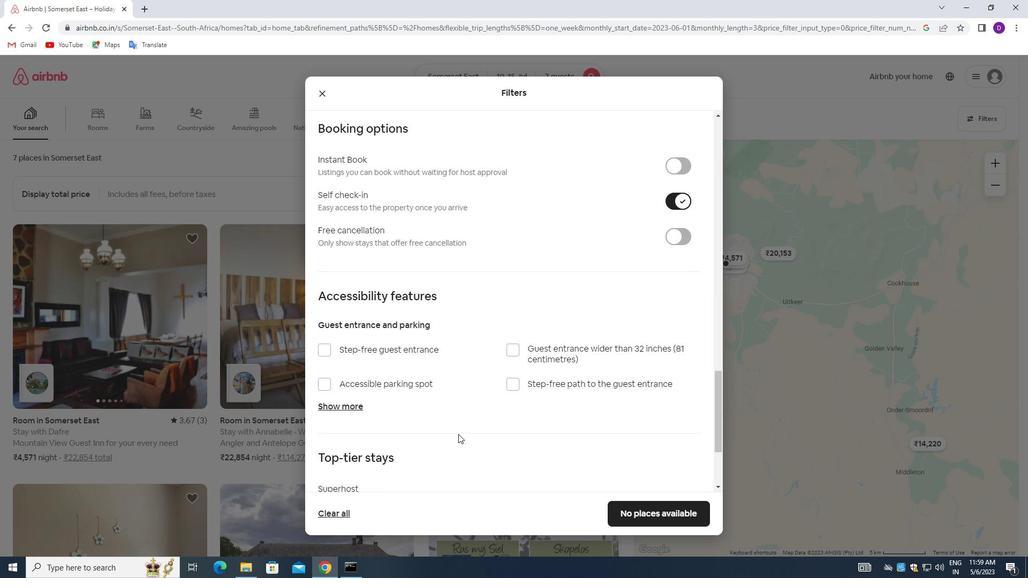 
Action: Mouse scrolled (453, 442) with delta (0, 0)
Screenshot: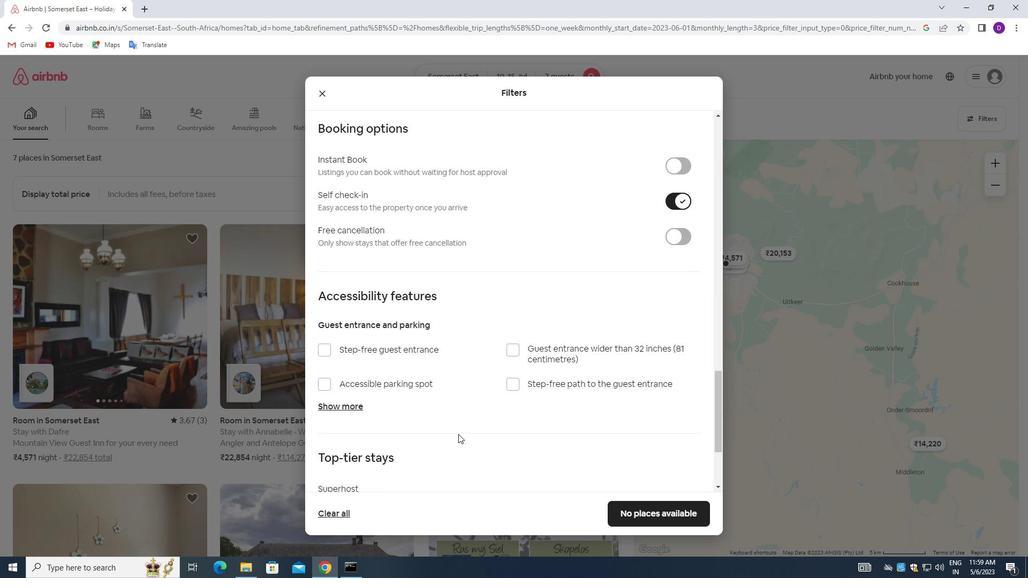 
Action: Mouse moved to (449, 443)
Screenshot: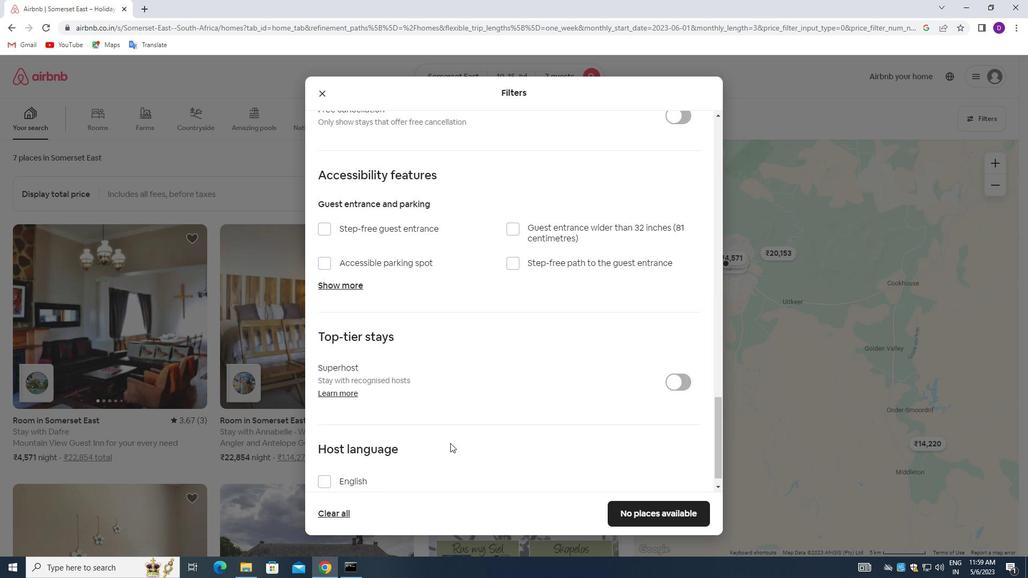 
Action: Mouse scrolled (449, 442) with delta (0, 0)
Screenshot: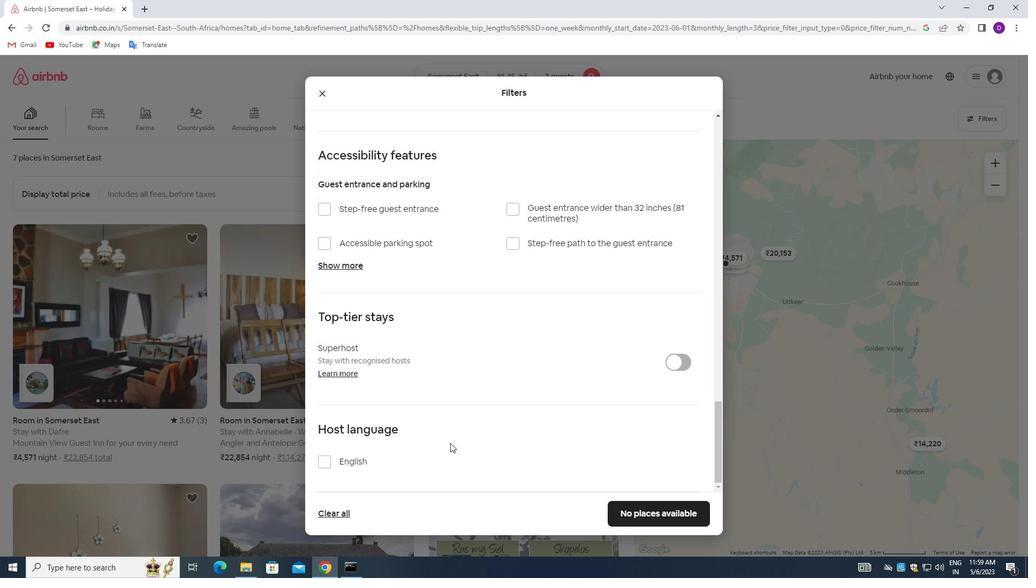 
Action: Mouse scrolled (449, 442) with delta (0, 0)
Screenshot: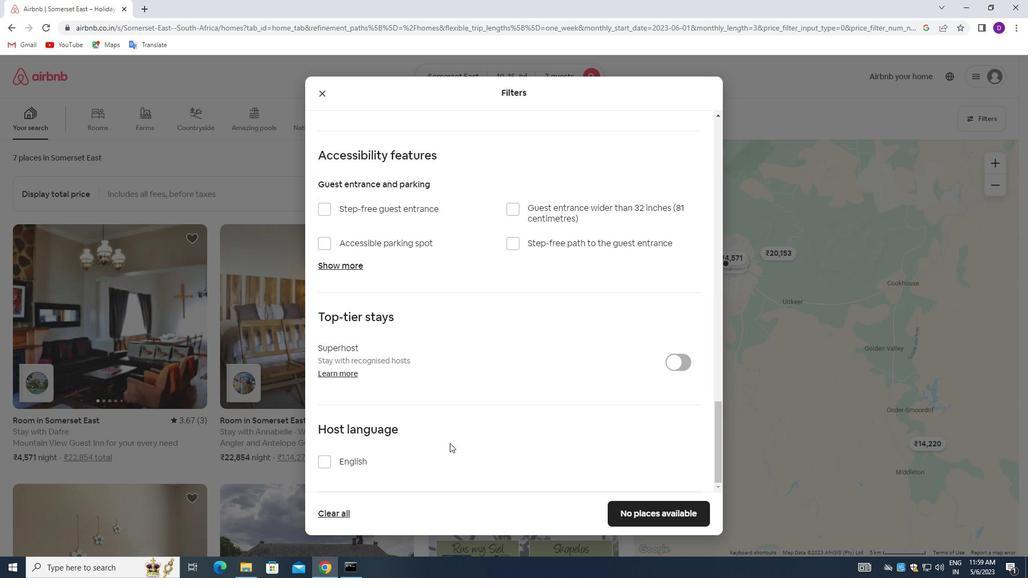 
Action: Mouse scrolled (449, 442) with delta (0, 0)
Screenshot: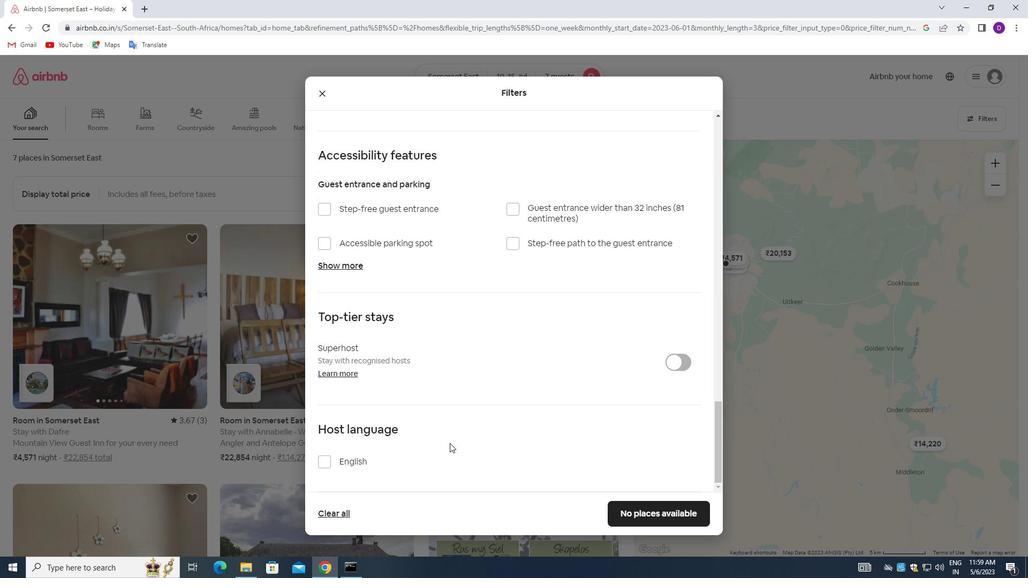 
Action: Mouse moved to (326, 466)
Screenshot: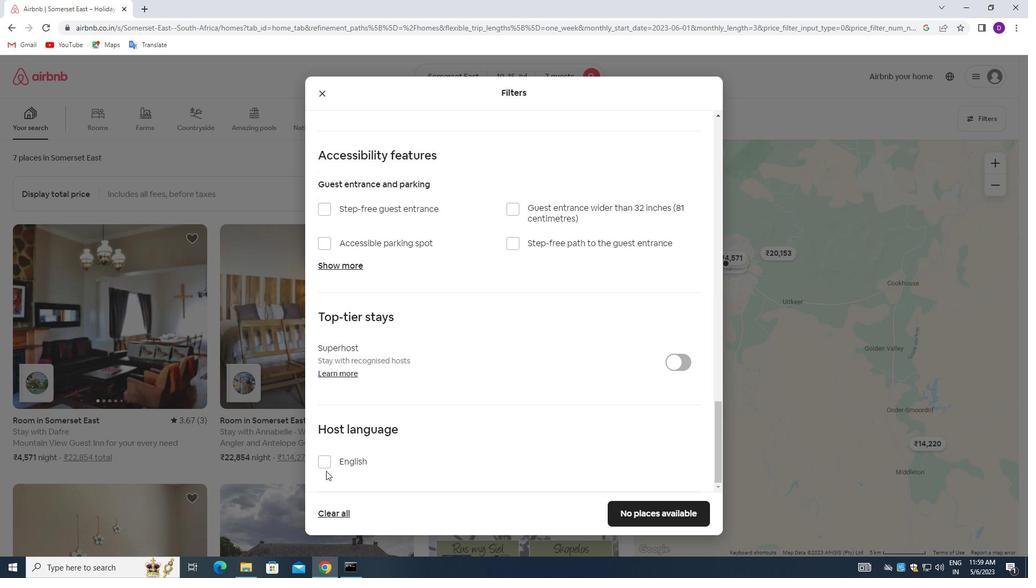 
Action: Mouse pressed left at (326, 466)
Screenshot: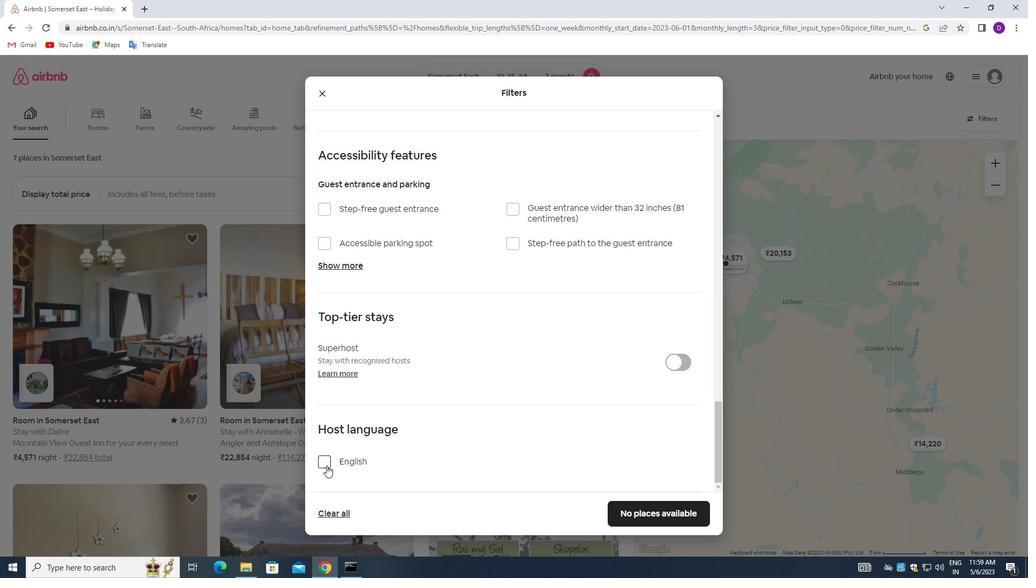 
Action: Mouse moved to (622, 515)
Screenshot: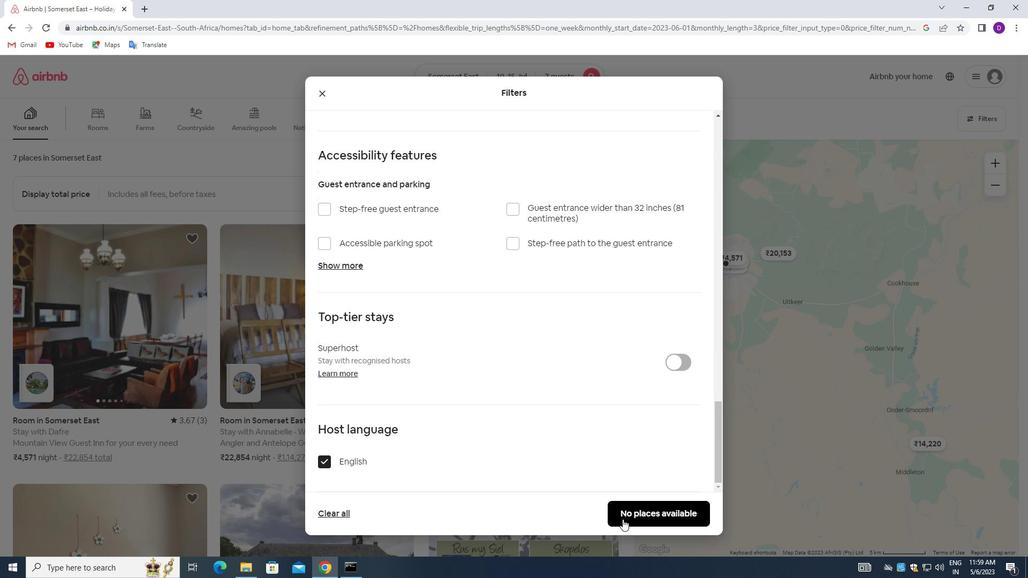 
Action: Mouse pressed left at (622, 515)
Screenshot: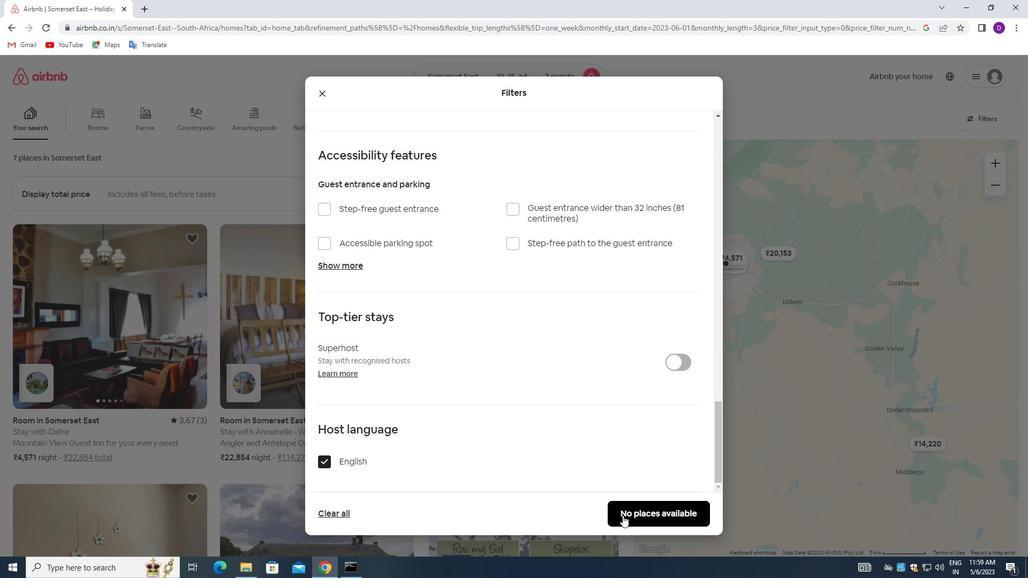 
Action: Mouse moved to (549, 413)
Screenshot: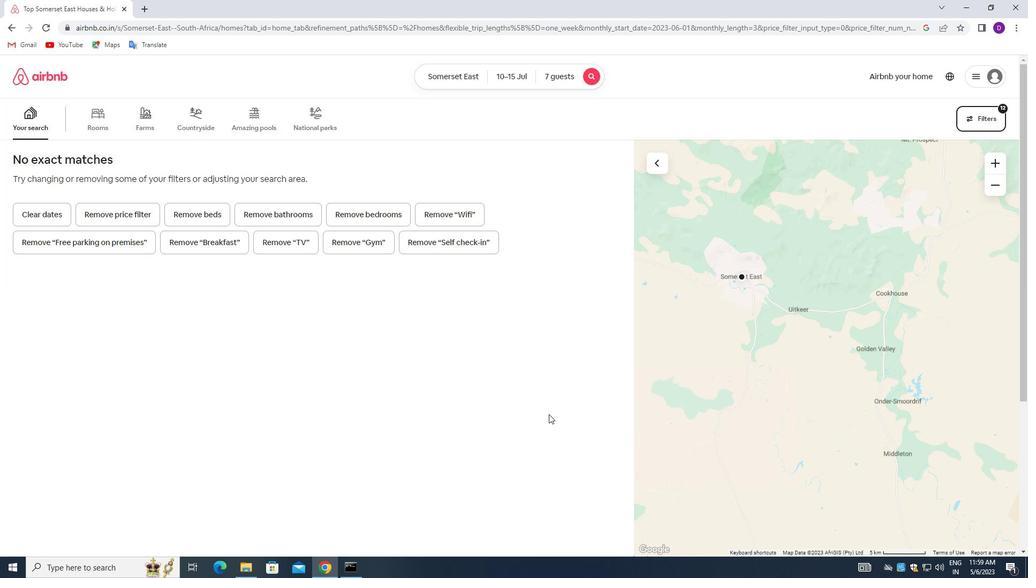 
